 Task: Find connections with filter location Carmo do Cajuru with filter topic #entrepreneurwith filter profile language Spanish with filter current company Hotel Jobs | JobKing.org with filter school Adamas University with filter industry Desktop Computing Software Products with filter service category Real Estate Appraisal with filter keywords title Front Desk Manager
Action: Mouse moved to (565, 209)
Screenshot: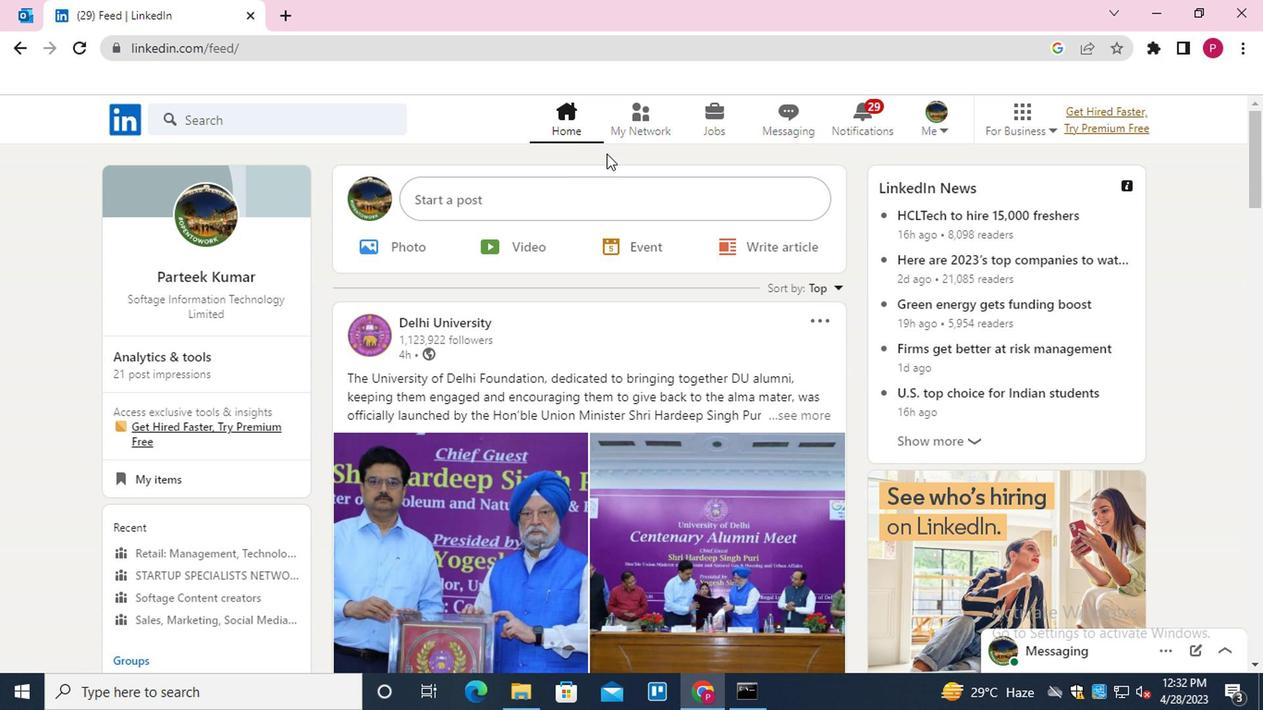 
Action: Mouse pressed left at (565, 209)
Screenshot: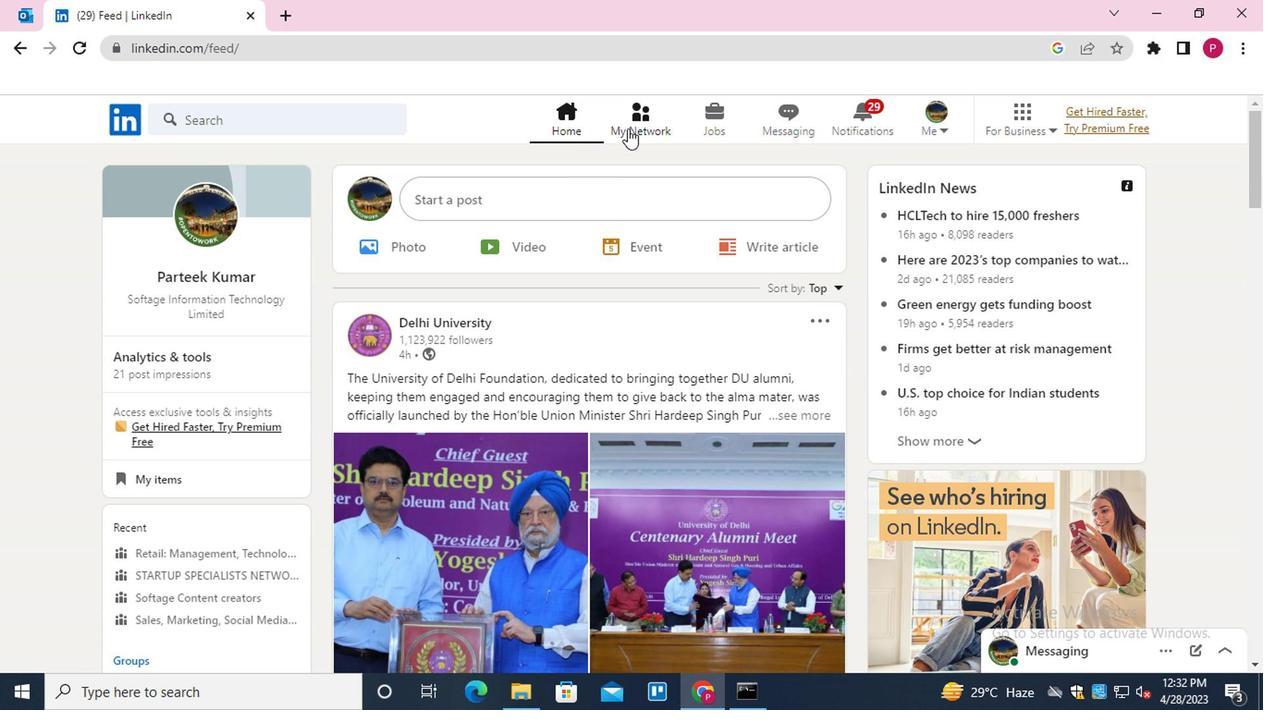 
Action: Mouse moved to (306, 278)
Screenshot: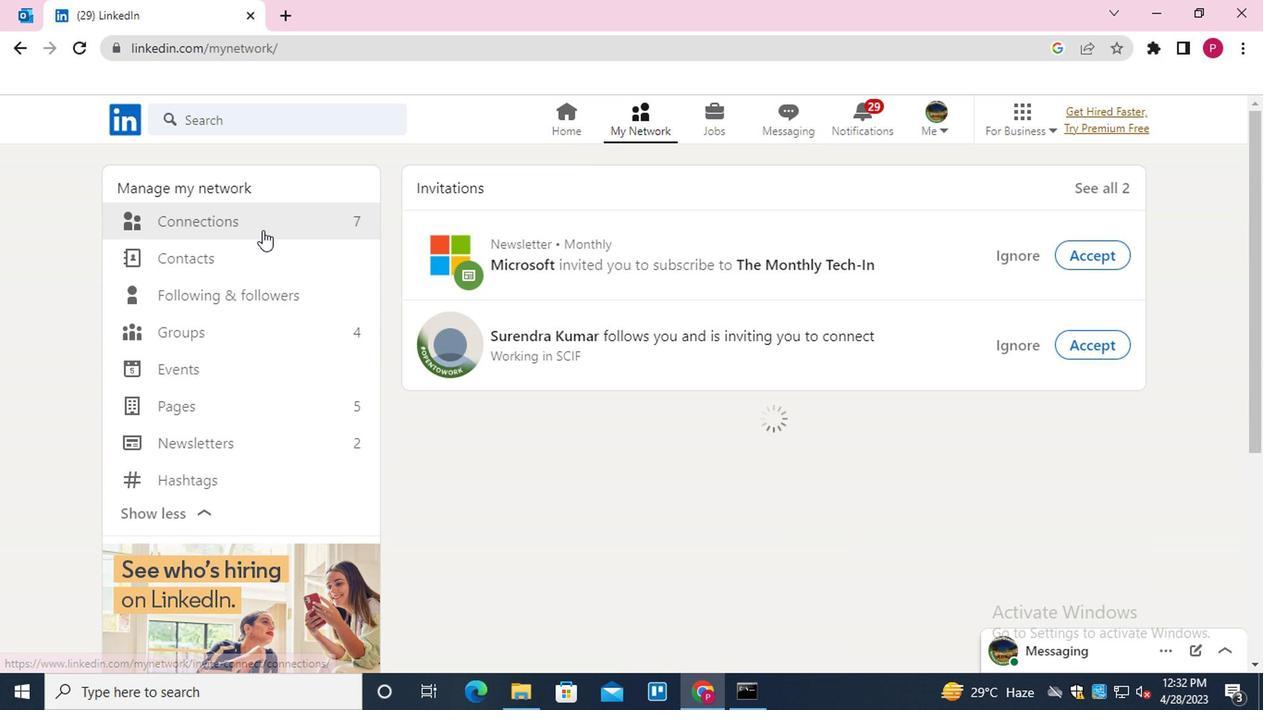 
Action: Mouse pressed left at (306, 278)
Screenshot: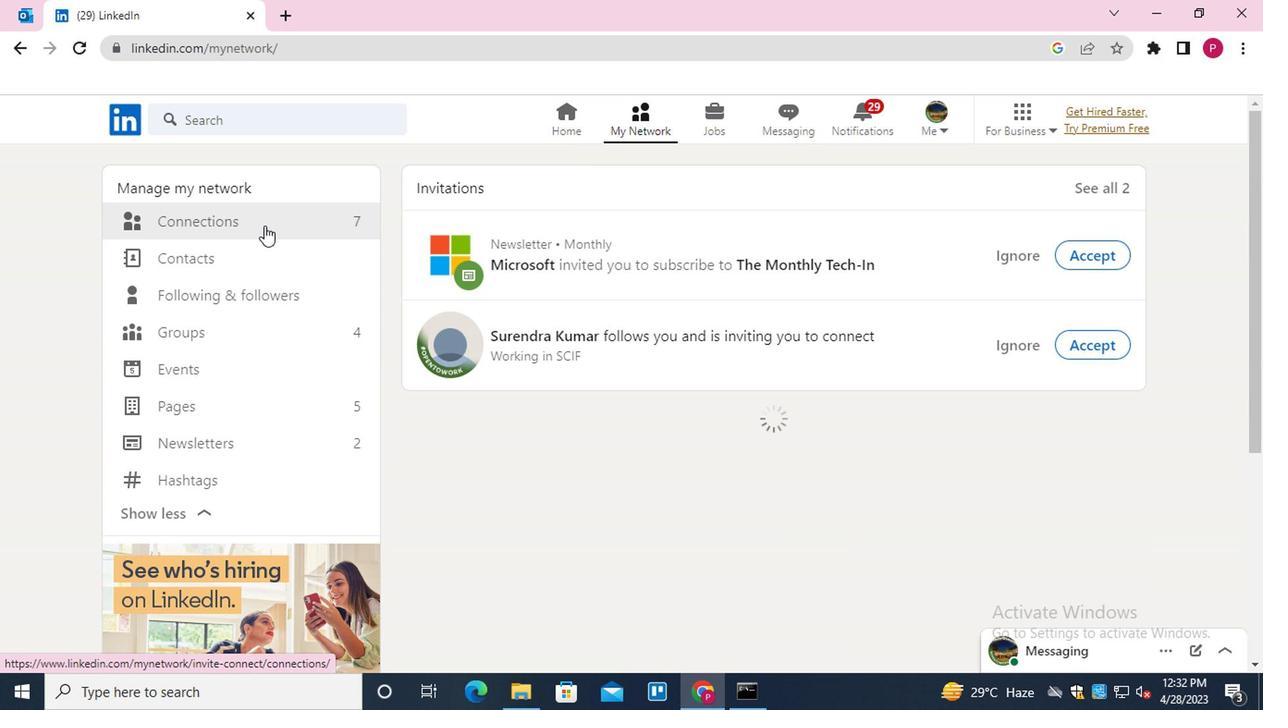 
Action: Mouse moved to (654, 275)
Screenshot: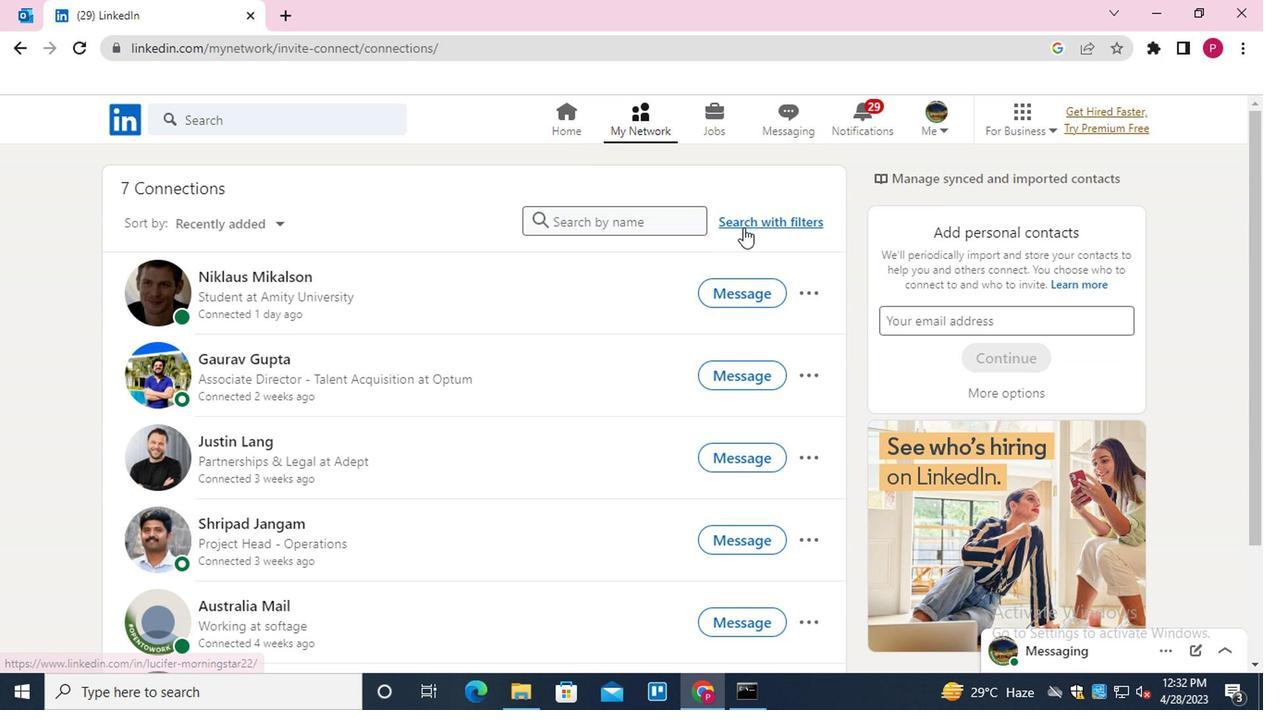 
Action: Mouse pressed left at (654, 275)
Screenshot: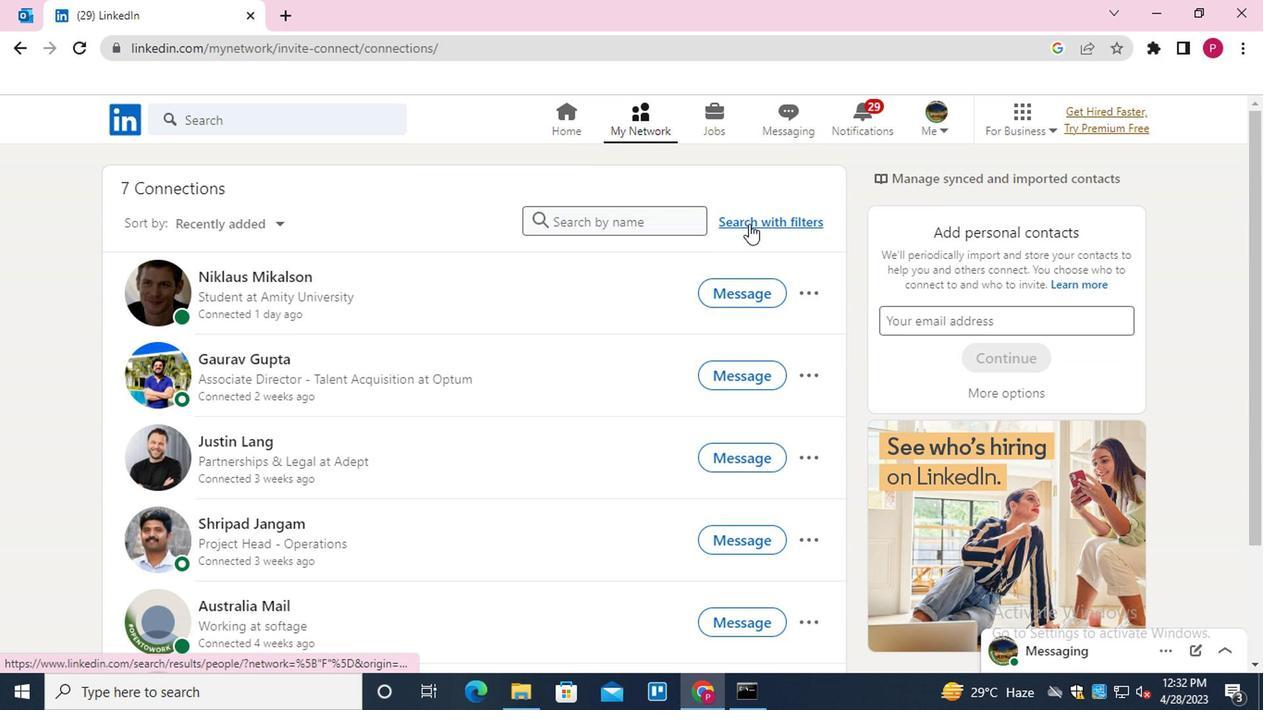 
Action: Mouse moved to (608, 238)
Screenshot: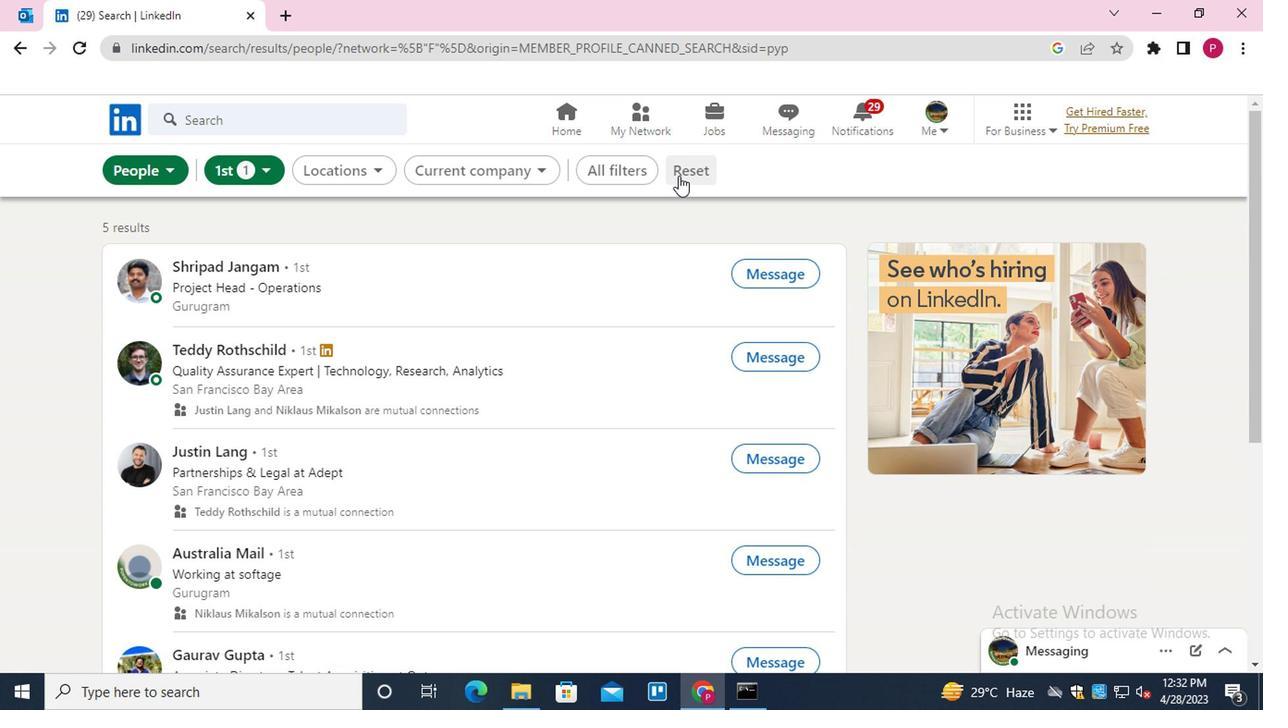 
Action: Mouse pressed left at (608, 238)
Screenshot: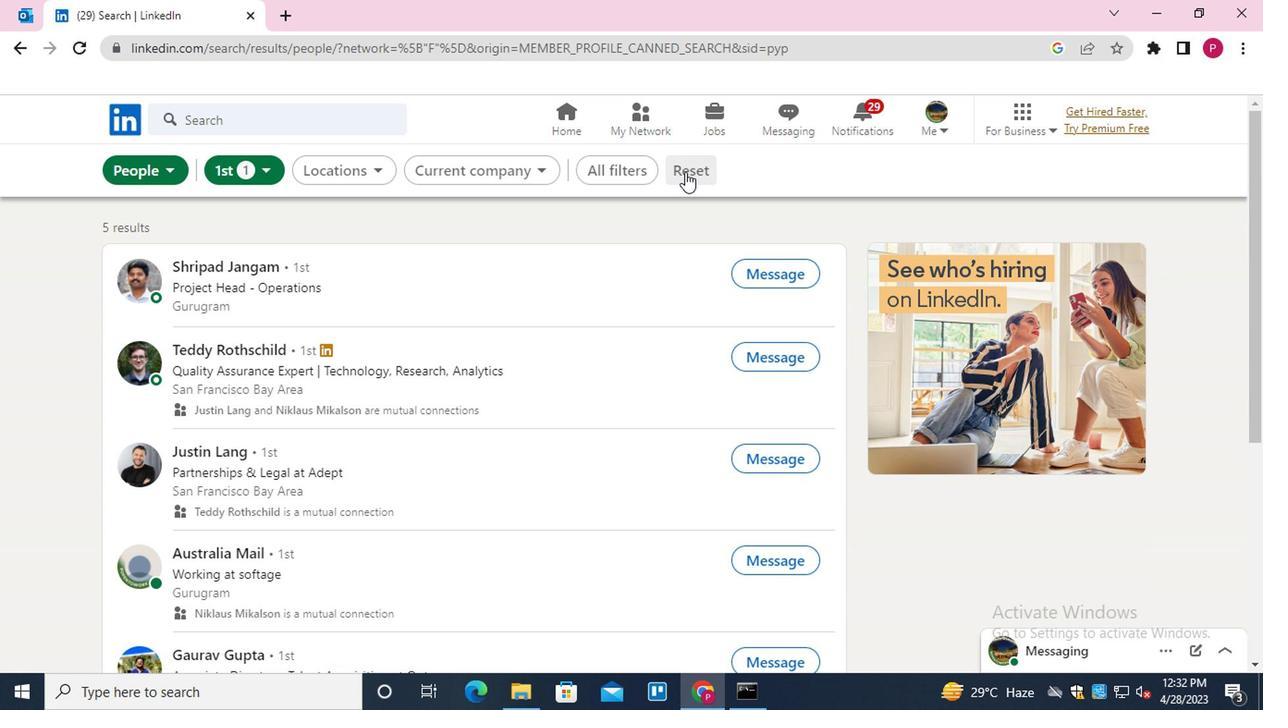 
Action: Mouse moved to (601, 239)
Screenshot: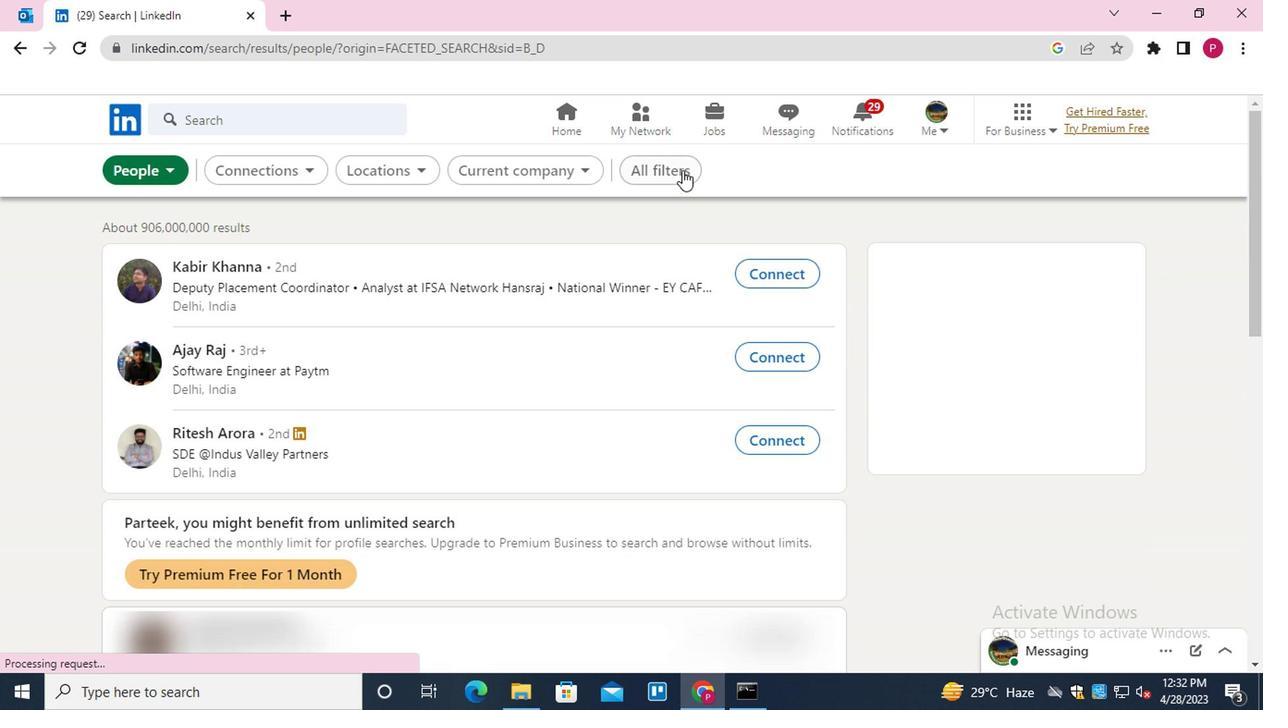
Action: Mouse pressed left at (601, 239)
Screenshot: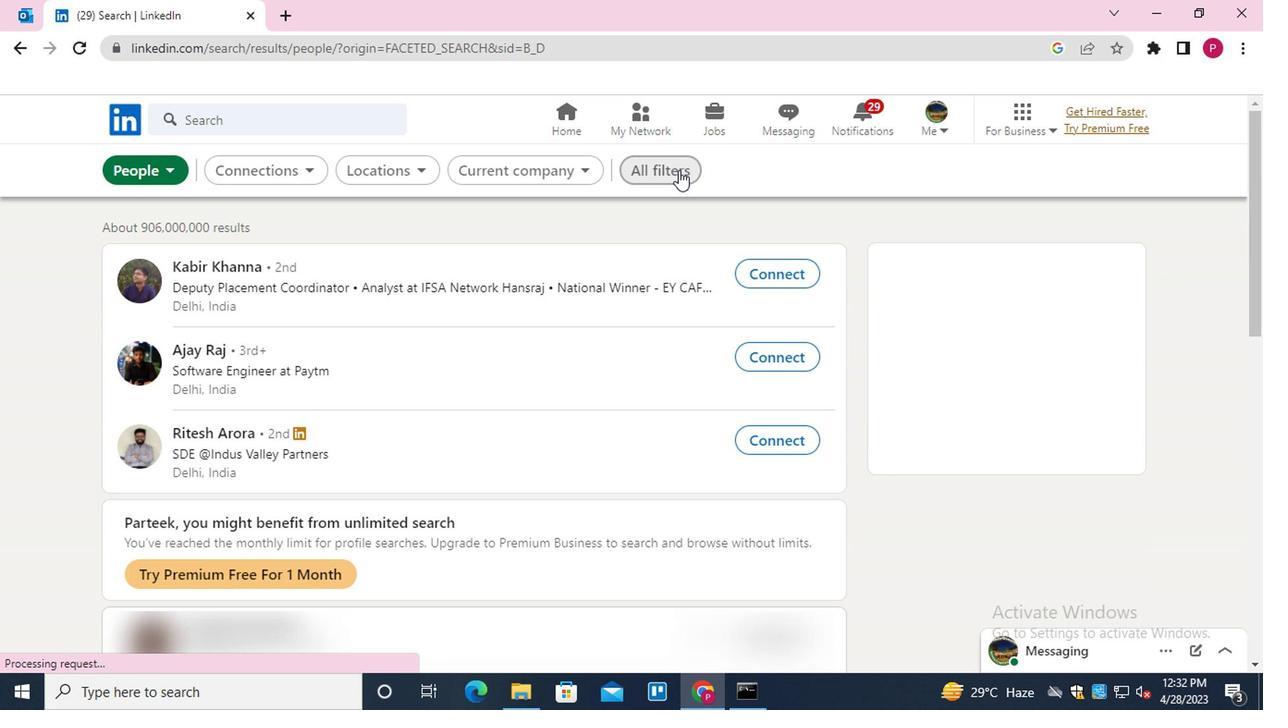 
Action: Mouse moved to (827, 414)
Screenshot: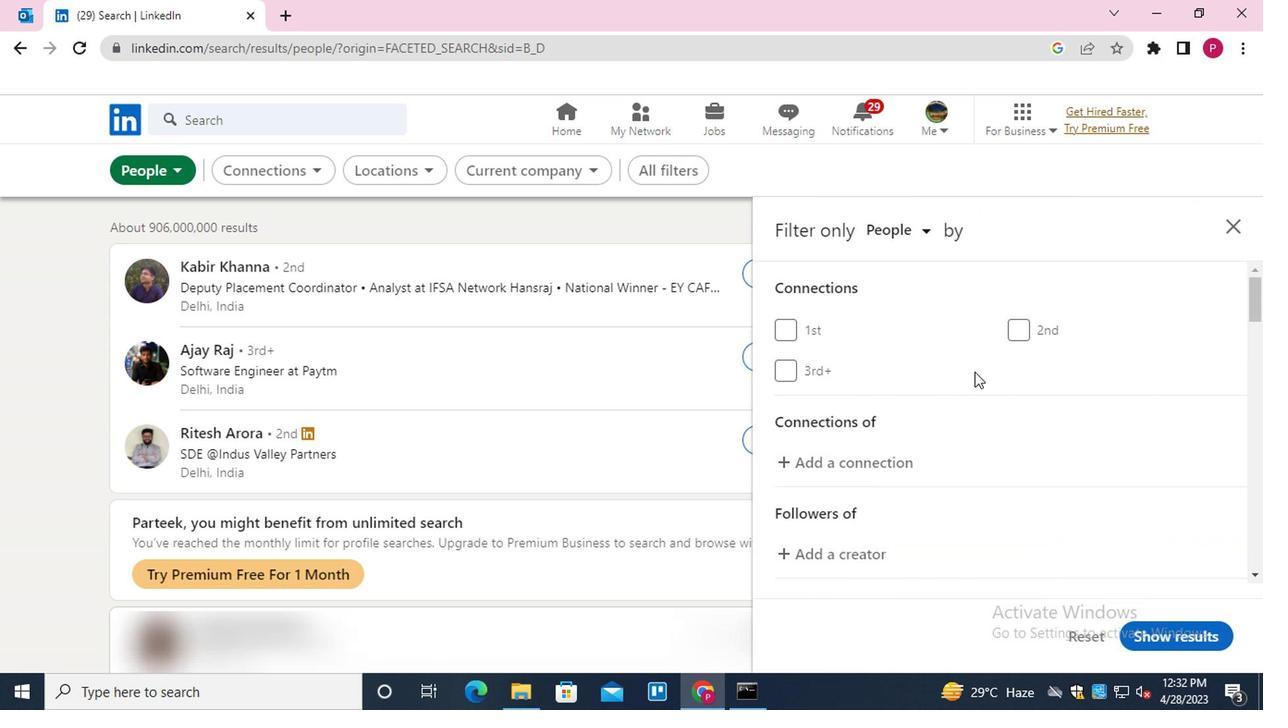 
Action: Mouse scrolled (827, 413) with delta (0, 0)
Screenshot: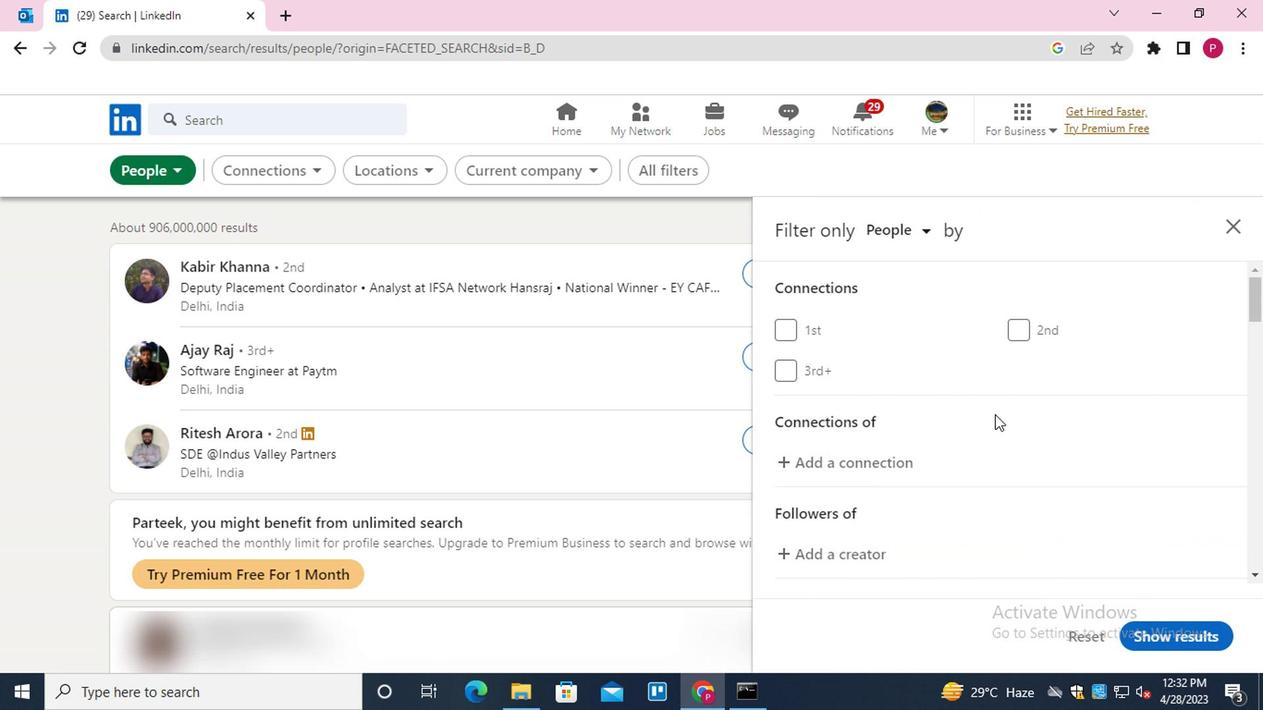 
Action: Mouse moved to (827, 415)
Screenshot: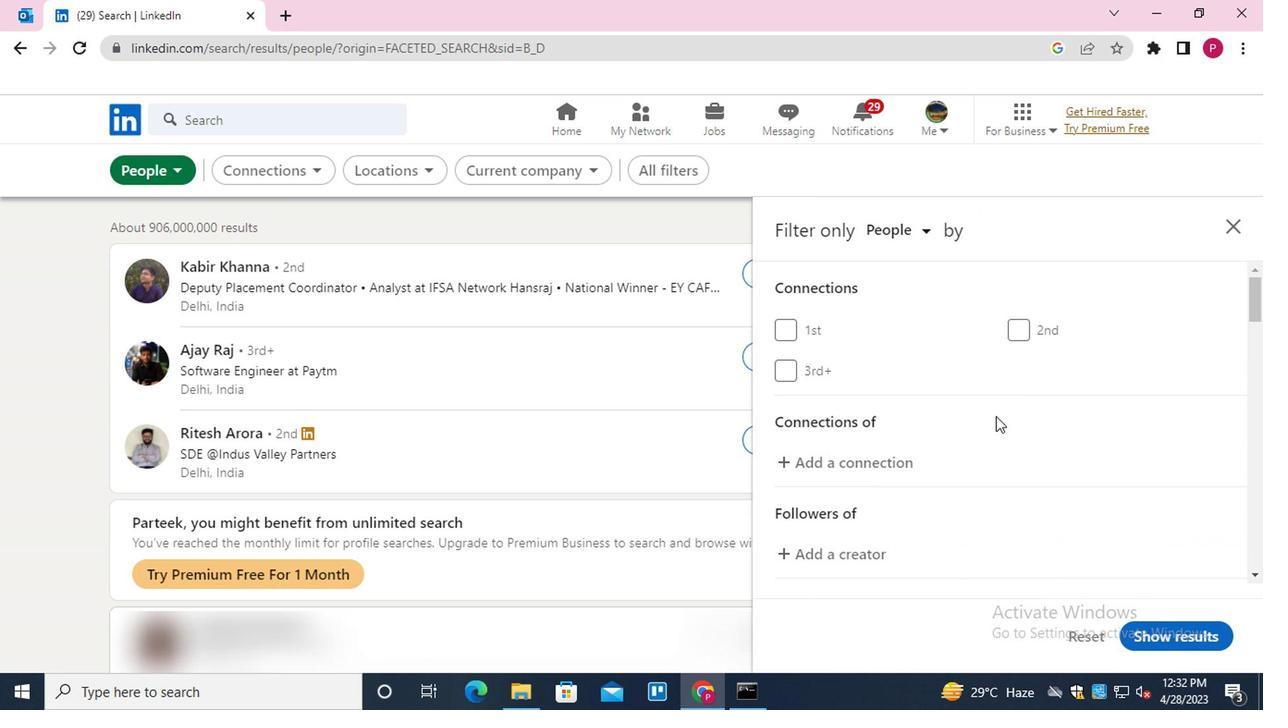 
Action: Mouse scrolled (827, 414) with delta (0, 0)
Screenshot: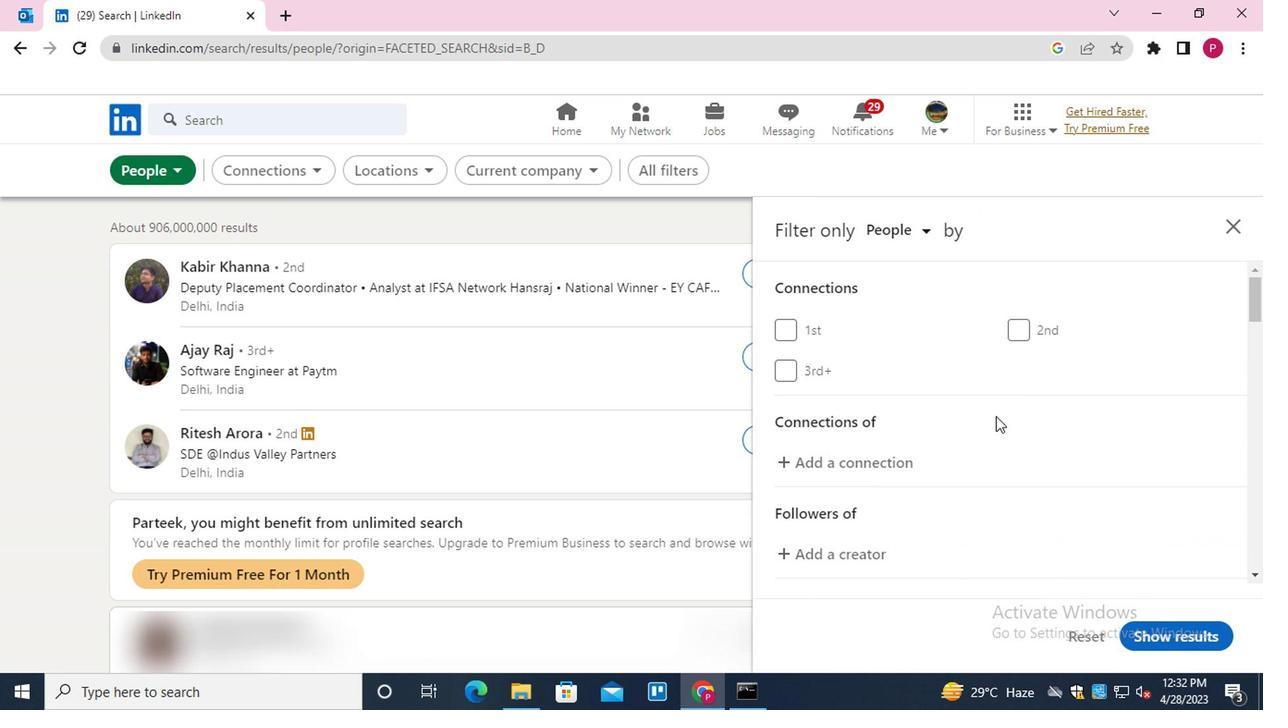 
Action: Mouse moved to (831, 419)
Screenshot: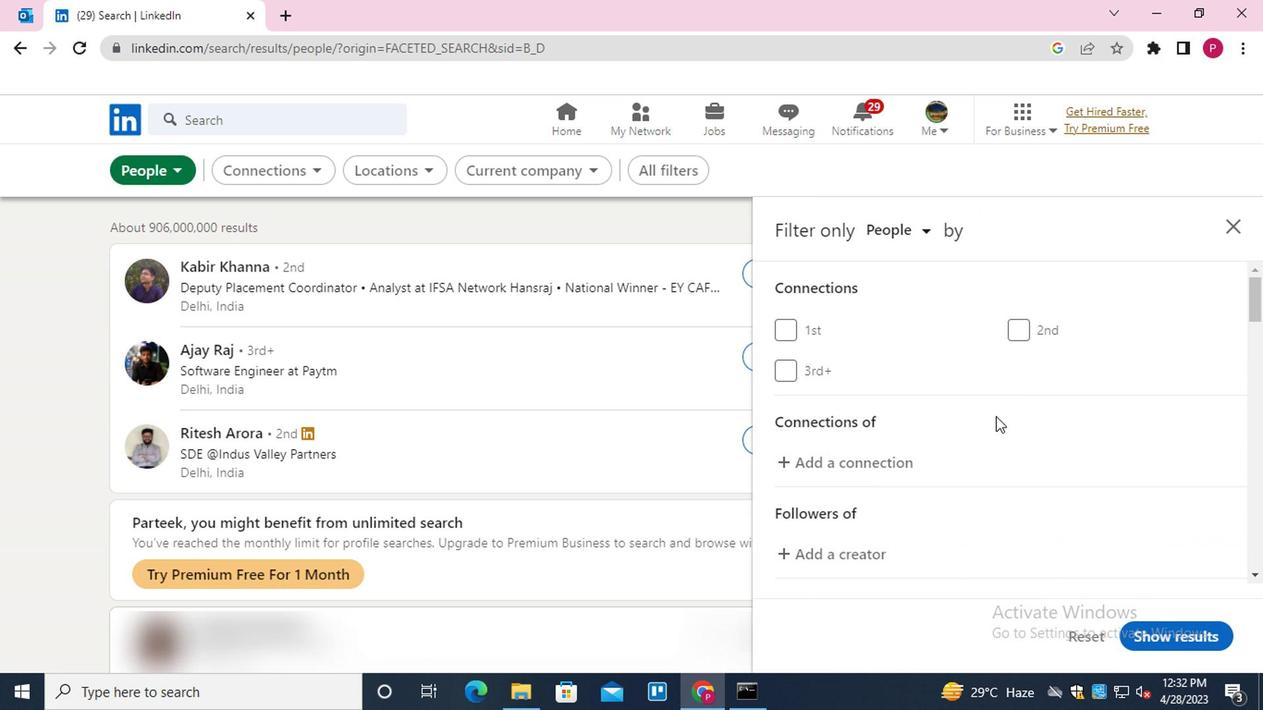 
Action: Mouse scrolled (831, 418) with delta (0, 0)
Screenshot: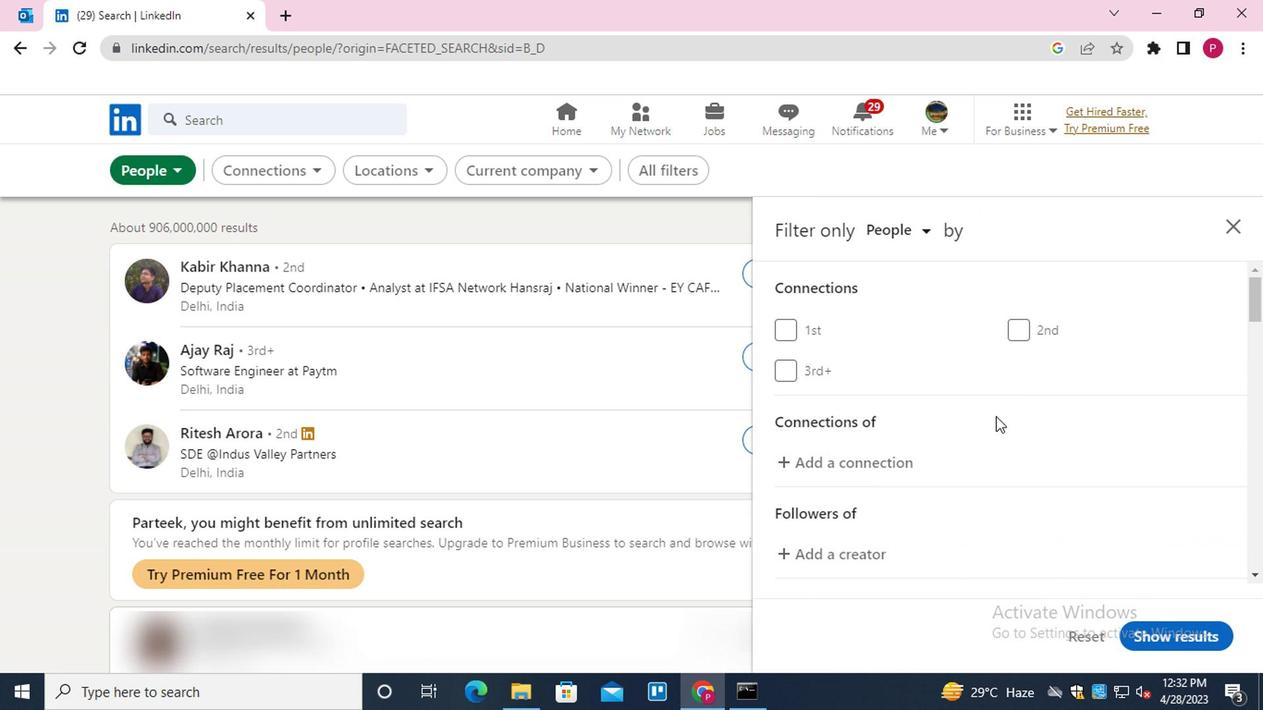 
Action: Mouse moved to (897, 442)
Screenshot: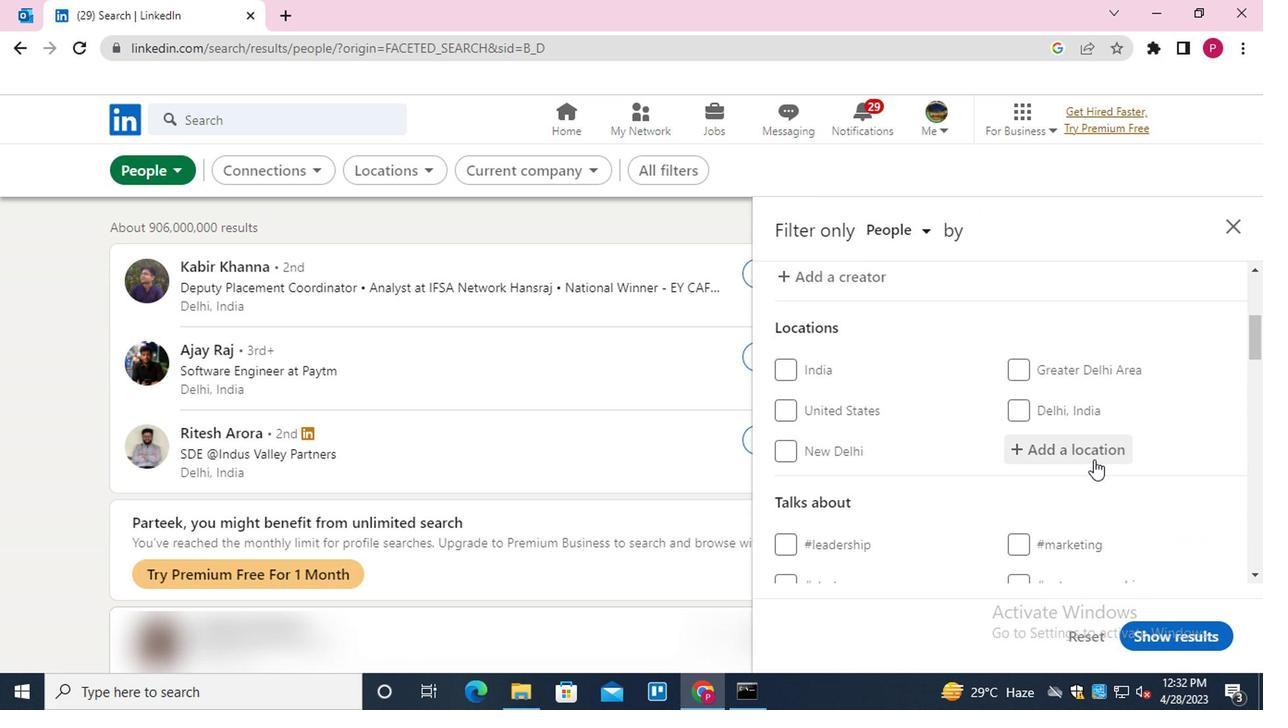 
Action: Mouse pressed left at (897, 442)
Screenshot: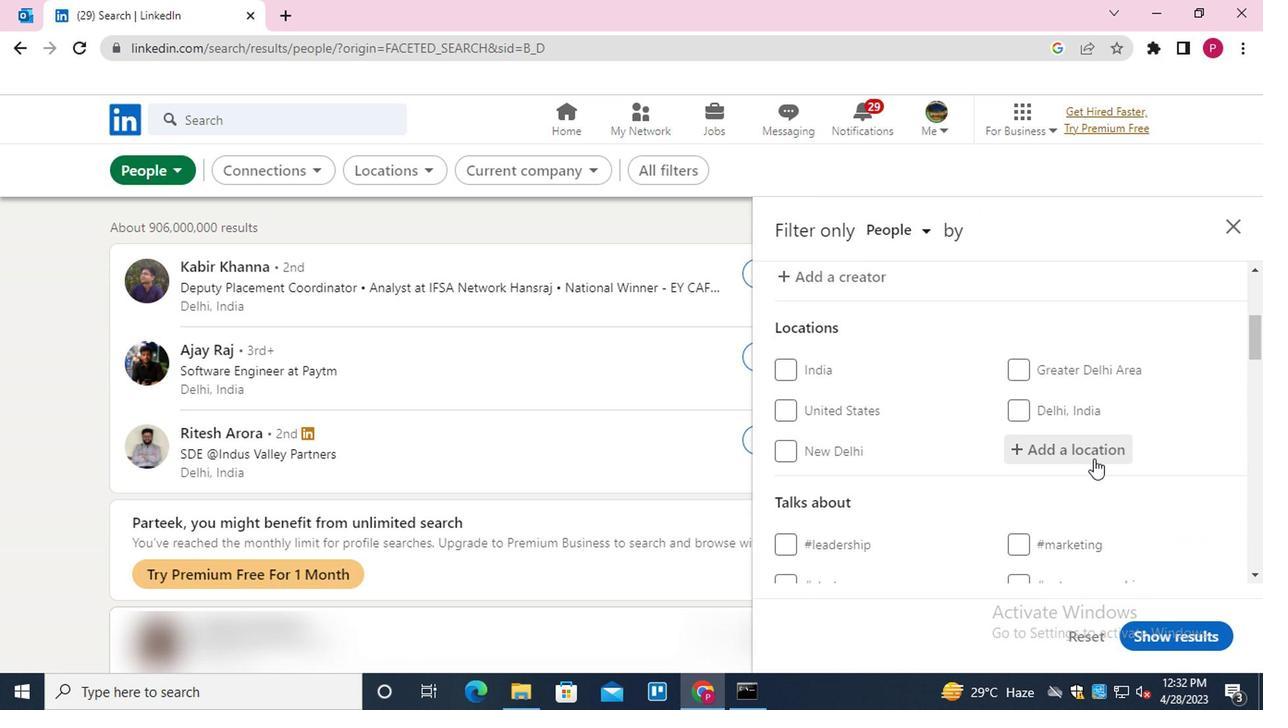 
Action: Key pressed <Key.shift>CARMO<Key.down><Key.down><Key.down><Key.down><Key.enter>
Screenshot: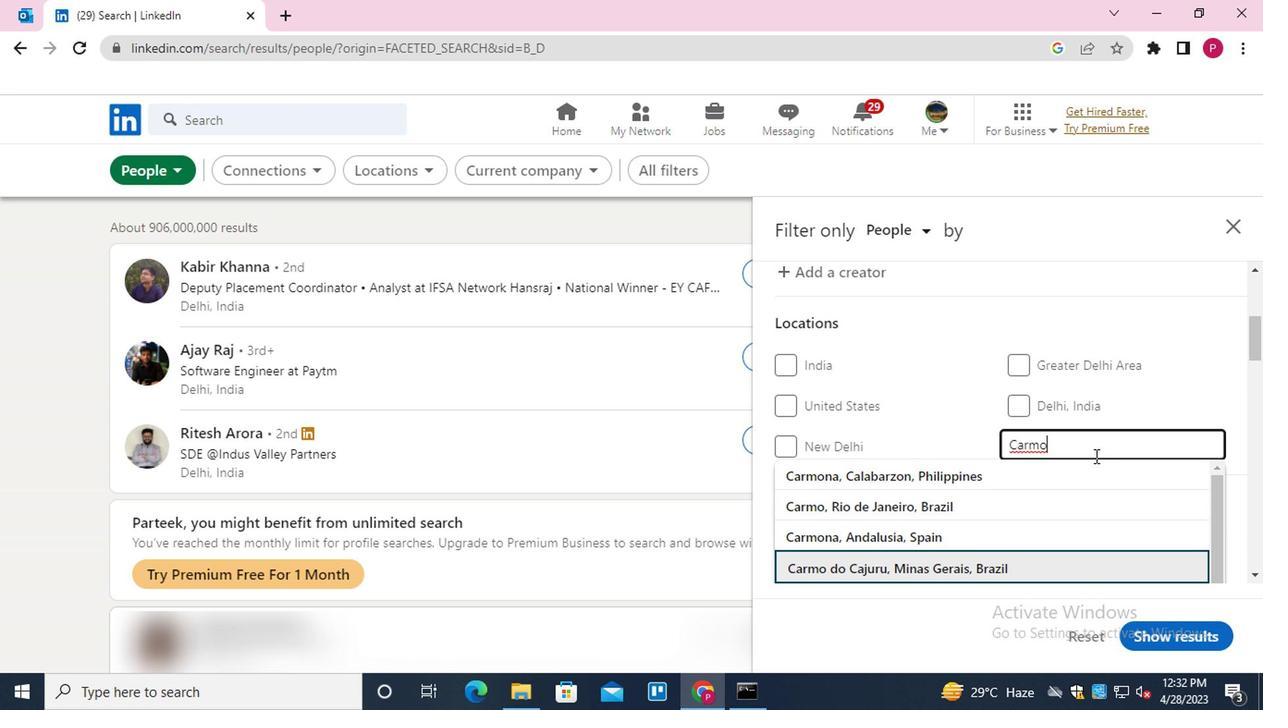 
Action: Mouse moved to (860, 469)
Screenshot: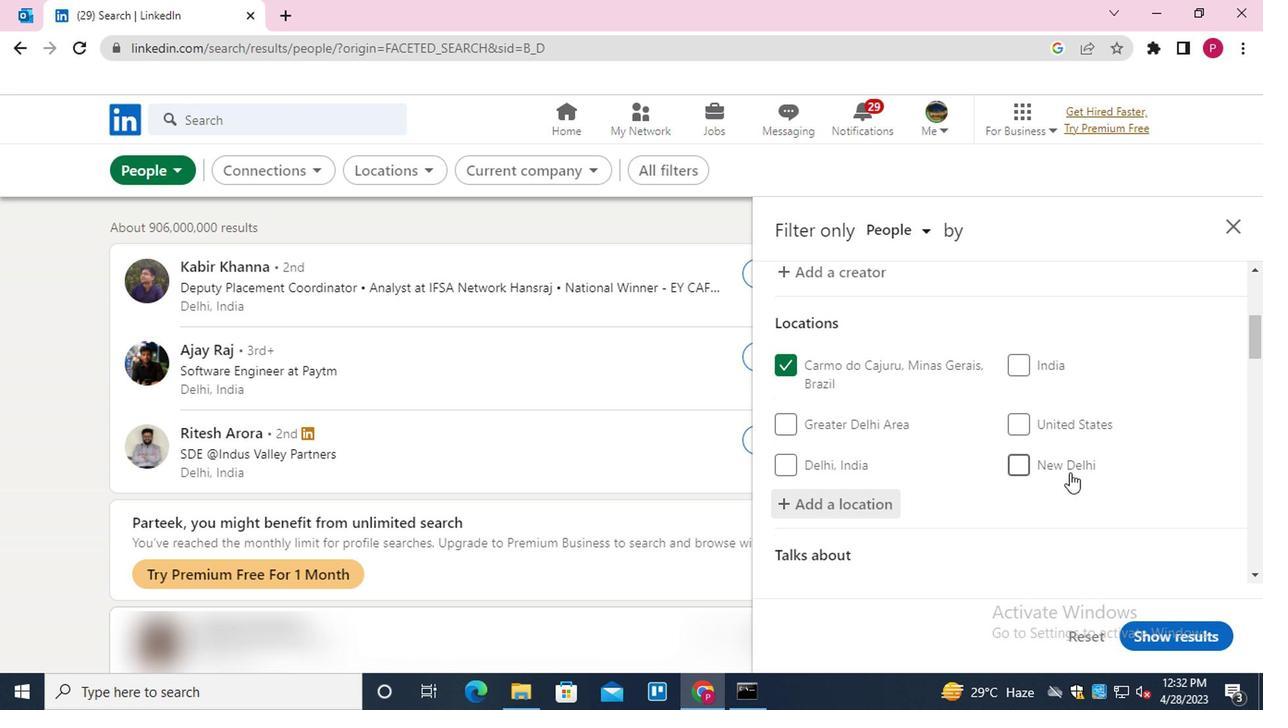 
Action: Mouse scrolled (860, 469) with delta (0, 0)
Screenshot: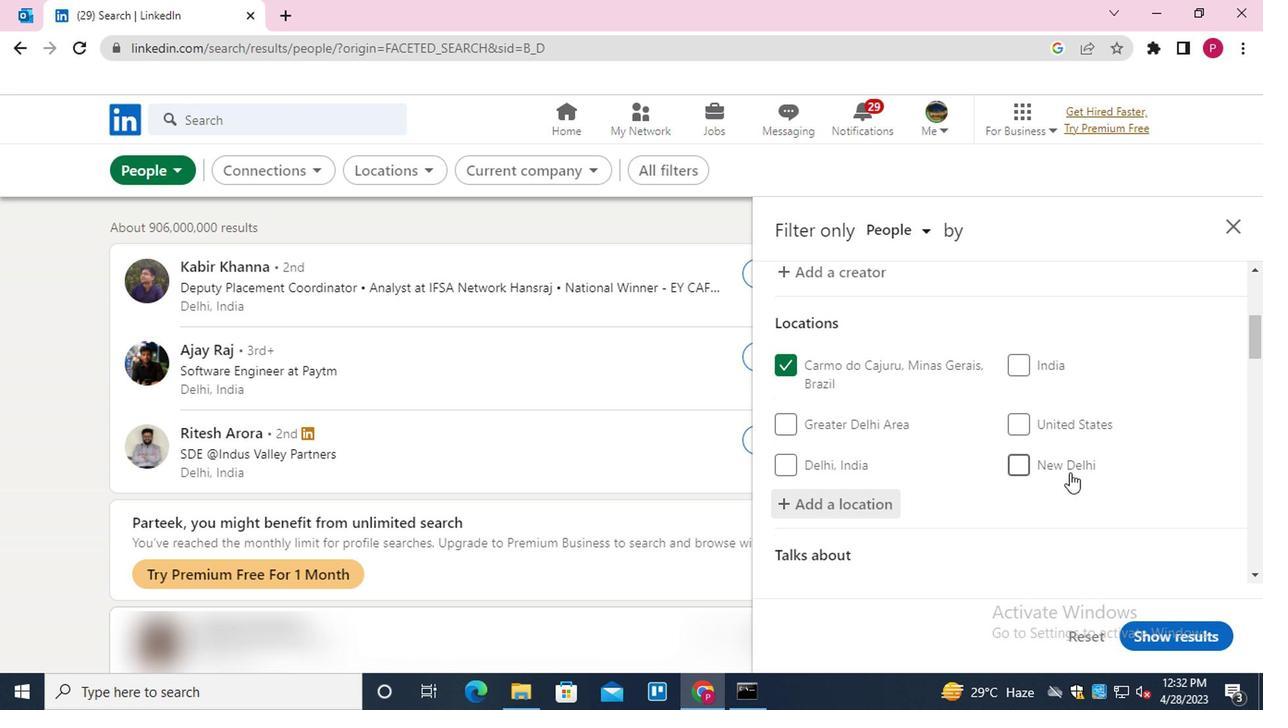 
Action: Mouse moved to (854, 472)
Screenshot: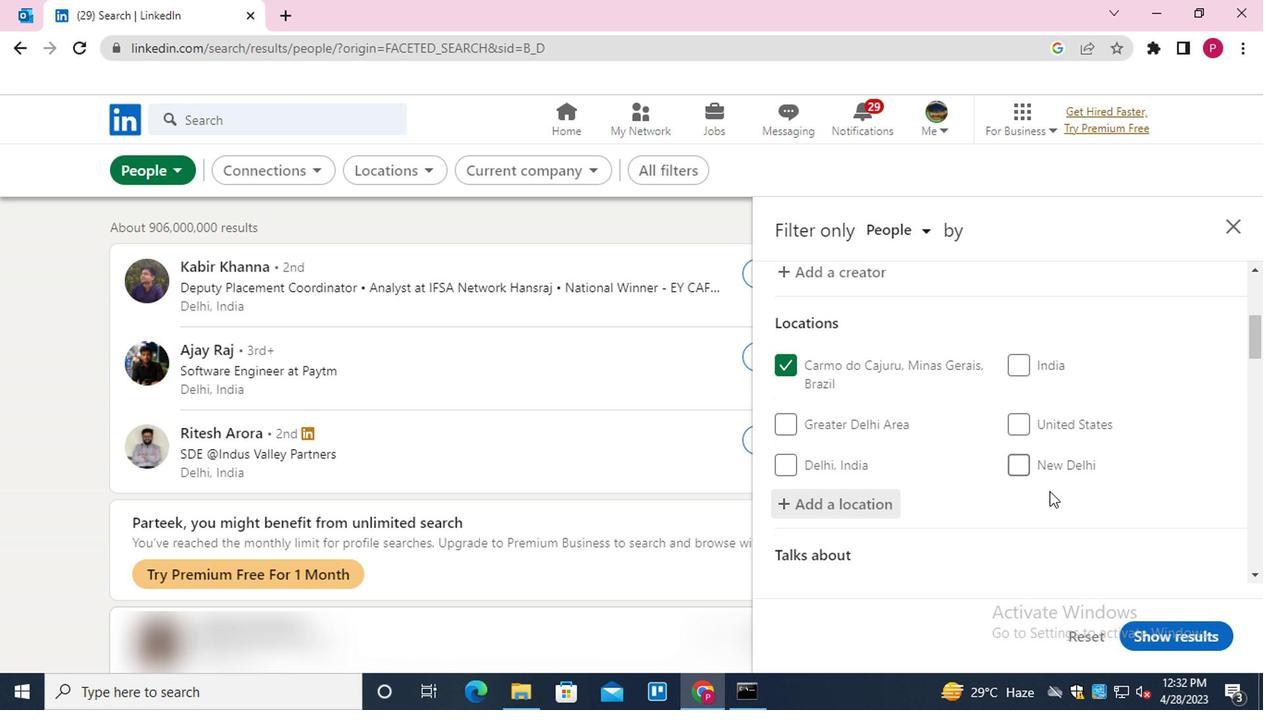 
Action: Mouse scrolled (854, 471) with delta (0, 0)
Screenshot: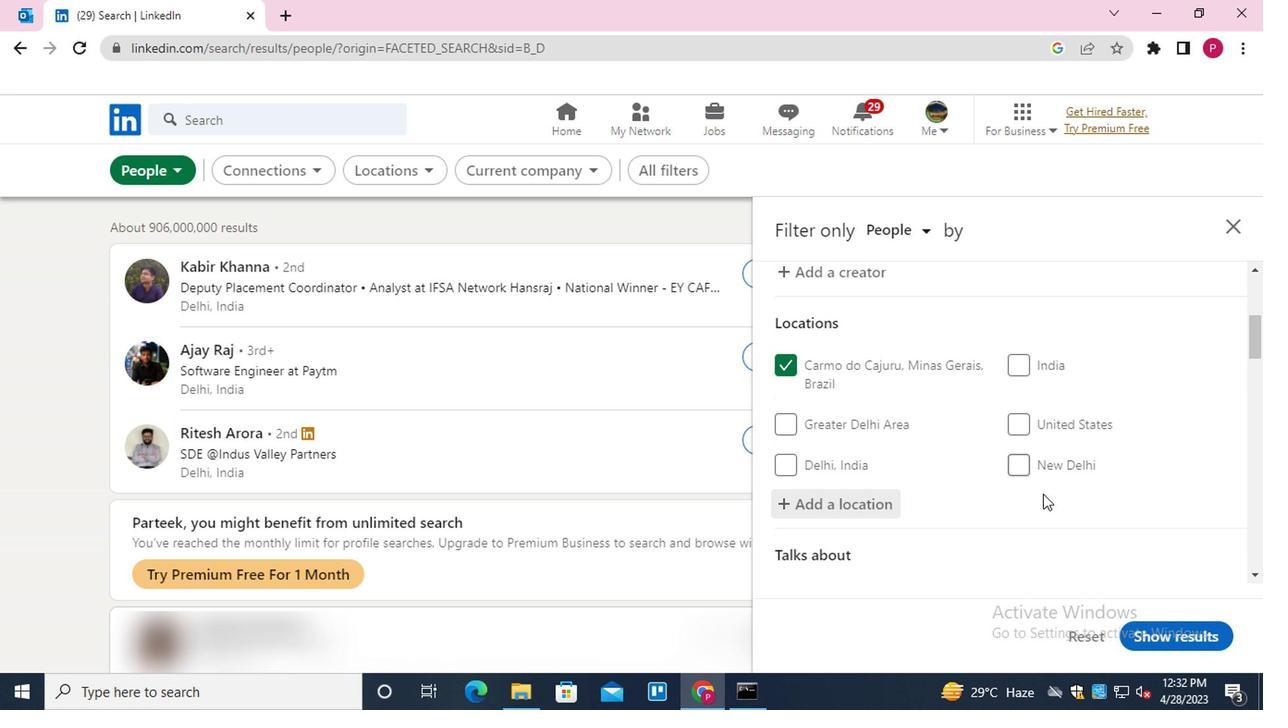 
Action: Mouse moved to (864, 473)
Screenshot: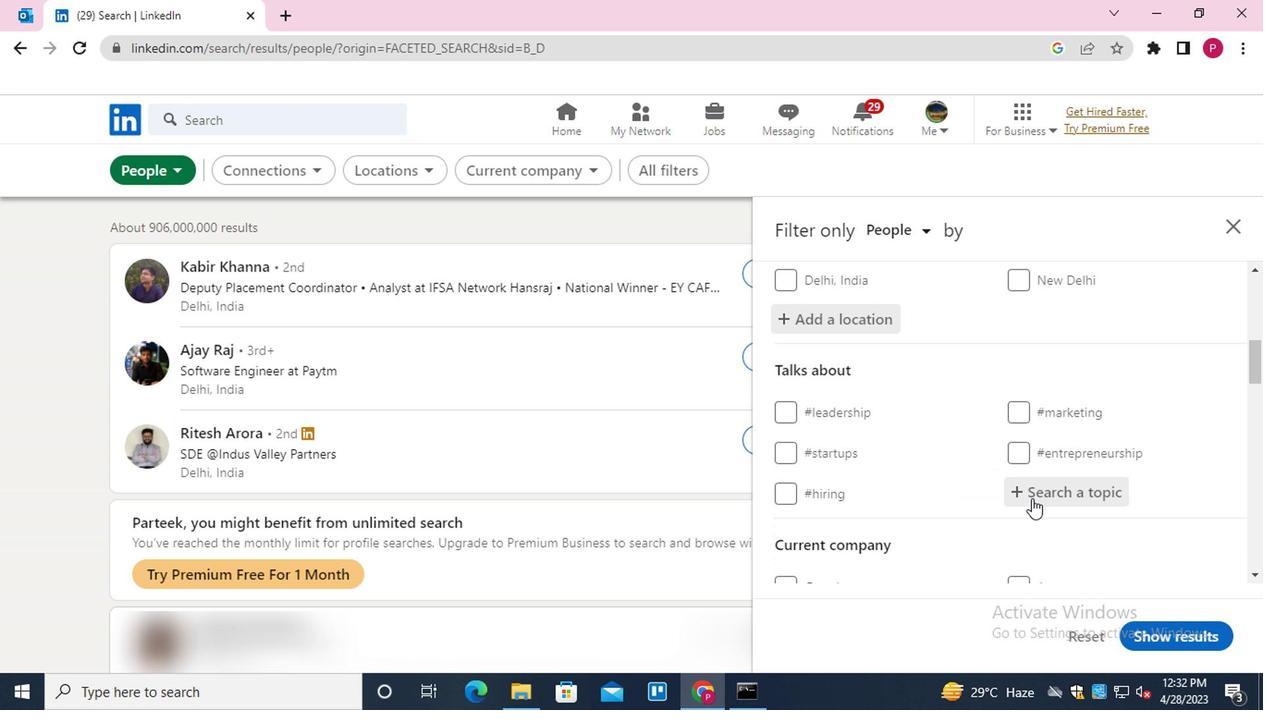 
Action: Mouse pressed left at (864, 473)
Screenshot: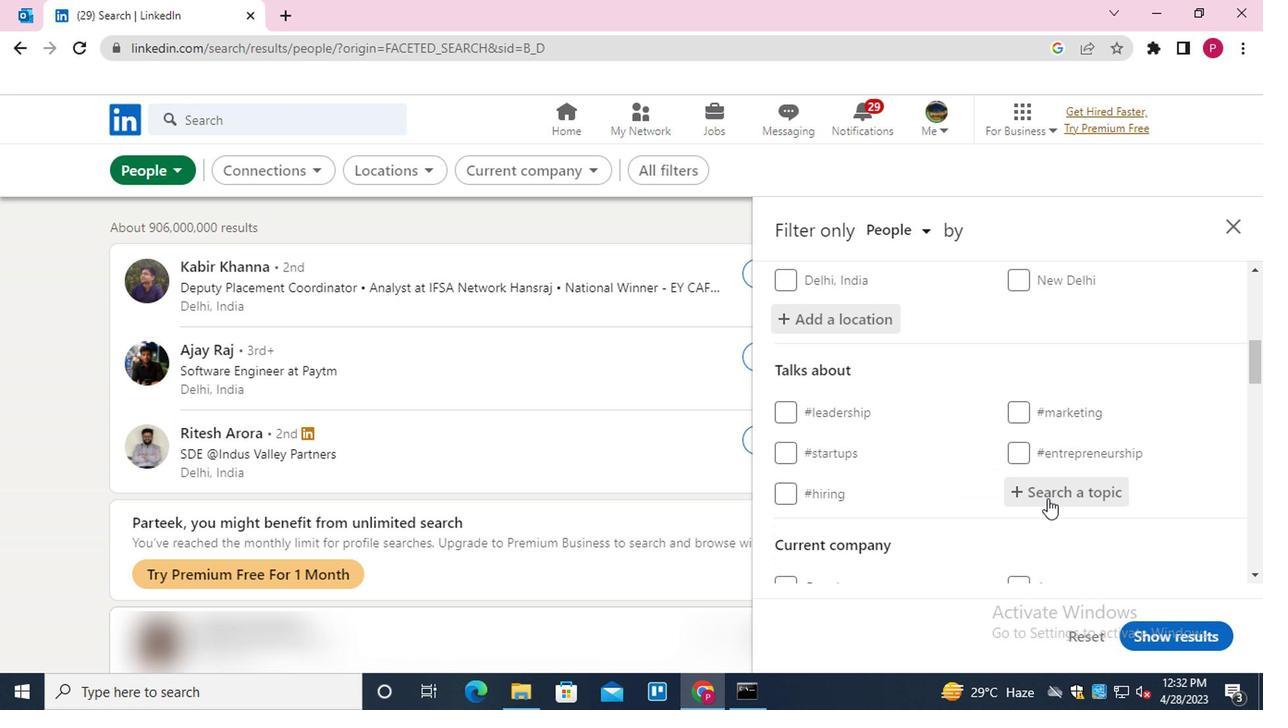 
Action: Key pressed ENTERPRE<Key.down><Key.down><Key.enter>
Screenshot: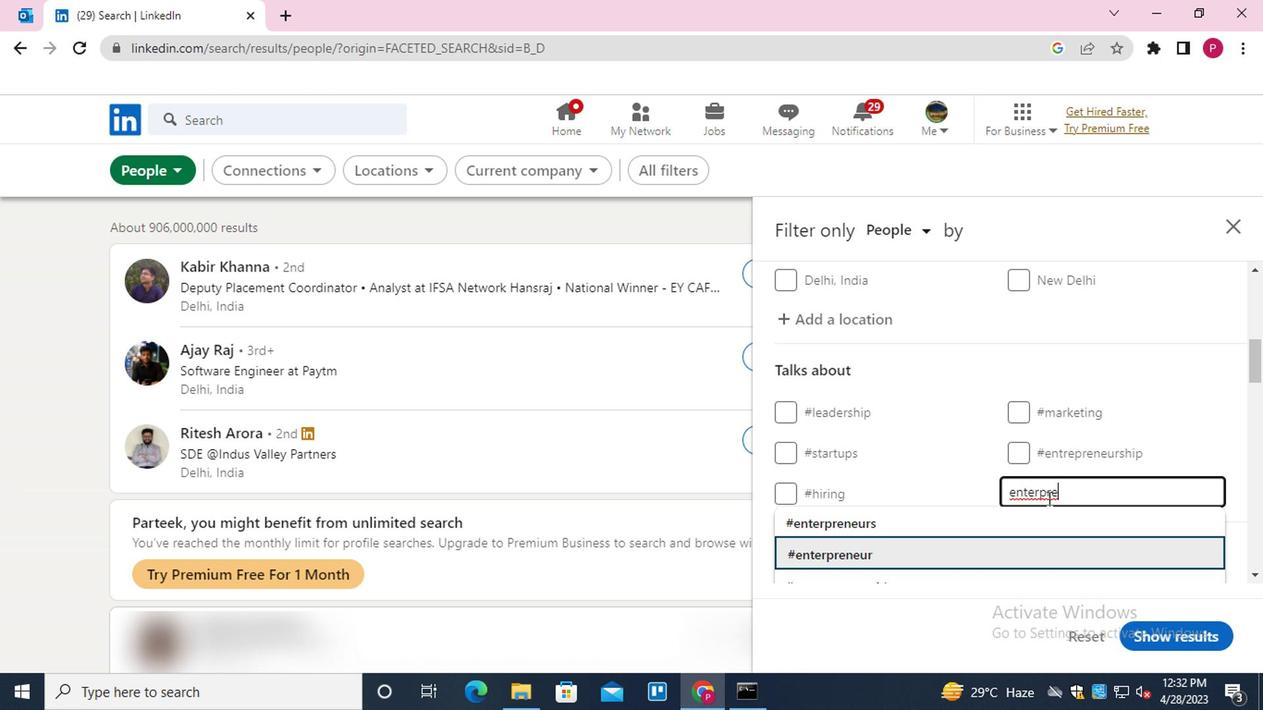
Action: Mouse scrolled (864, 472) with delta (0, 0)
Screenshot: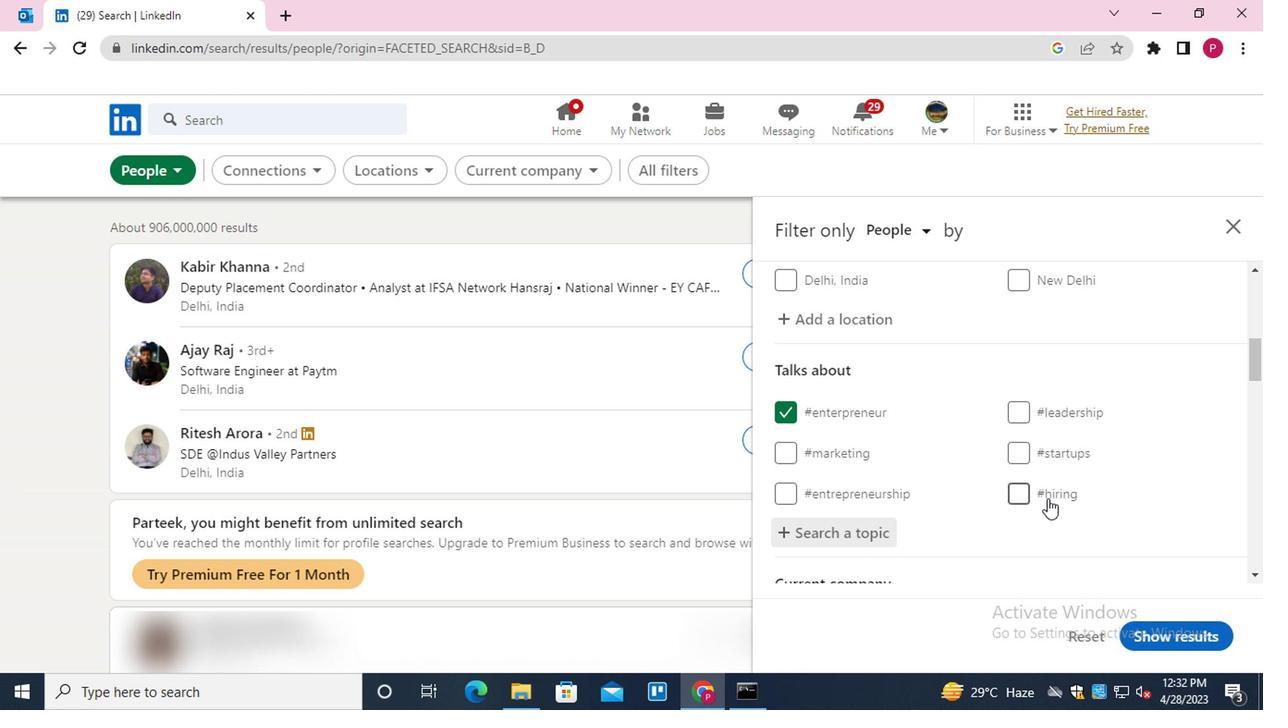 
Action: Mouse scrolled (864, 472) with delta (0, 0)
Screenshot: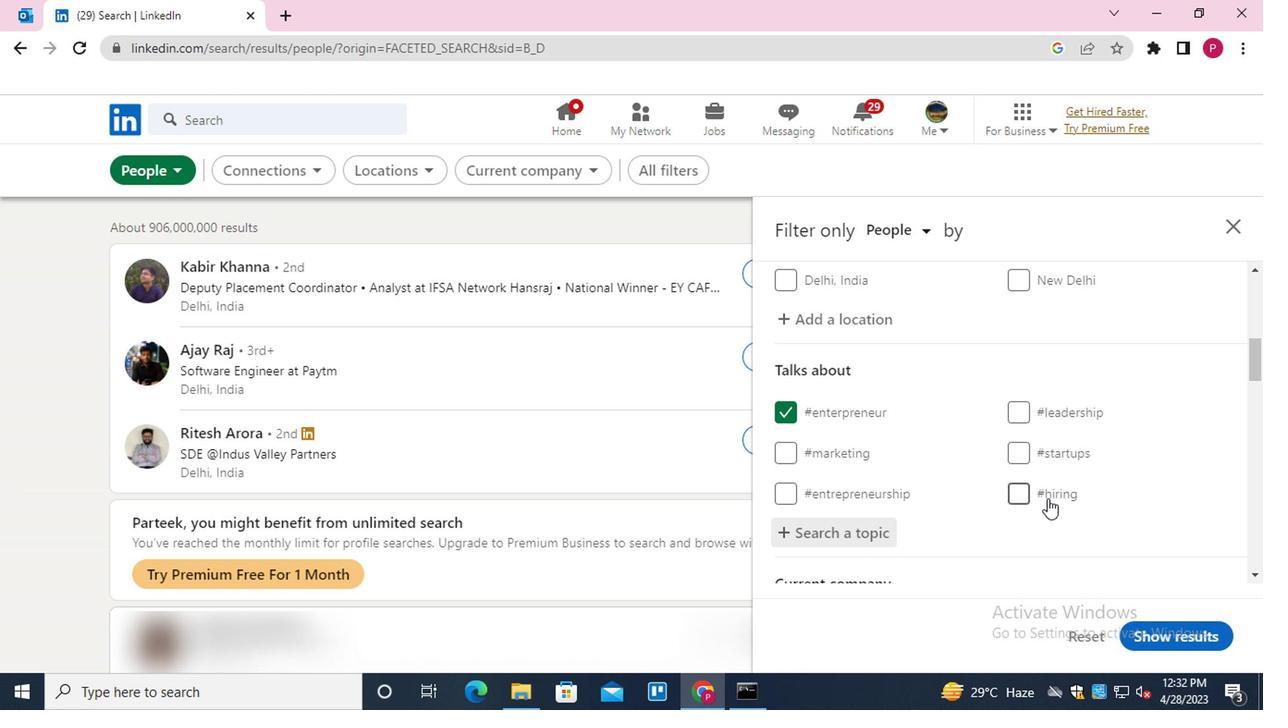 
Action: Mouse scrolled (864, 472) with delta (0, 0)
Screenshot: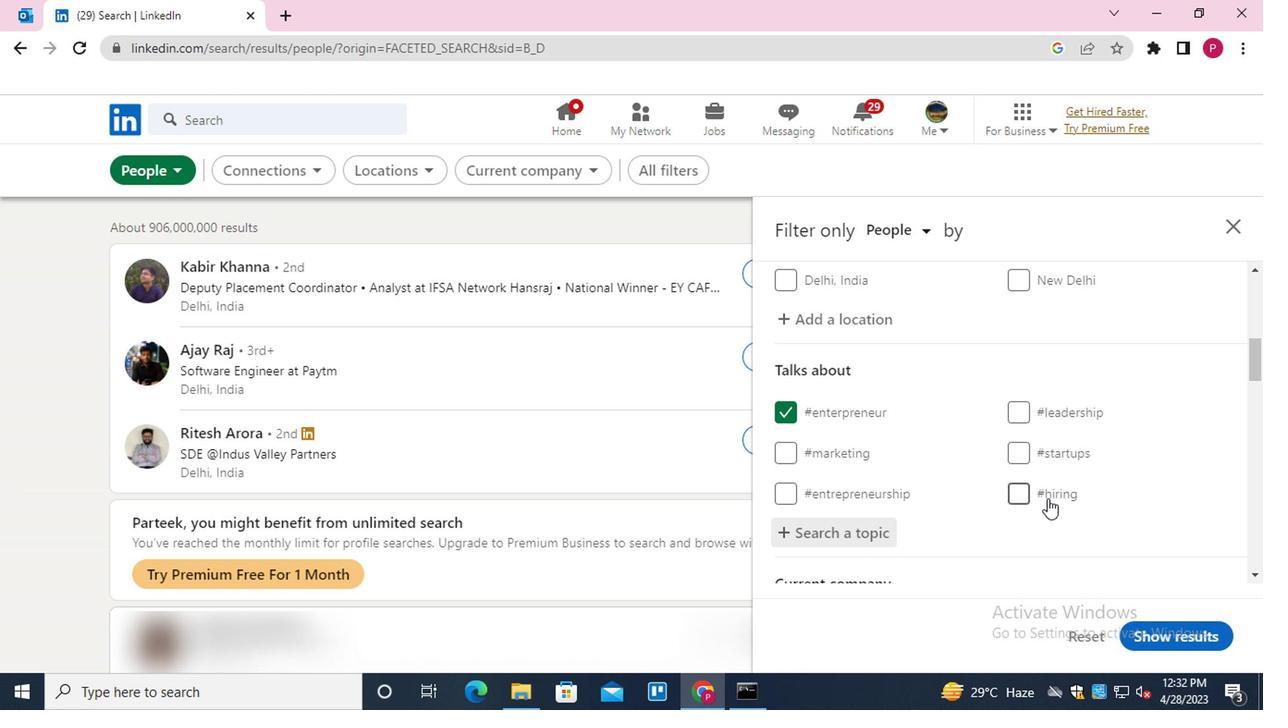 
Action: Mouse moved to (798, 466)
Screenshot: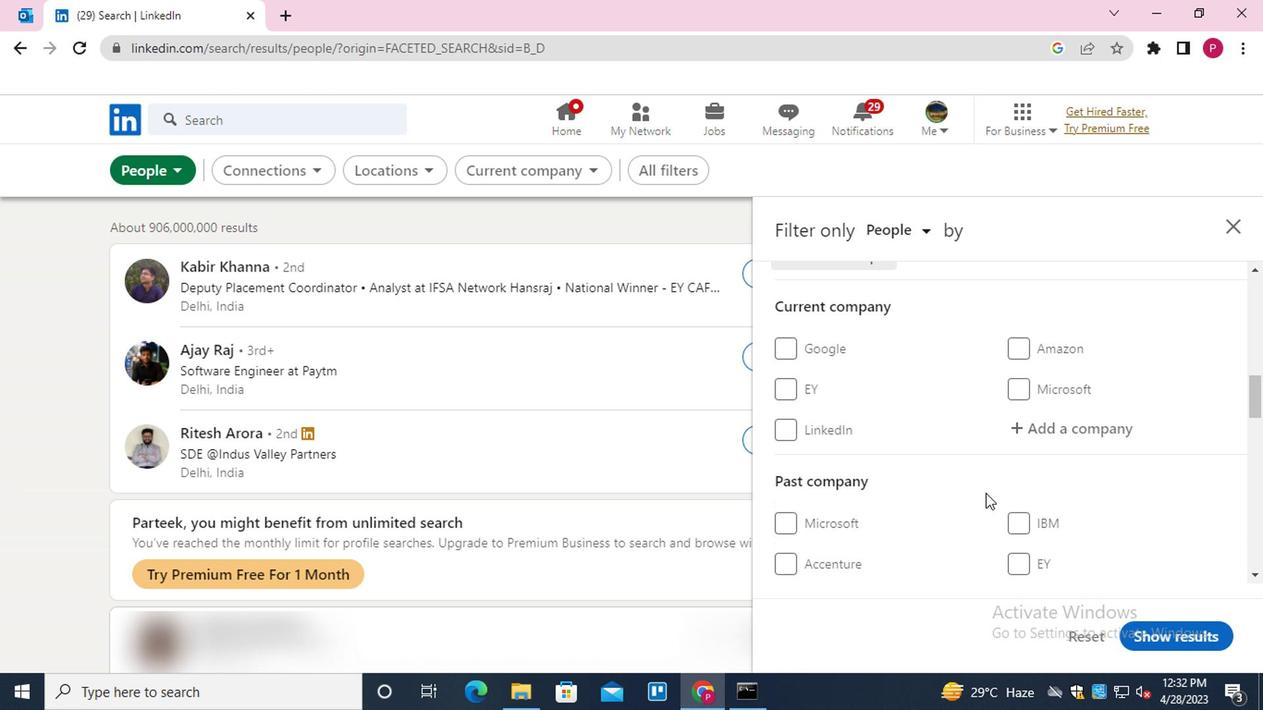 
Action: Mouse scrolled (798, 465) with delta (0, 0)
Screenshot: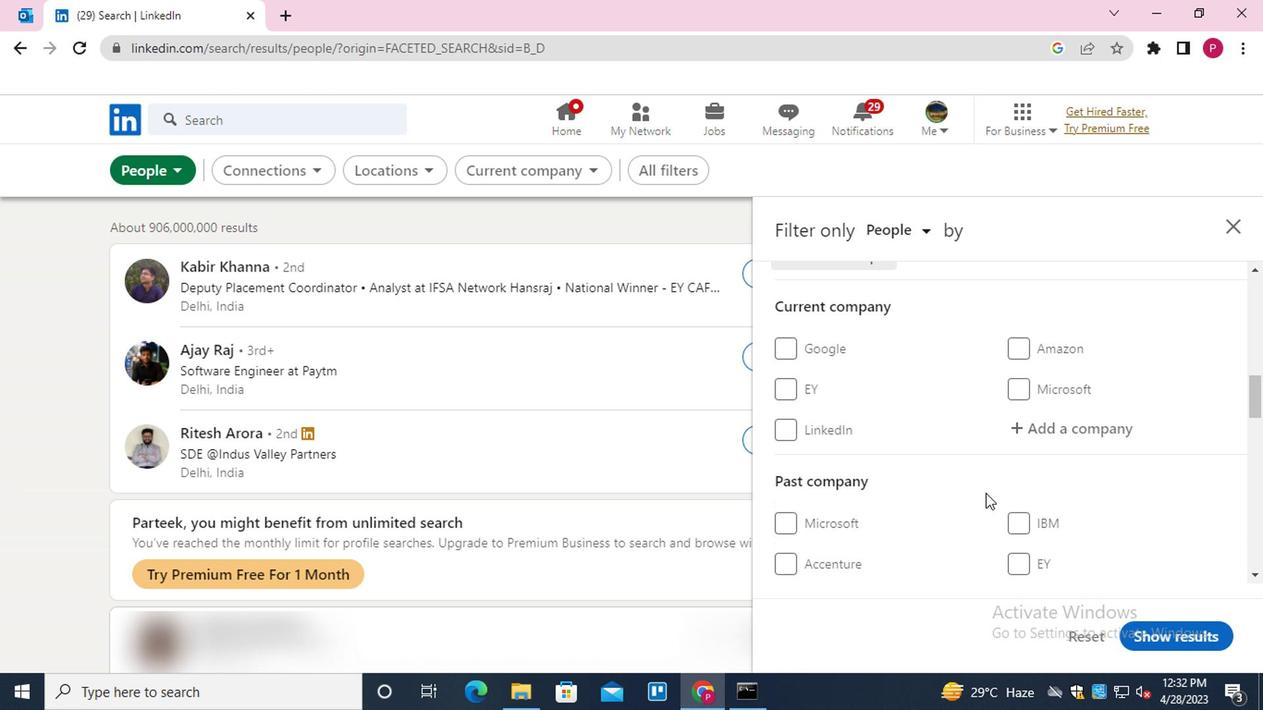 
Action: Mouse moved to (796, 466)
Screenshot: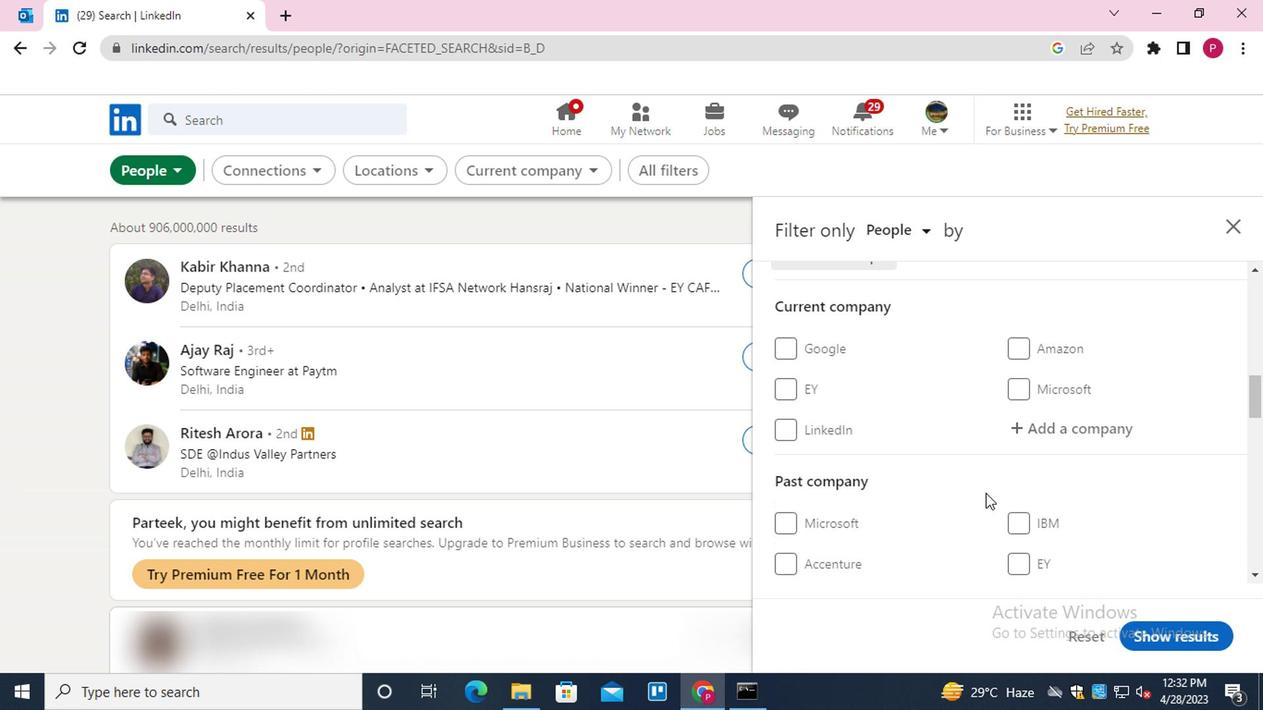 
Action: Mouse scrolled (796, 465) with delta (0, 0)
Screenshot: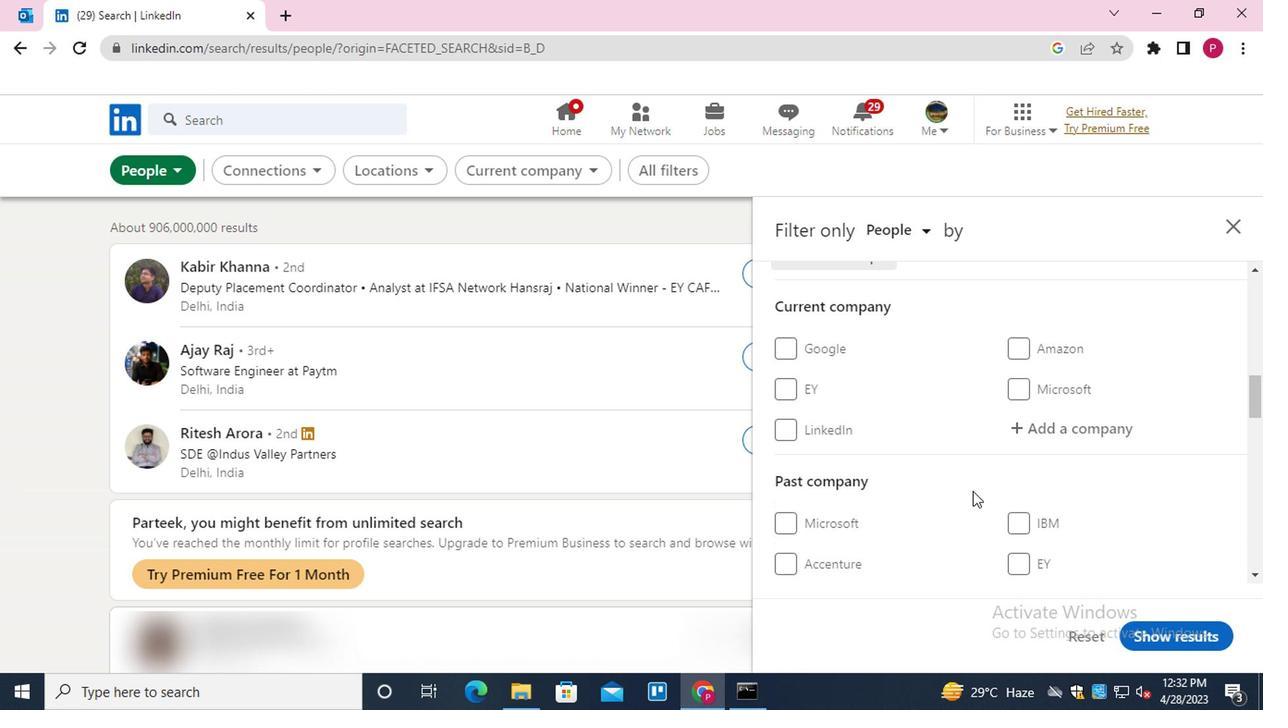 
Action: Mouse scrolled (796, 465) with delta (0, 0)
Screenshot: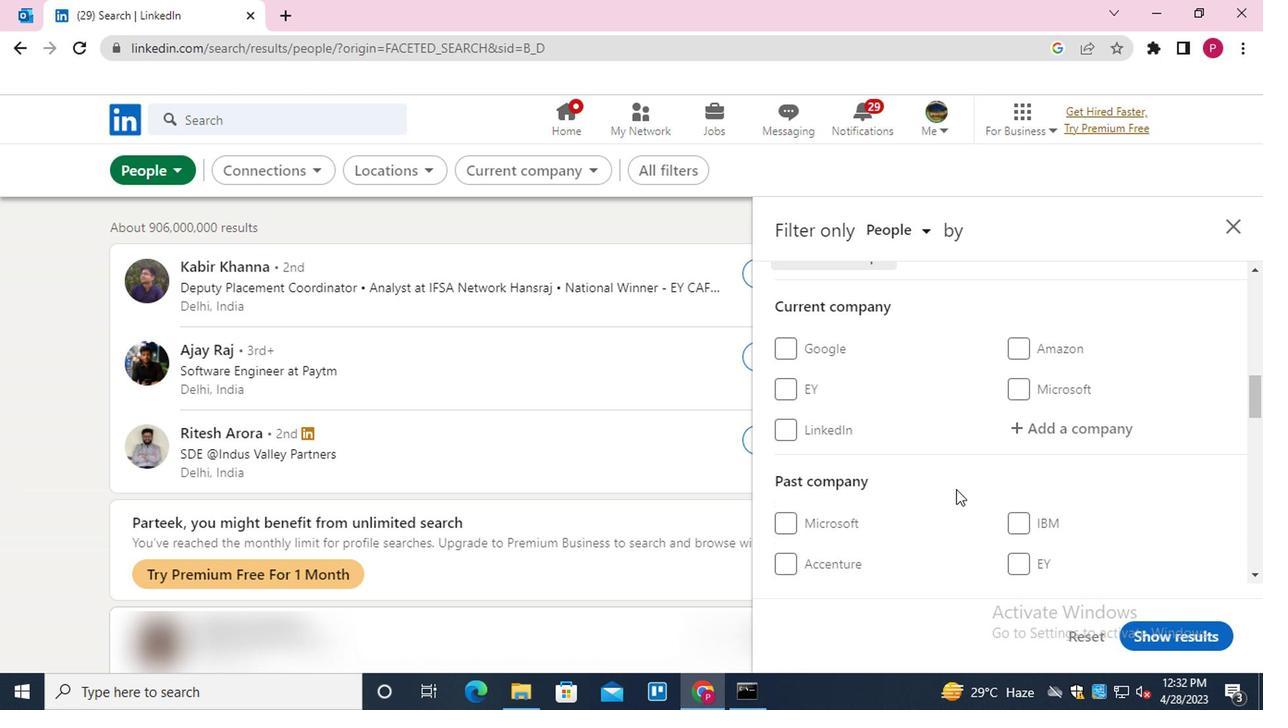 
Action: Mouse scrolled (796, 465) with delta (0, 0)
Screenshot: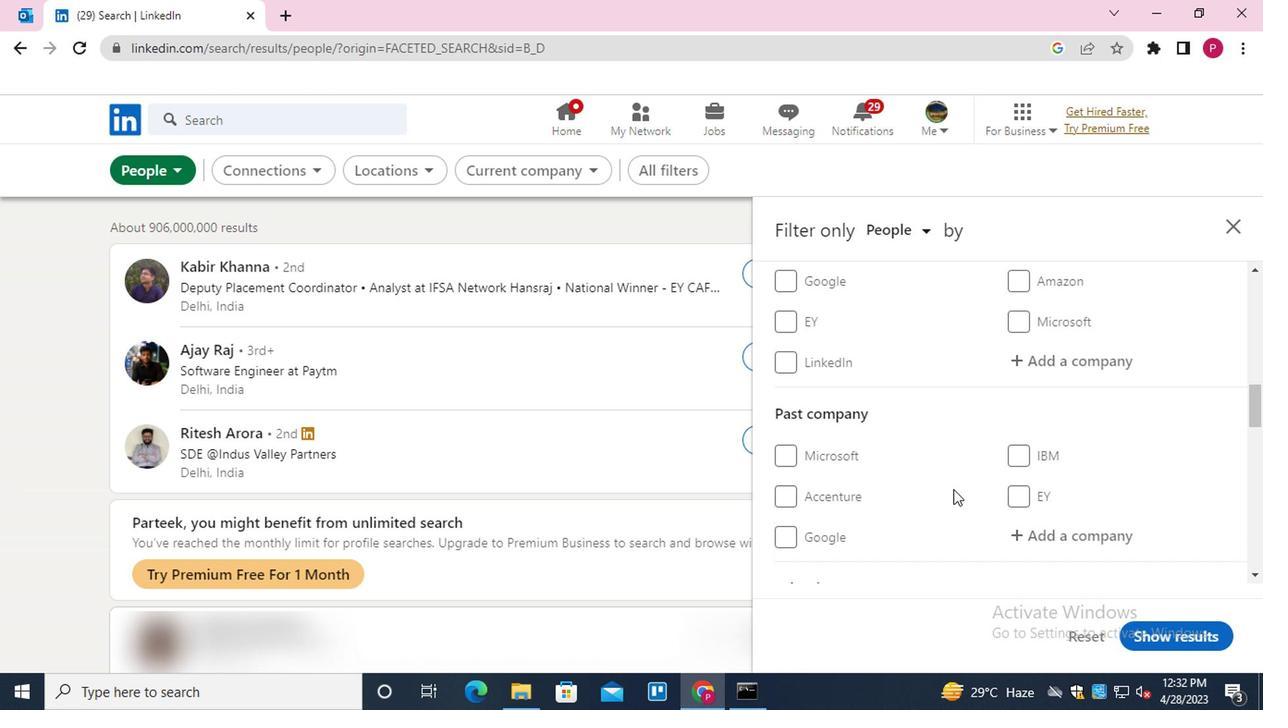 
Action: Mouse scrolled (796, 465) with delta (0, 0)
Screenshot: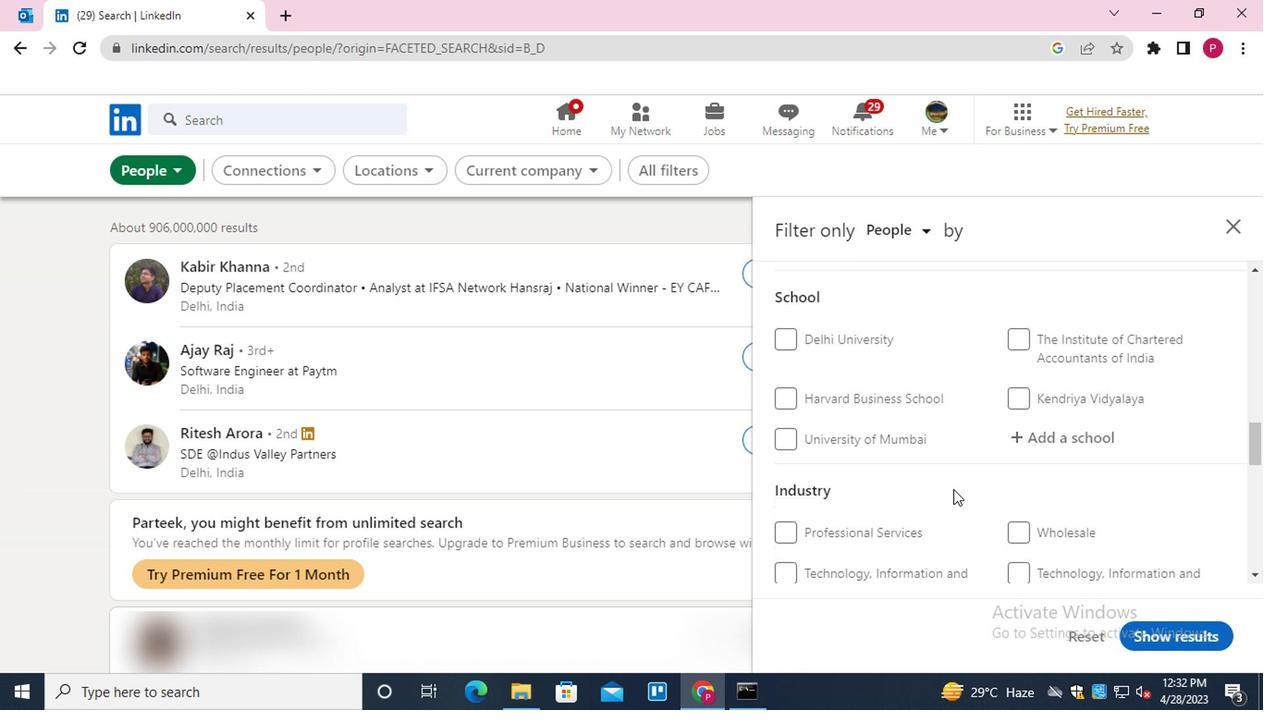 
Action: Mouse scrolled (796, 465) with delta (0, 0)
Screenshot: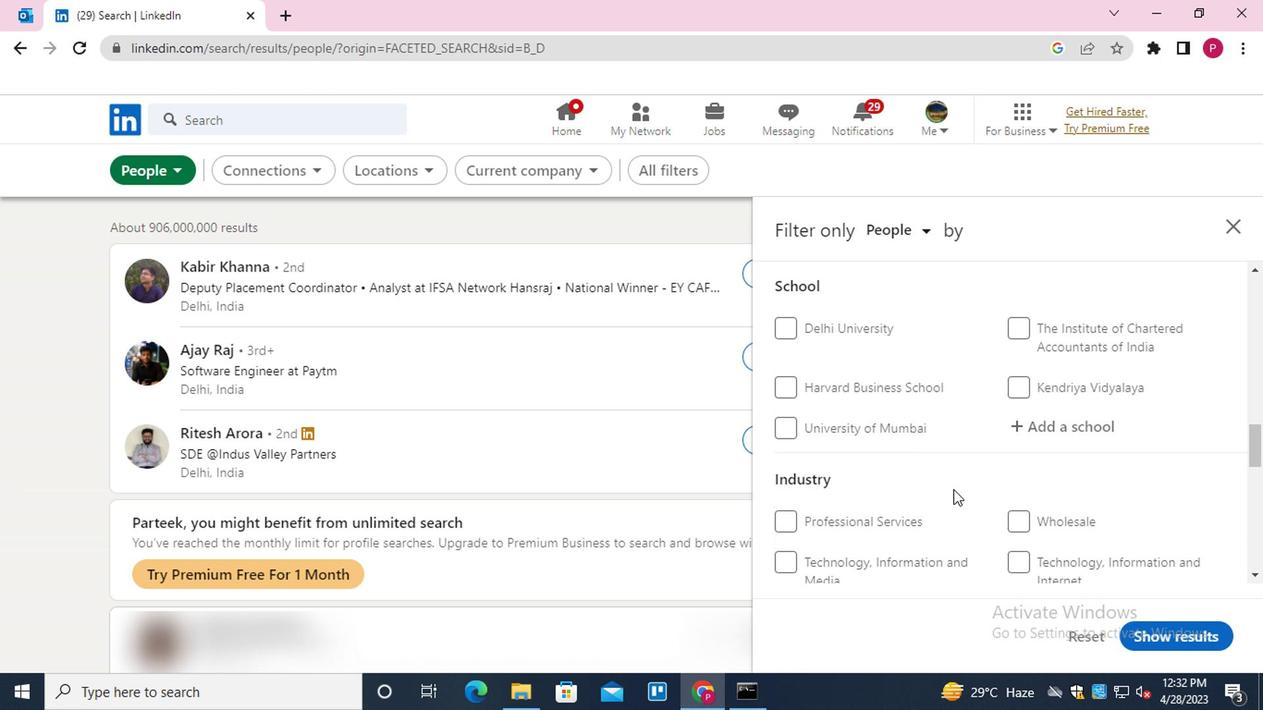 
Action: Mouse moved to (796, 465)
Screenshot: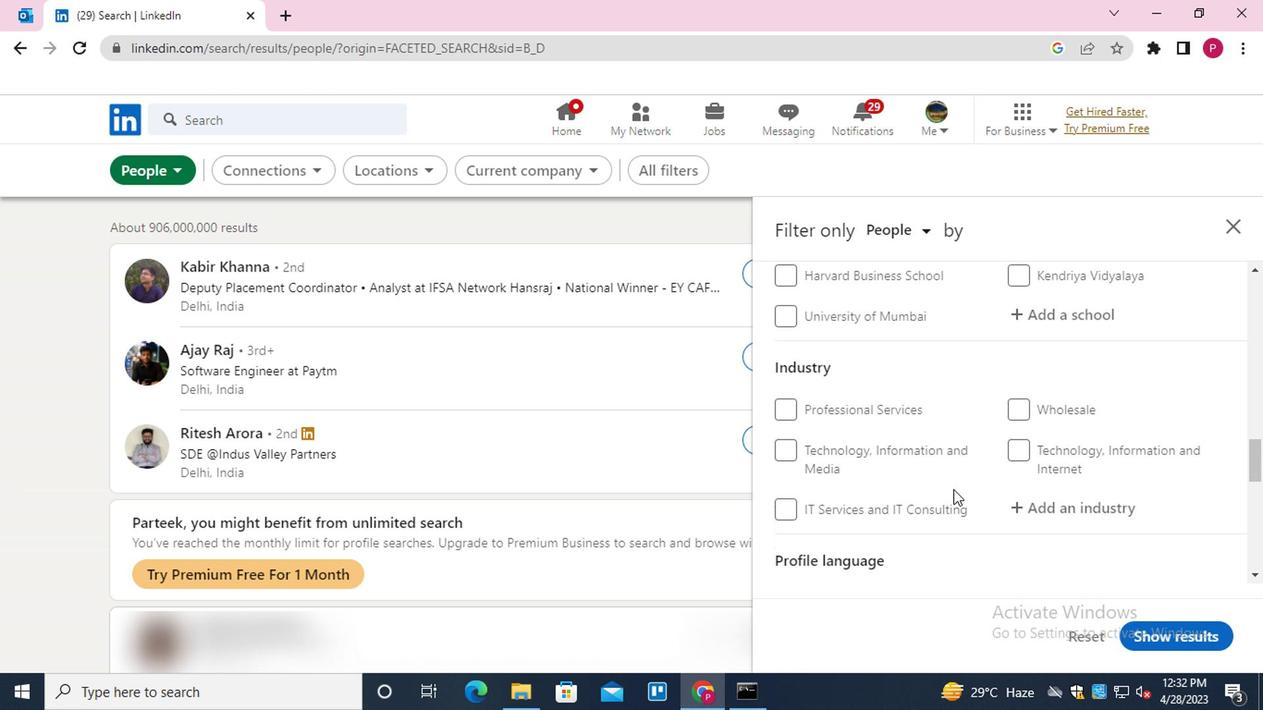 
Action: Mouse scrolled (796, 465) with delta (0, 0)
Screenshot: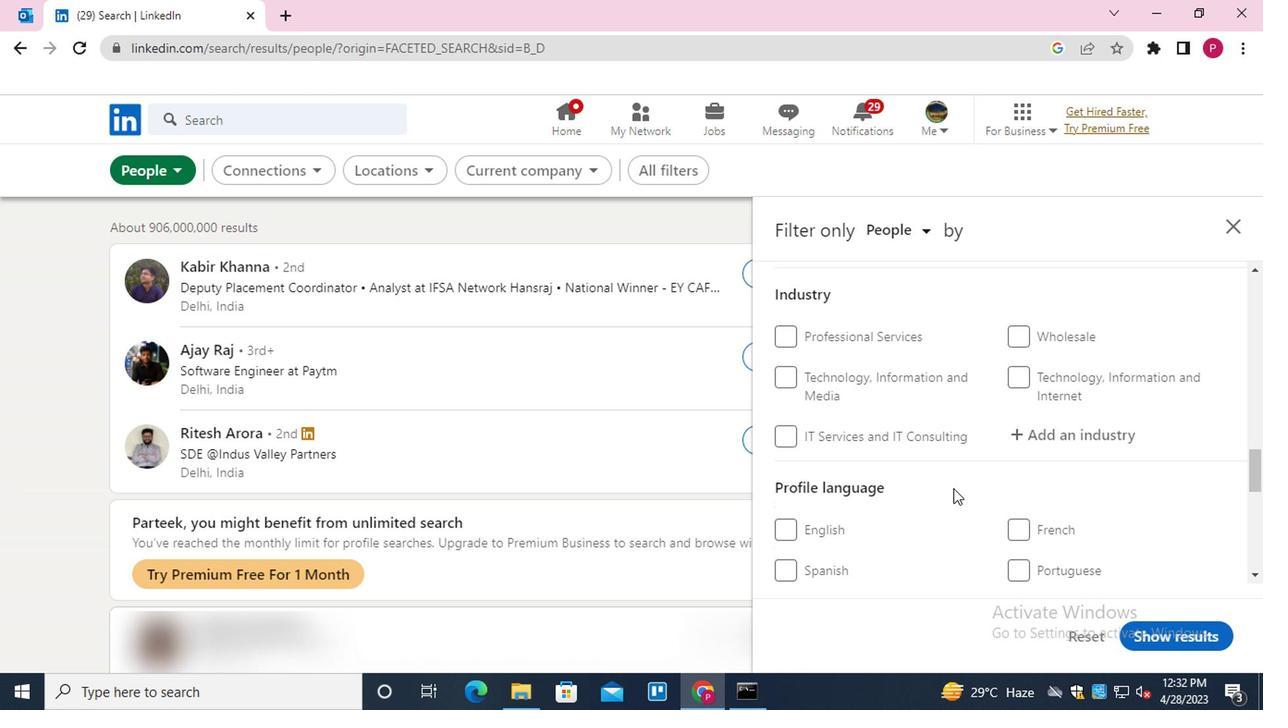
Action: Mouse scrolled (796, 465) with delta (0, 0)
Screenshot: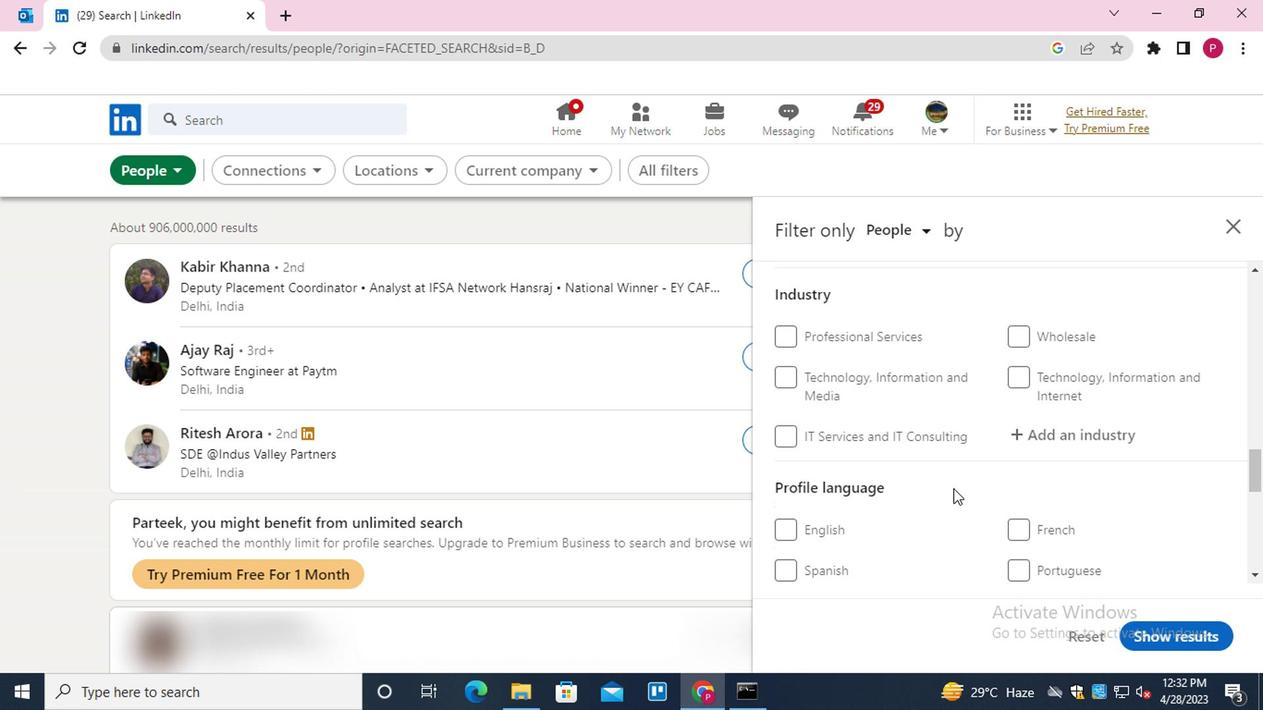 
Action: Mouse moved to (694, 394)
Screenshot: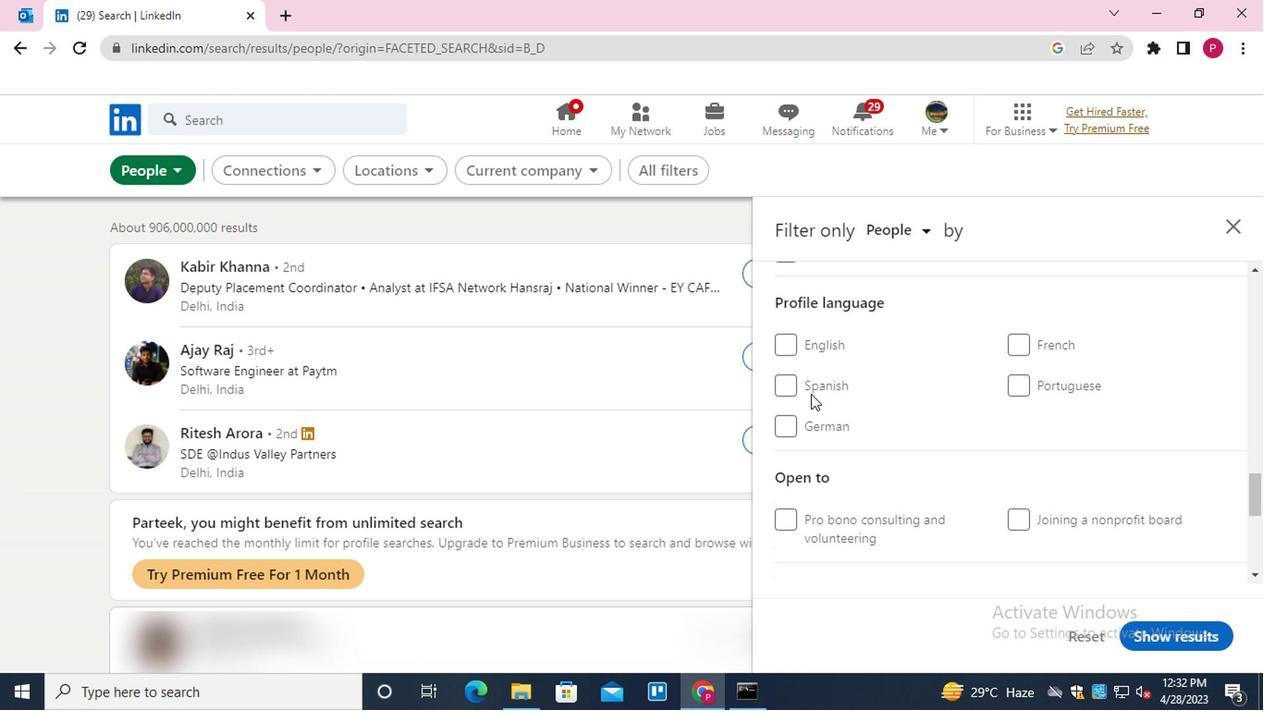 
Action: Mouse pressed left at (694, 394)
Screenshot: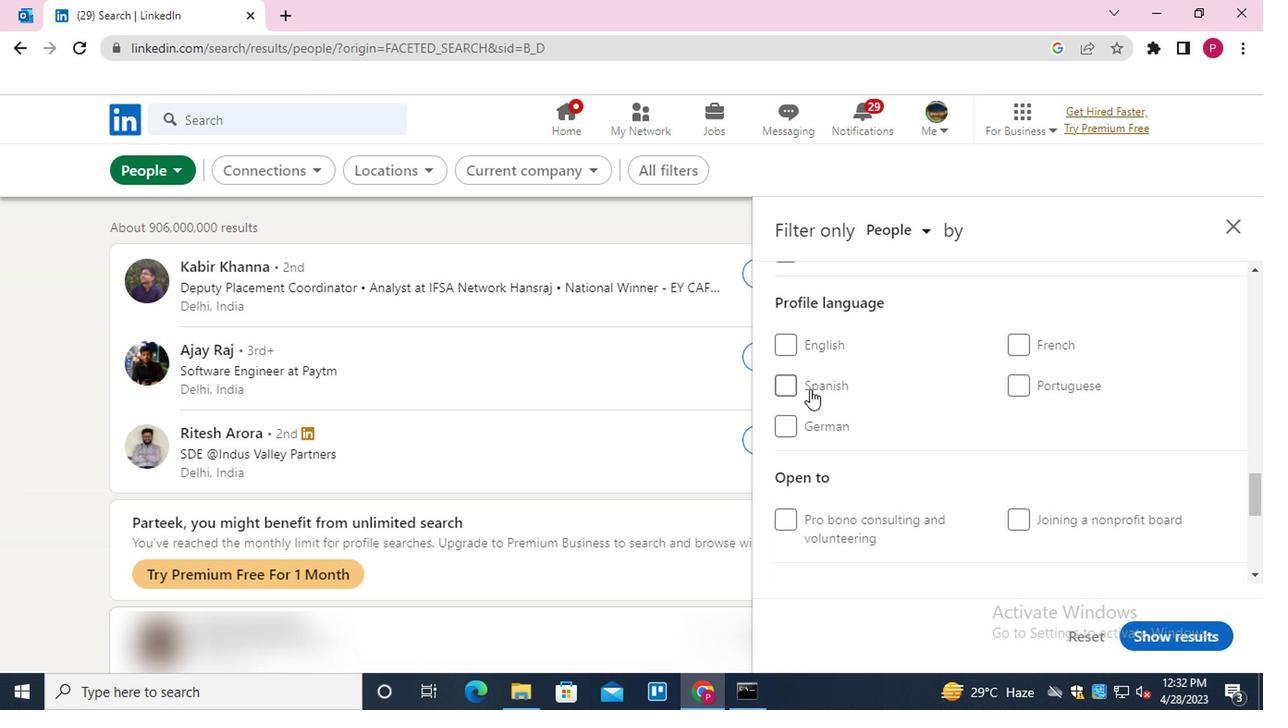 
Action: Mouse moved to (695, 396)
Screenshot: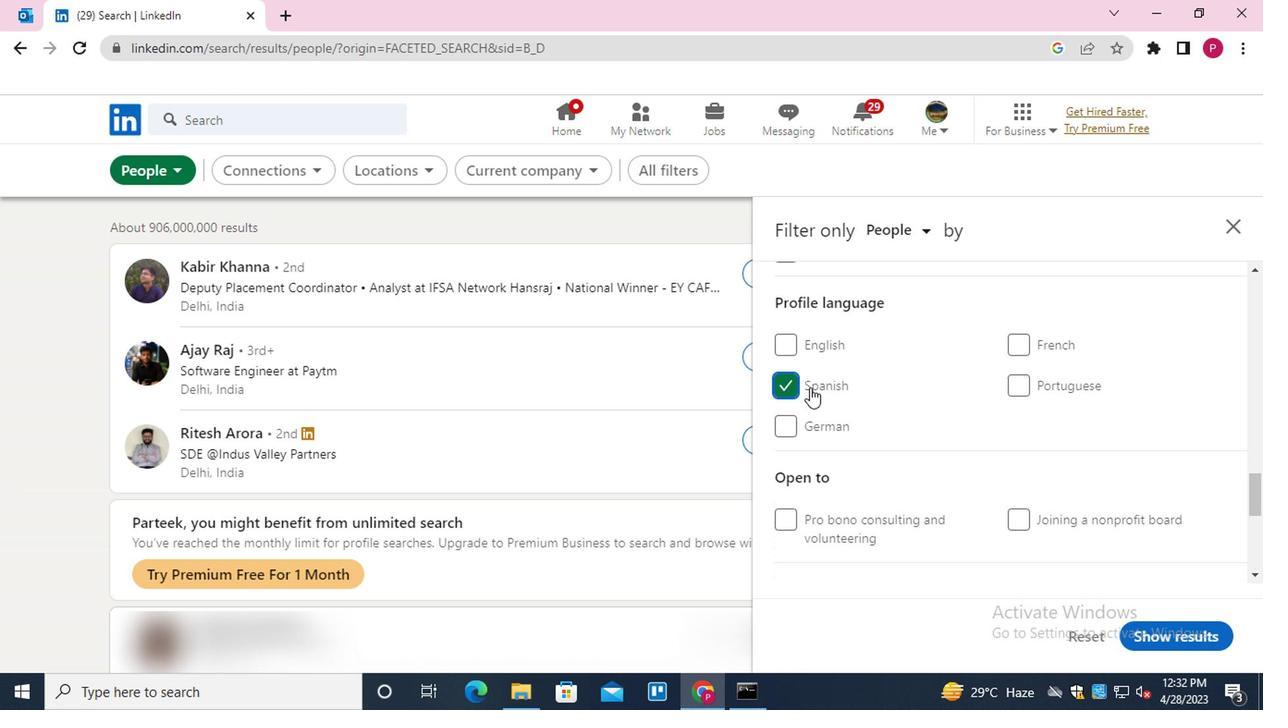 
Action: Mouse scrolled (695, 397) with delta (0, 0)
Screenshot: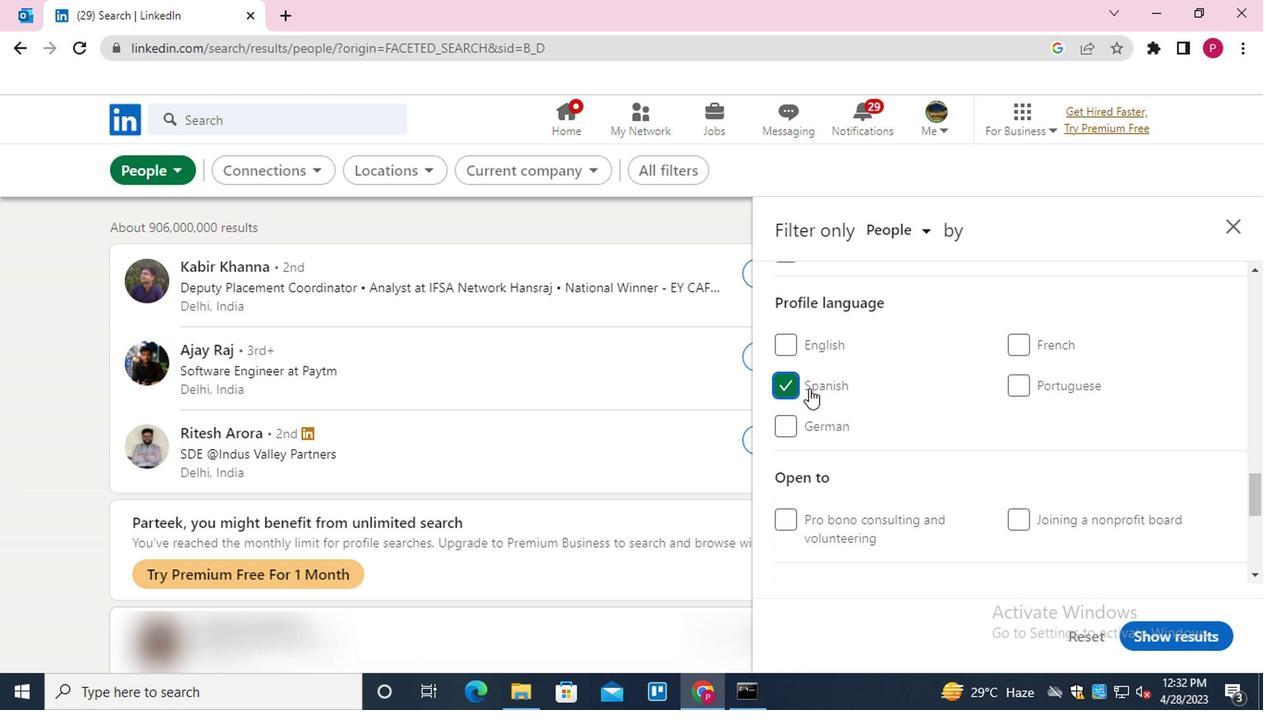 
Action: Mouse scrolled (695, 397) with delta (0, 0)
Screenshot: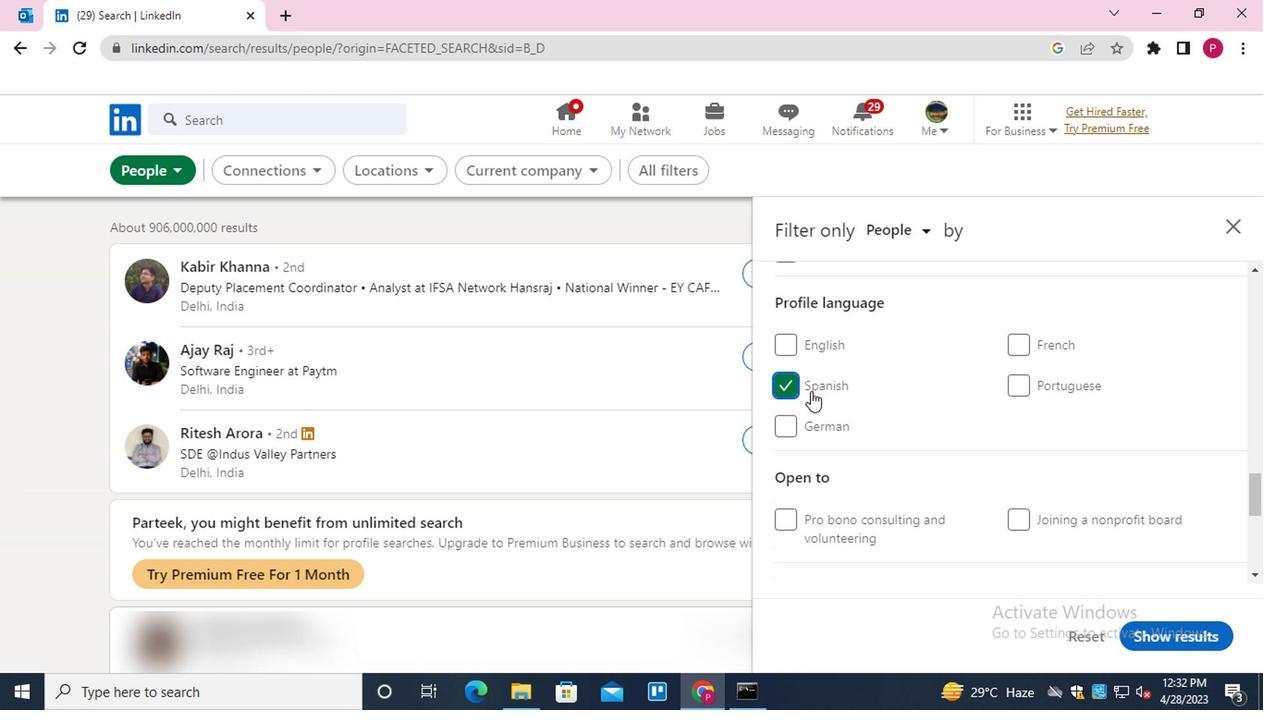 
Action: Mouse scrolled (695, 397) with delta (0, 0)
Screenshot: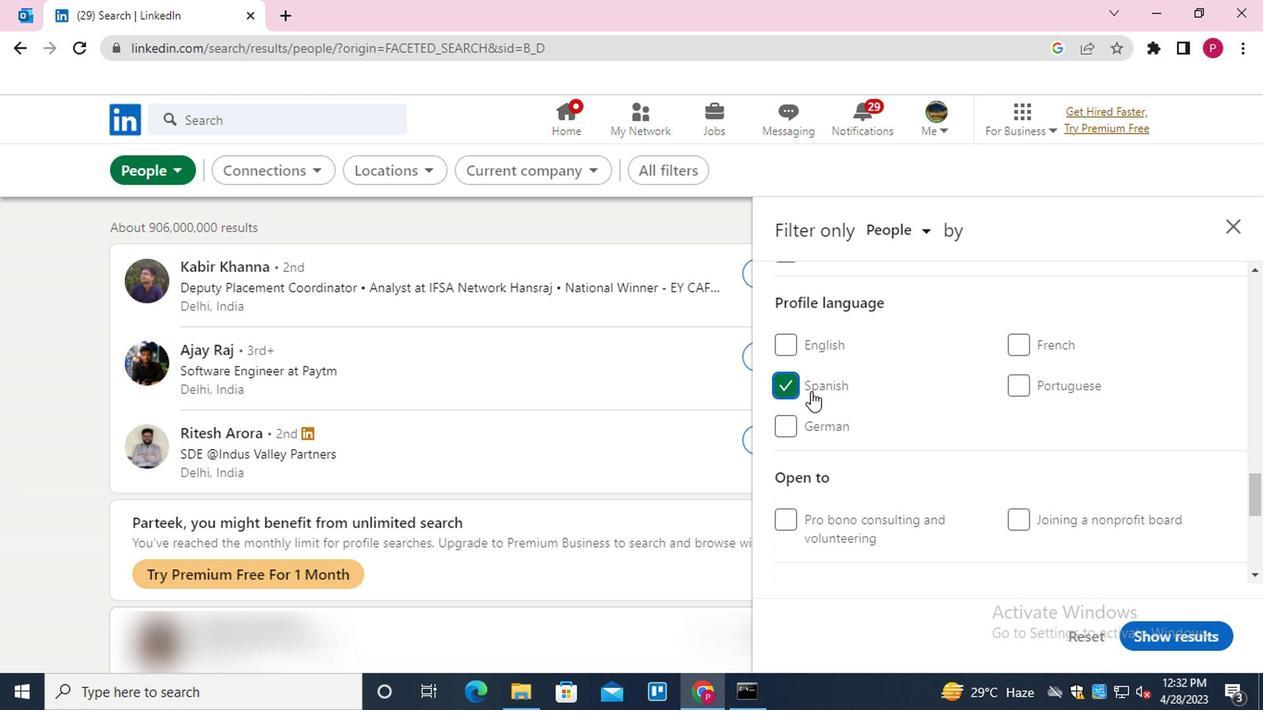 
Action: Mouse scrolled (695, 397) with delta (0, 0)
Screenshot: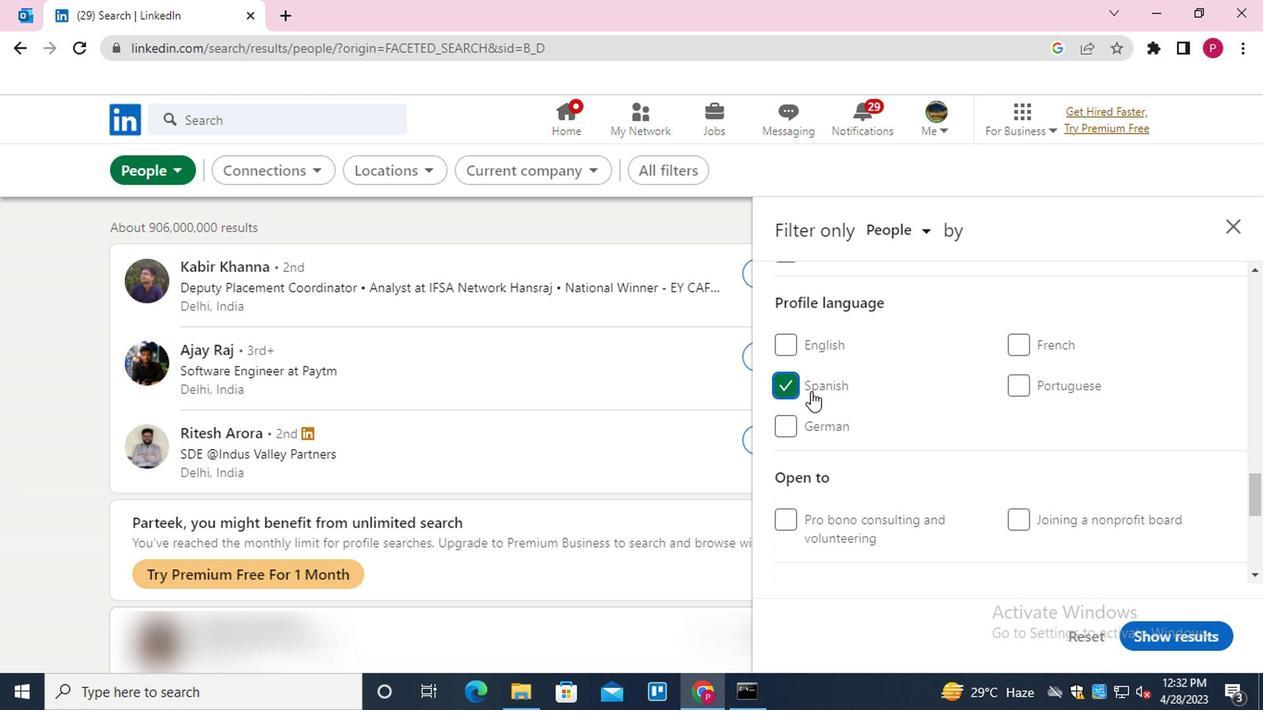 
Action: Mouse scrolled (695, 397) with delta (0, 0)
Screenshot: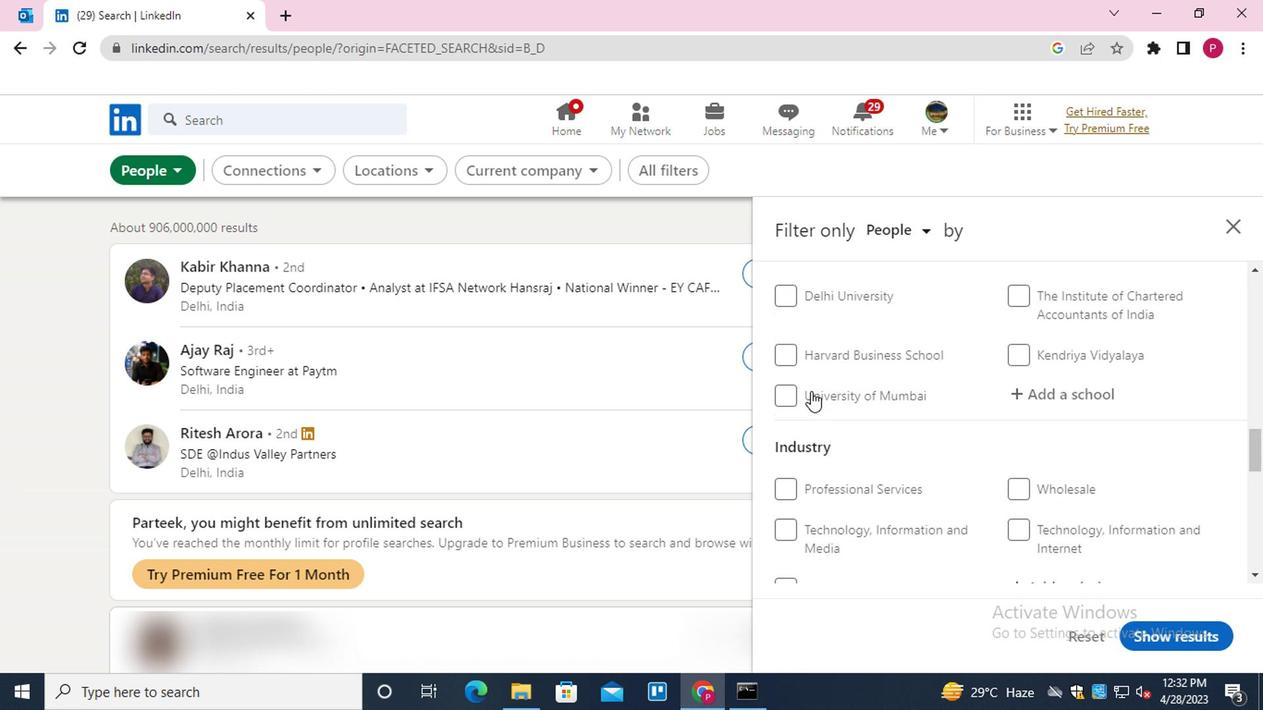 
Action: Mouse scrolled (695, 397) with delta (0, 0)
Screenshot: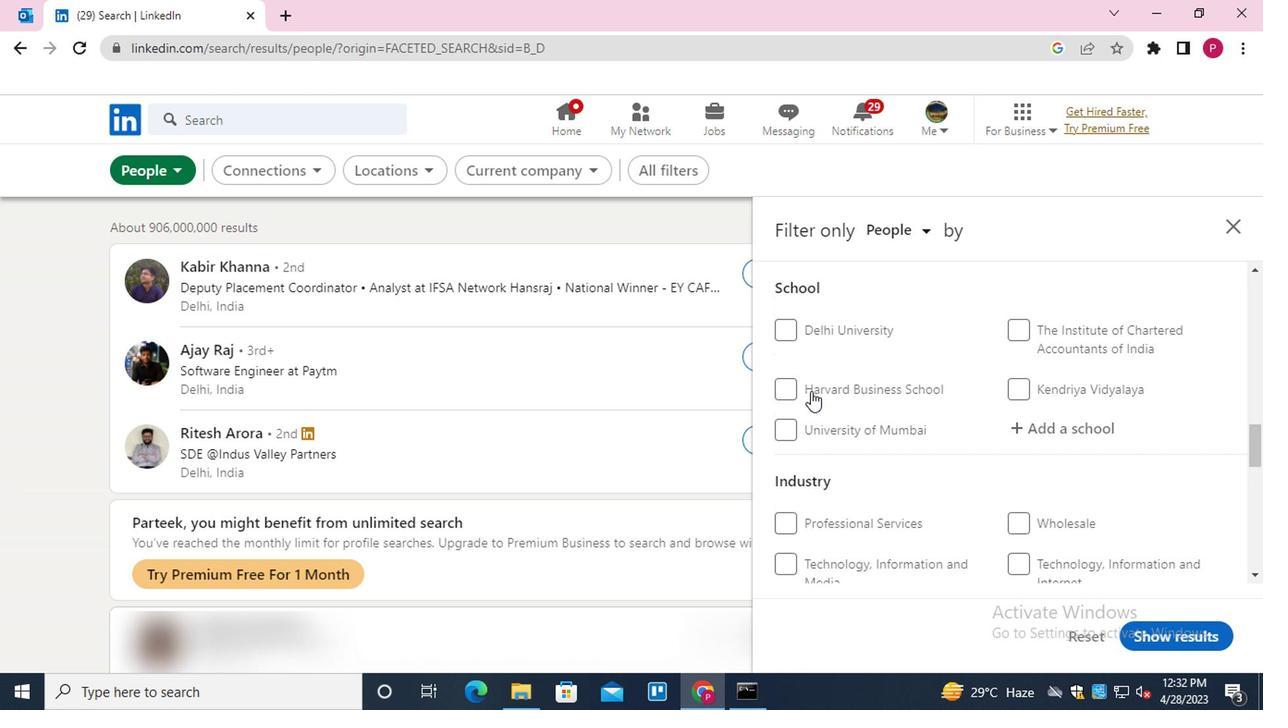 
Action: Mouse scrolled (695, 397) with delta (0, 0)
Screenshot: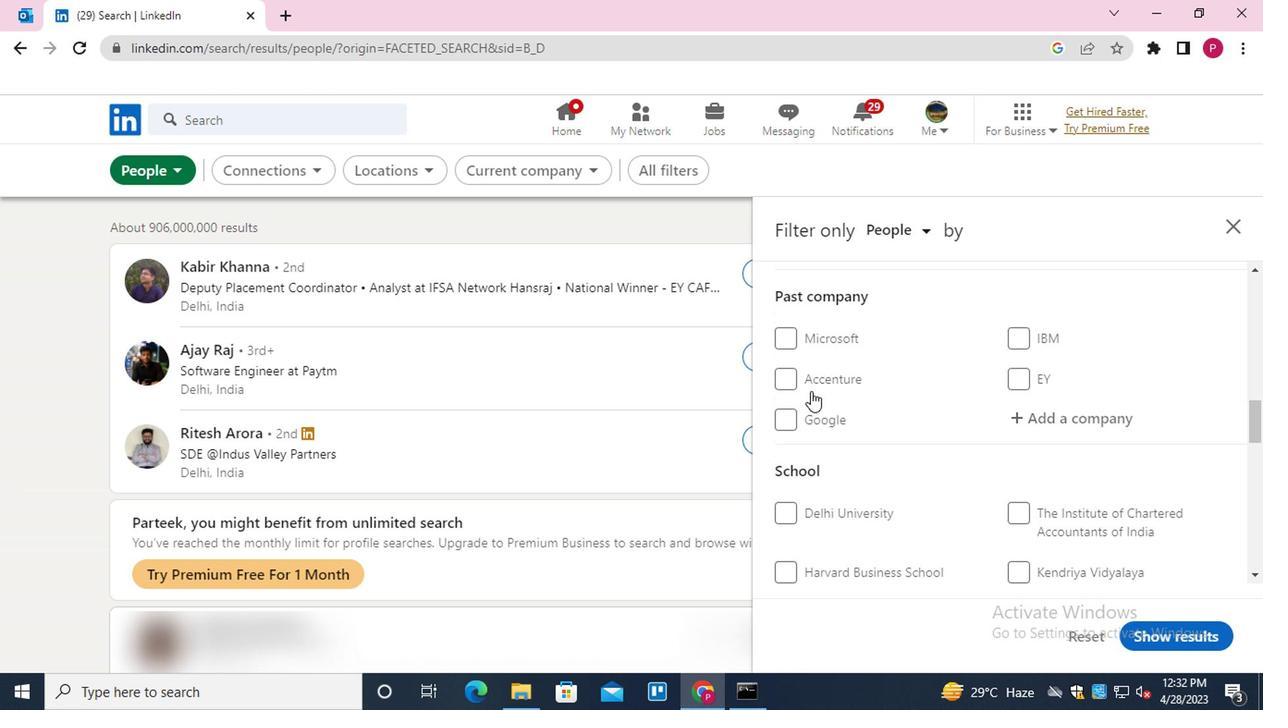 
Action: Mouse scrolled (695, 397) with delta (0, 0)
Screenshot: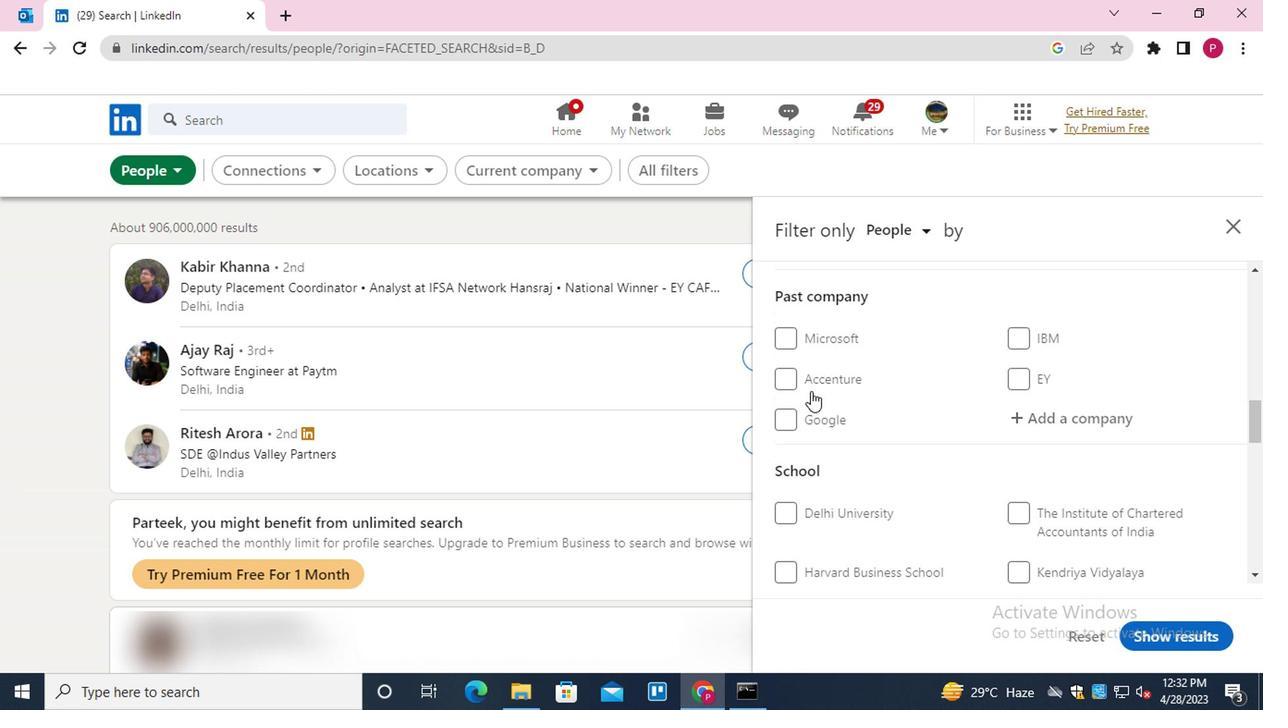 
Action: Mouse moved to (898, 424)
Screenshot: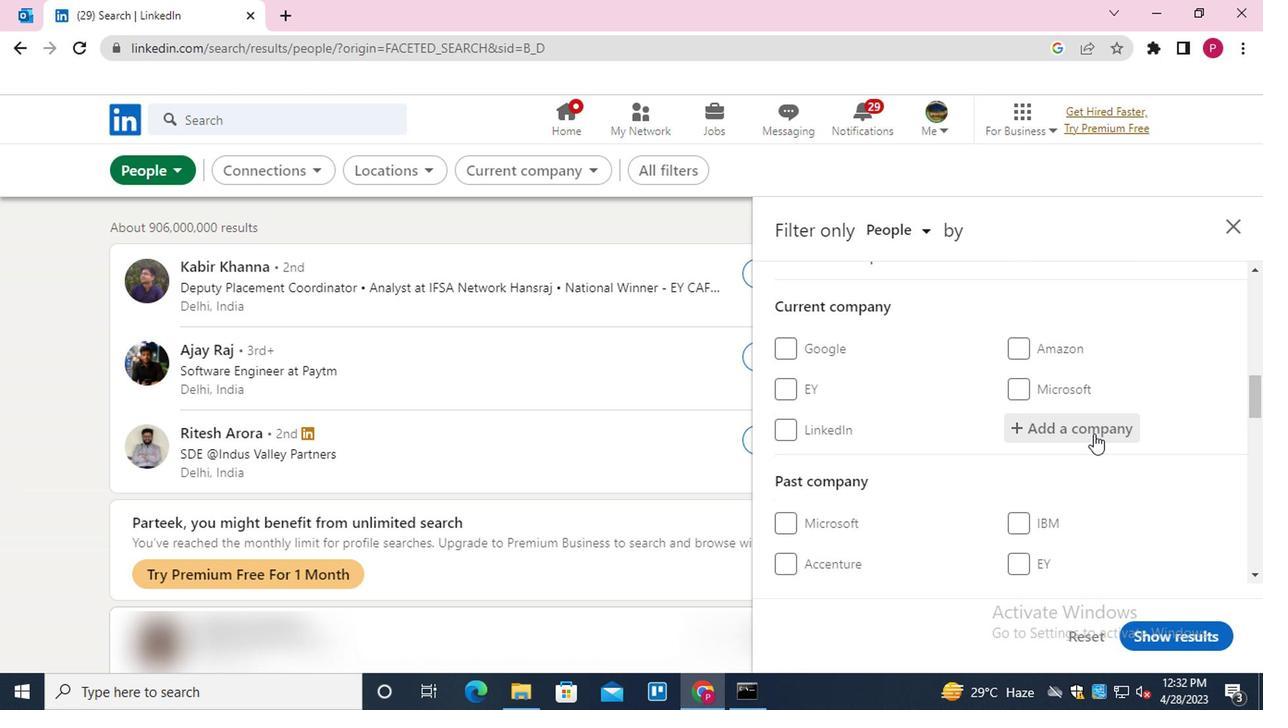 
Action: Mouse pressed left at (898, 424)
Screenshot: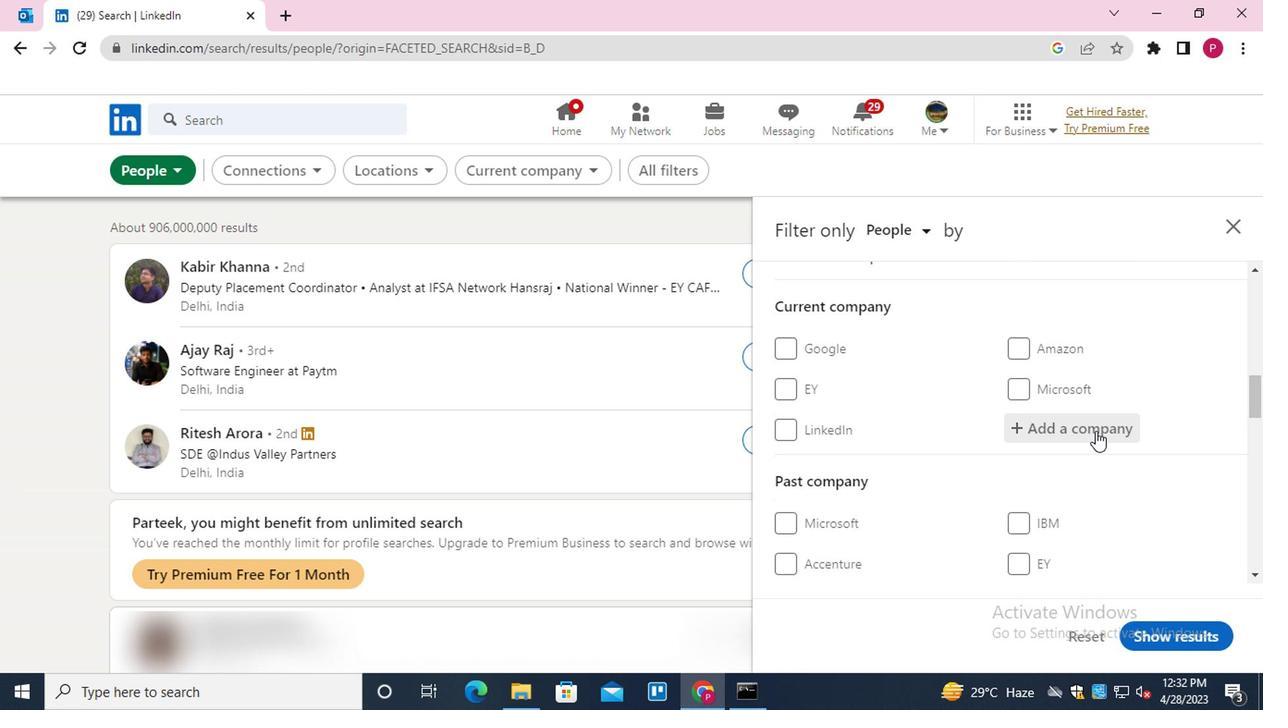 
Action: Key pressed <Key.shift>HOTEL<Key.space><Key.shift>JOBS<Key.down><Key.down><Key.down><Key.enter>
Screenshot: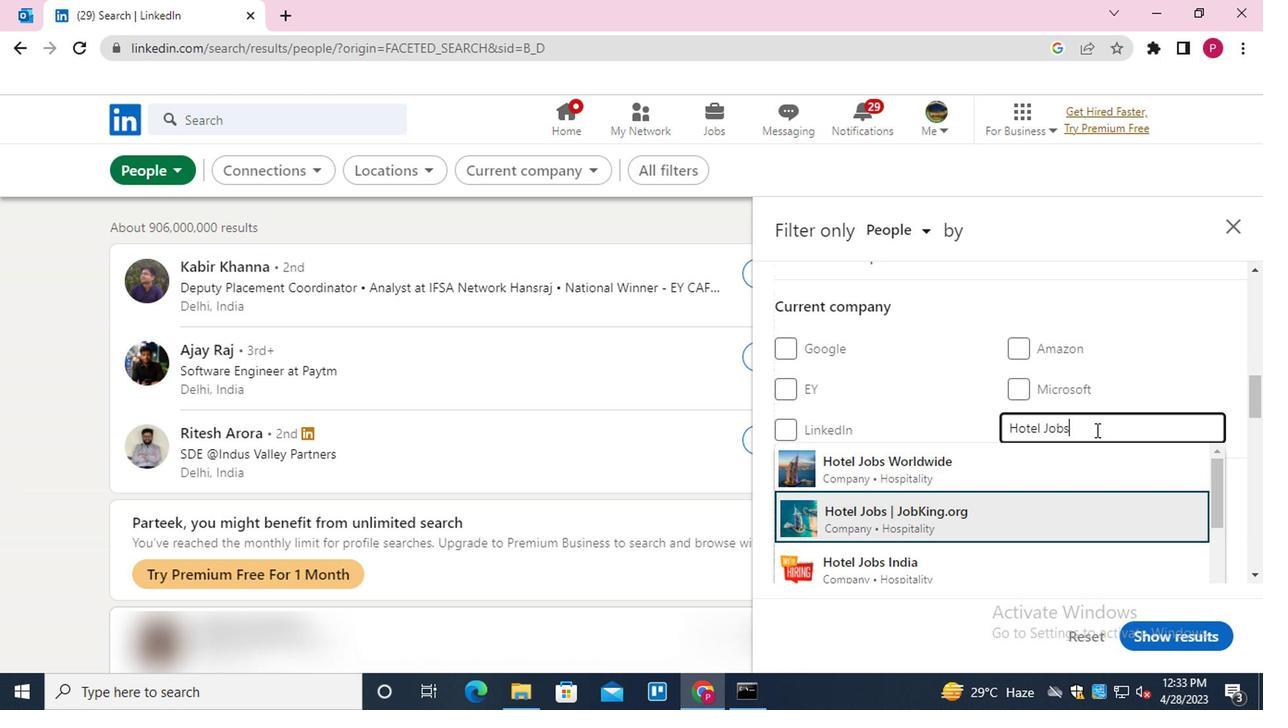 
Action: Mouse moved to (734, 407)
Screenshot: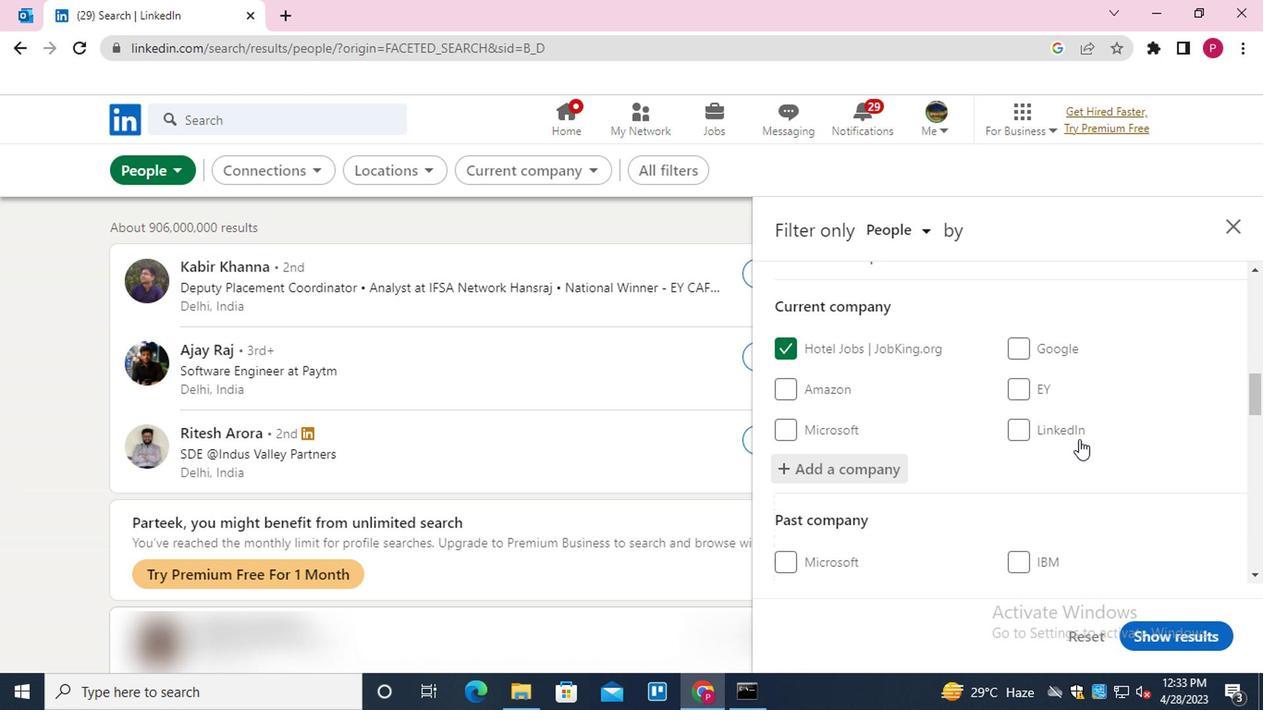 
Action: Mouse scrolled (734, 406) with delta (0, 0)
Screenshot: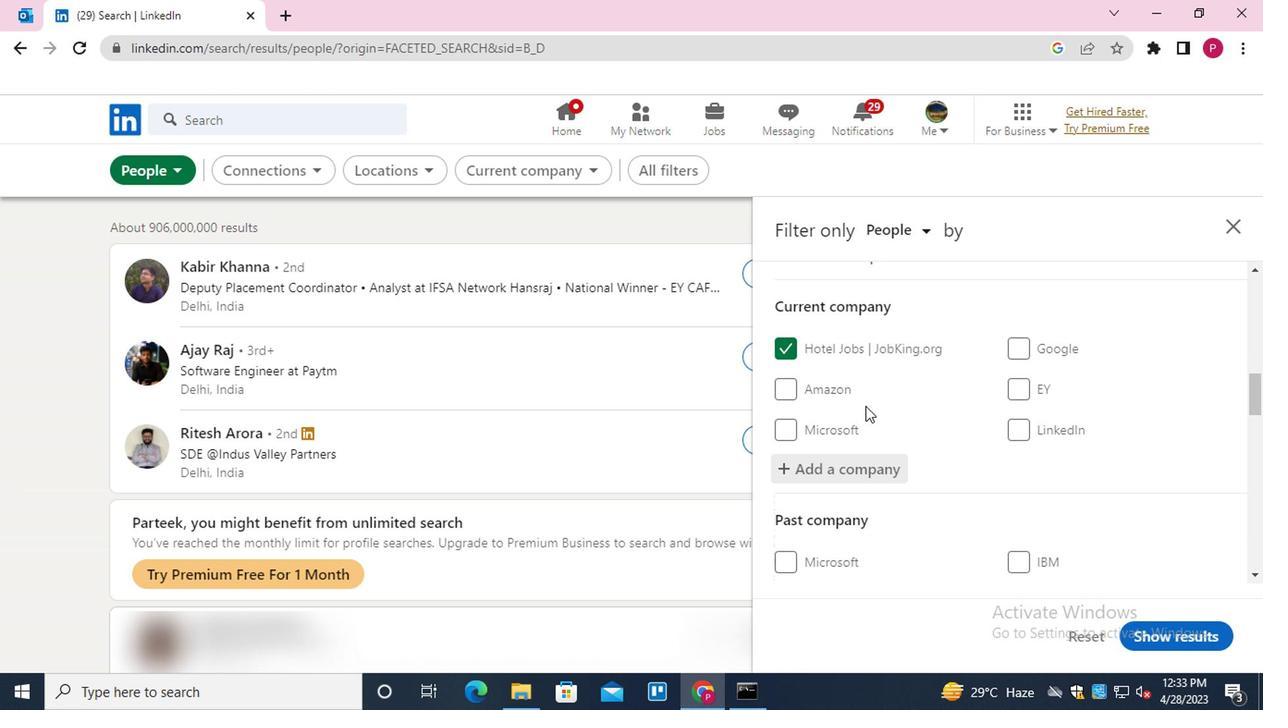 
Action: Mouse scrolled (734, 406) with delta (0, 0)
Screenshot: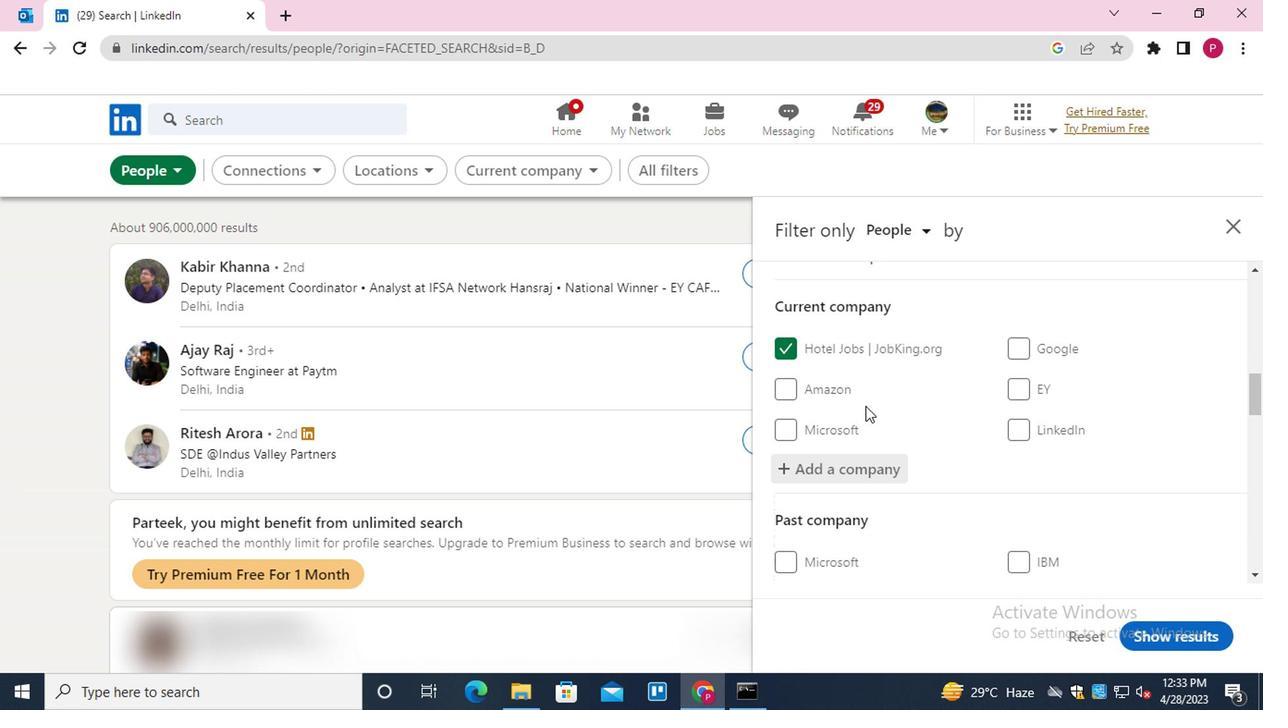 
Action: Mouse moved to (734, 408)
Screenshot: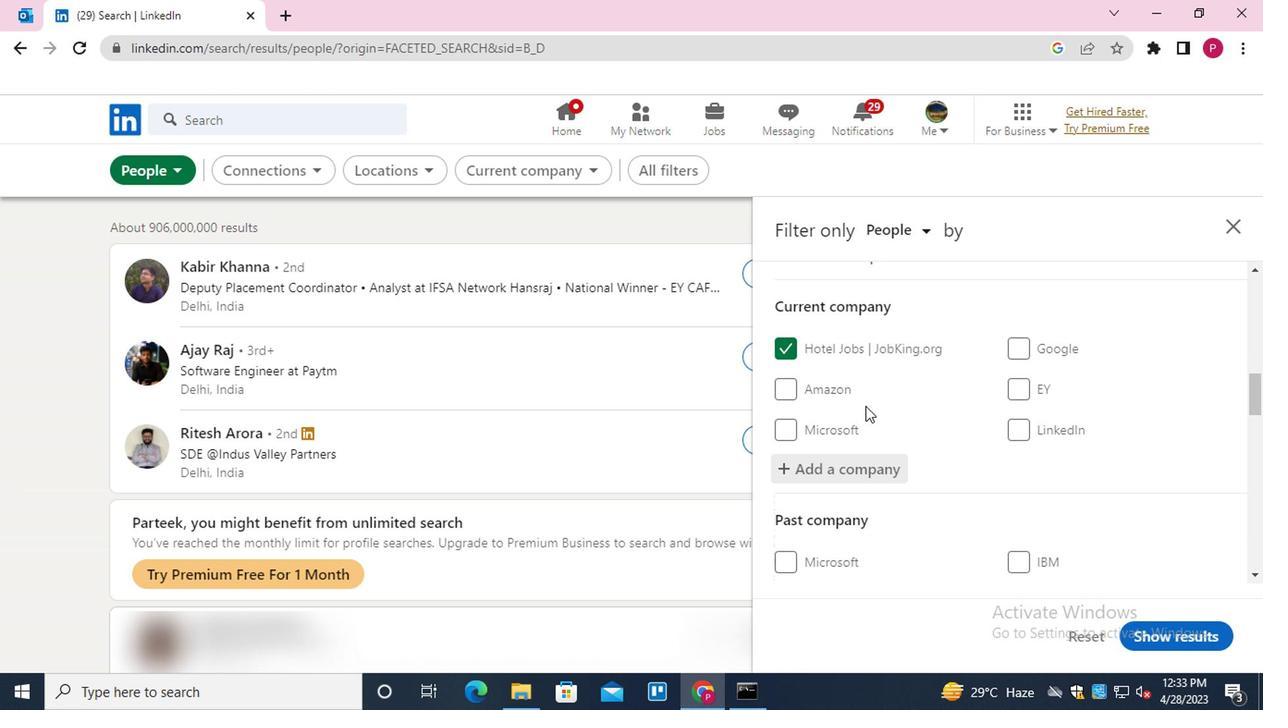 
Action: Mouse scrolled (734, 407) with delta (0, 0)
Screenshot: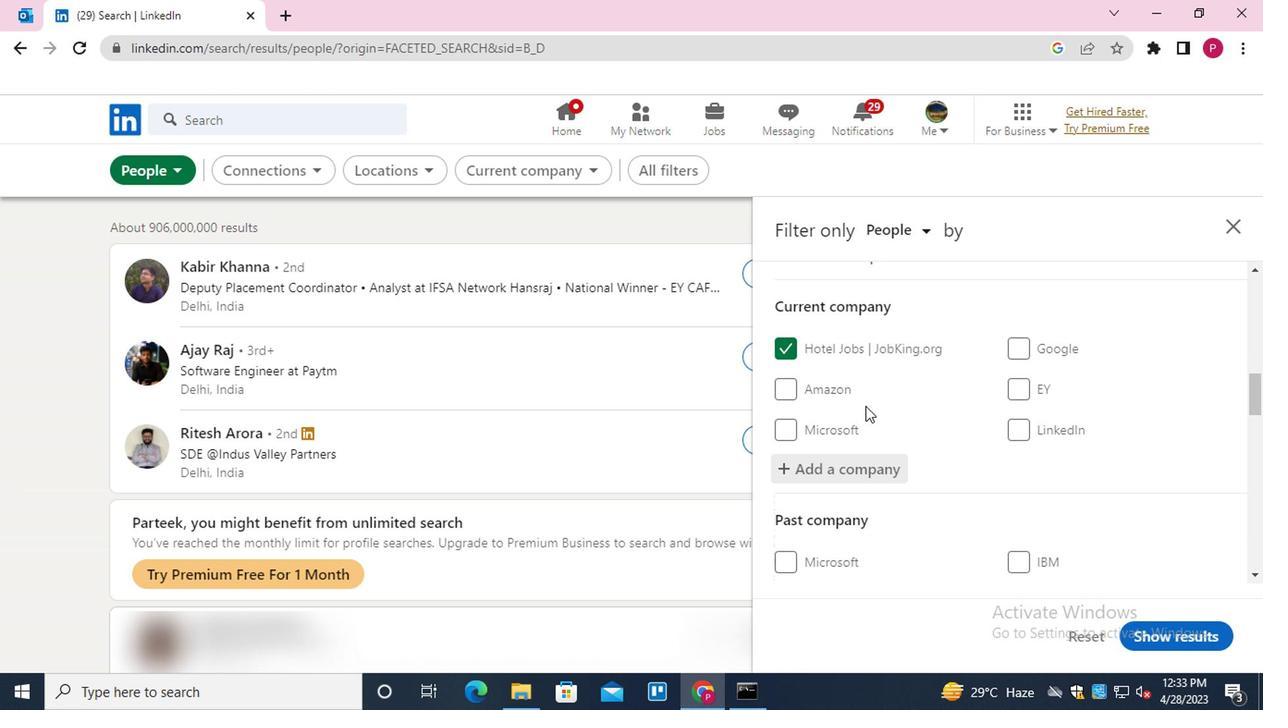 
Action: Mouse scrolled (734, 407) with delta (0, 0)
Screenshot: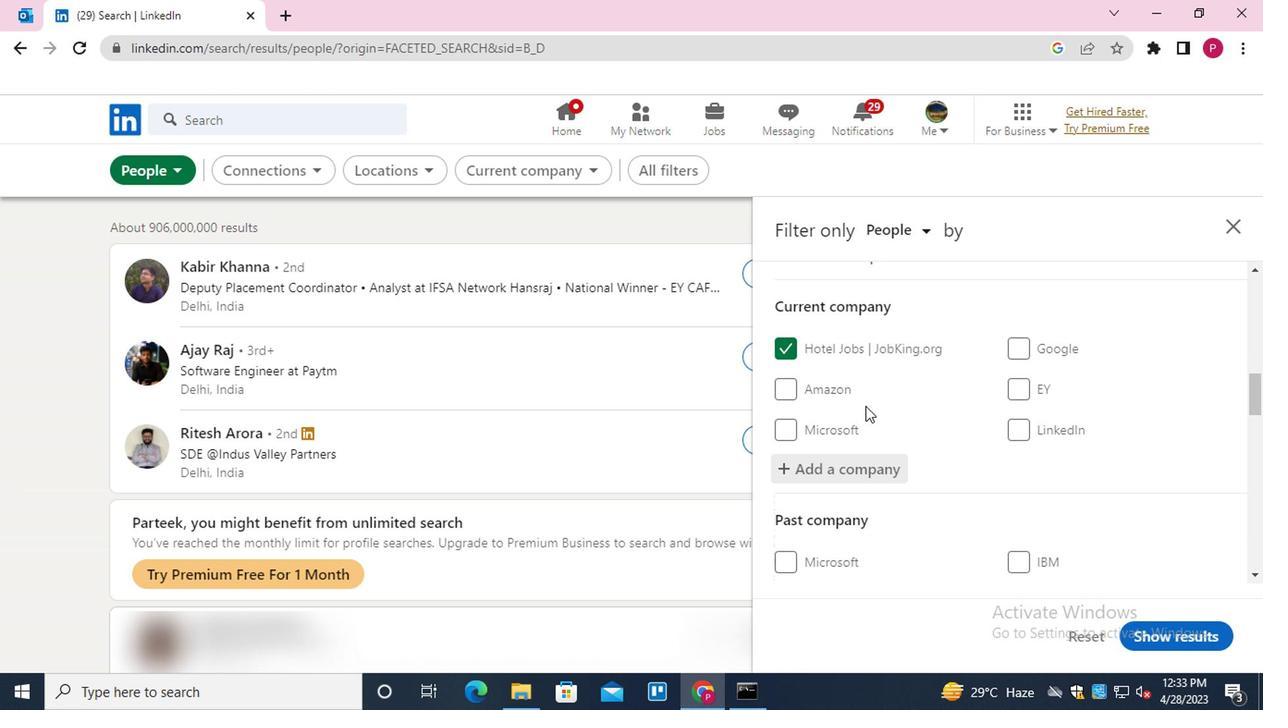 
Action: Mouse moved to (872, 442)
Screenshot: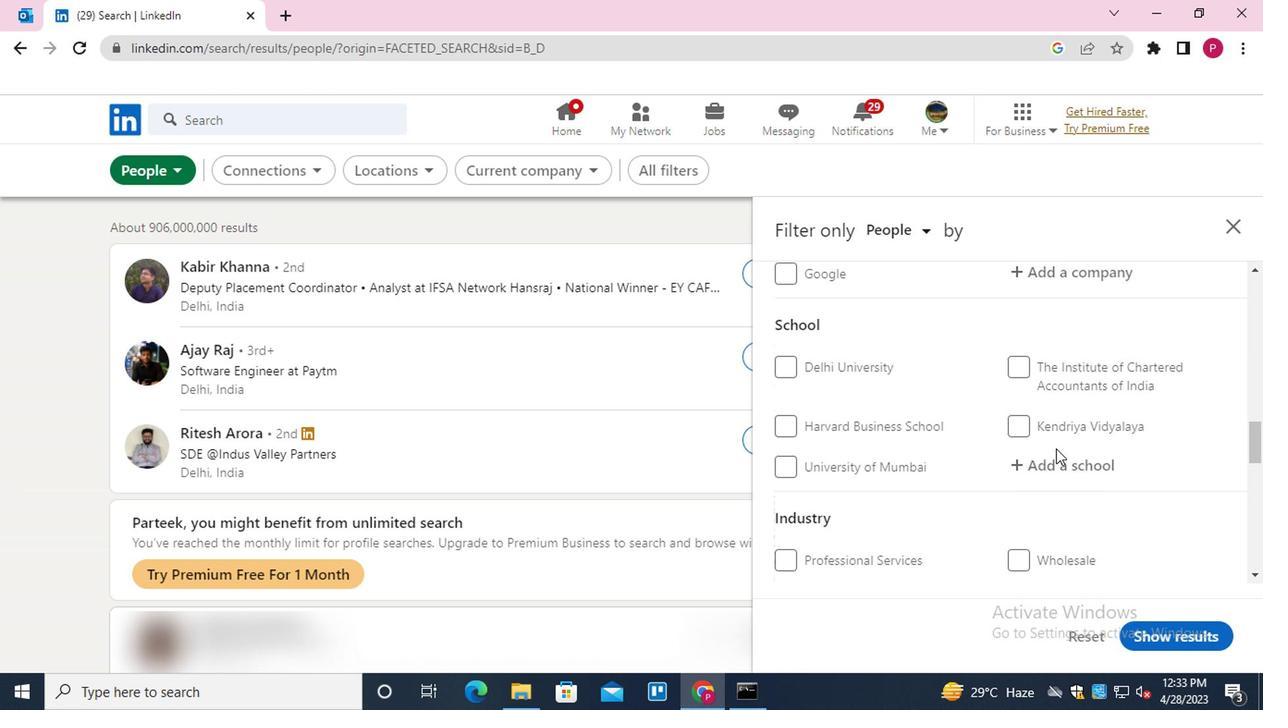 
Action: Mouse pressed left at (872, 442)
Screenshot: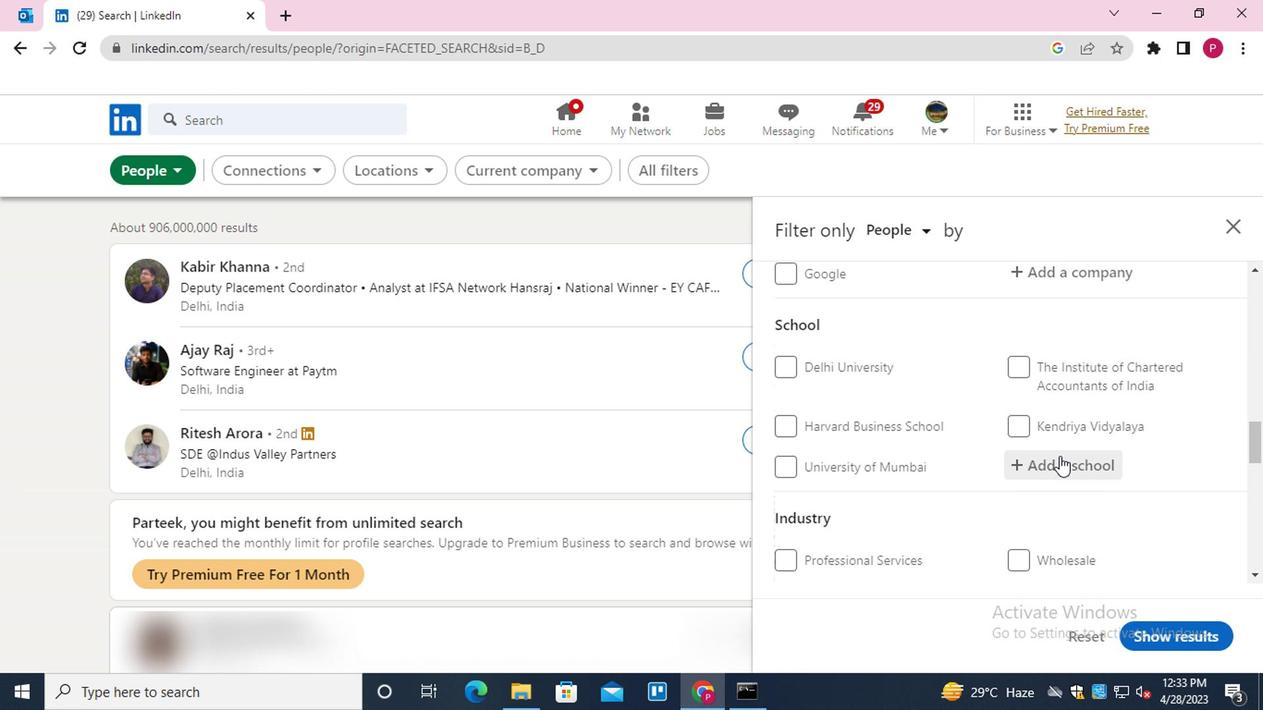 
Action: Mouse scrolled (872, 442) with delta (0, 0)
Screenshot: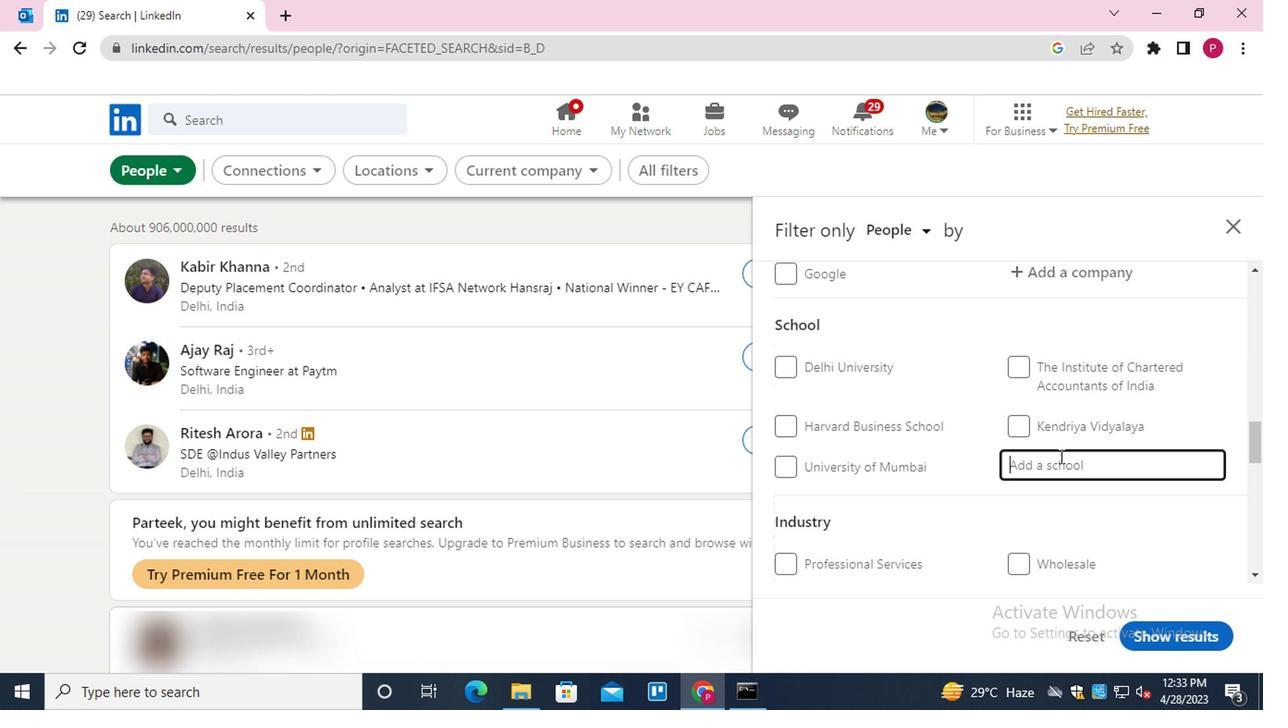 
Action: Key pressed <Key.shift>ADAMAS<Key.space><Key.down><Key.enter>
Screenshot: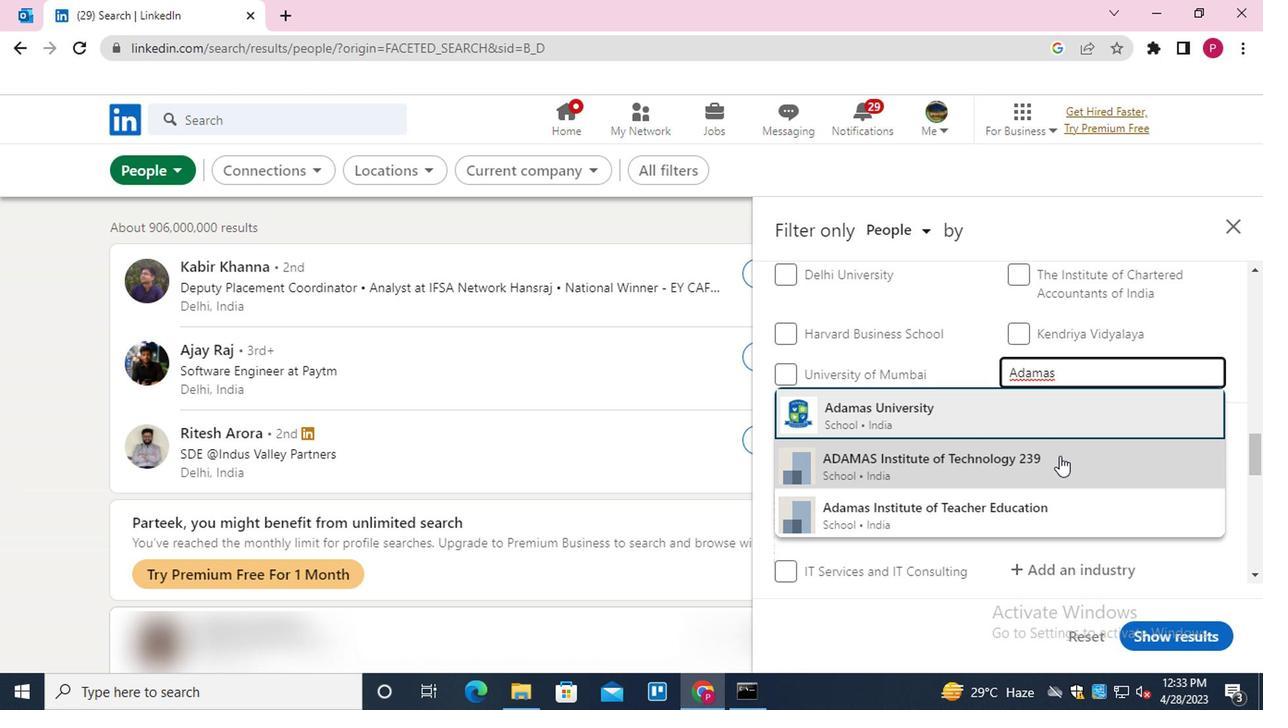 
Action: Mouse moved to (867, 448)
Screenshot: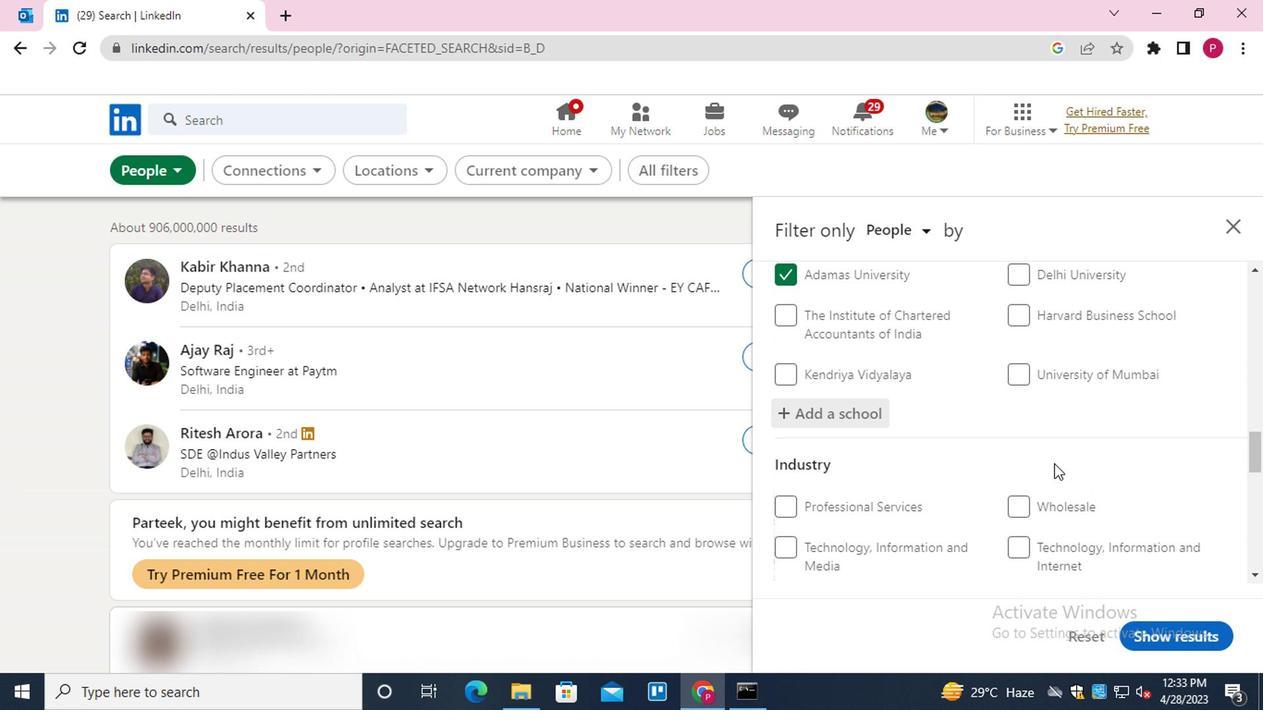
Action: Mouse scrolled (867, 447) with delta (0, 0)
Screenshot: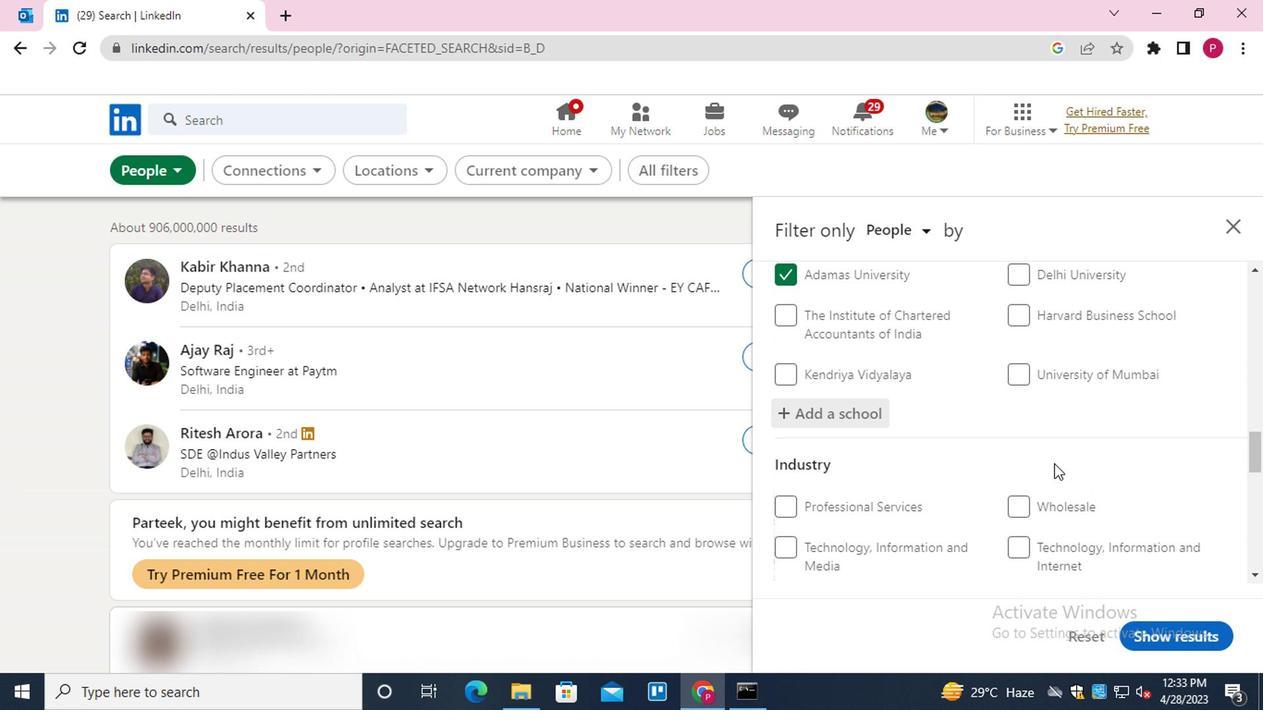
Action: Mouse scrolled (867, 447) with delta (0, 0)
Screenshot: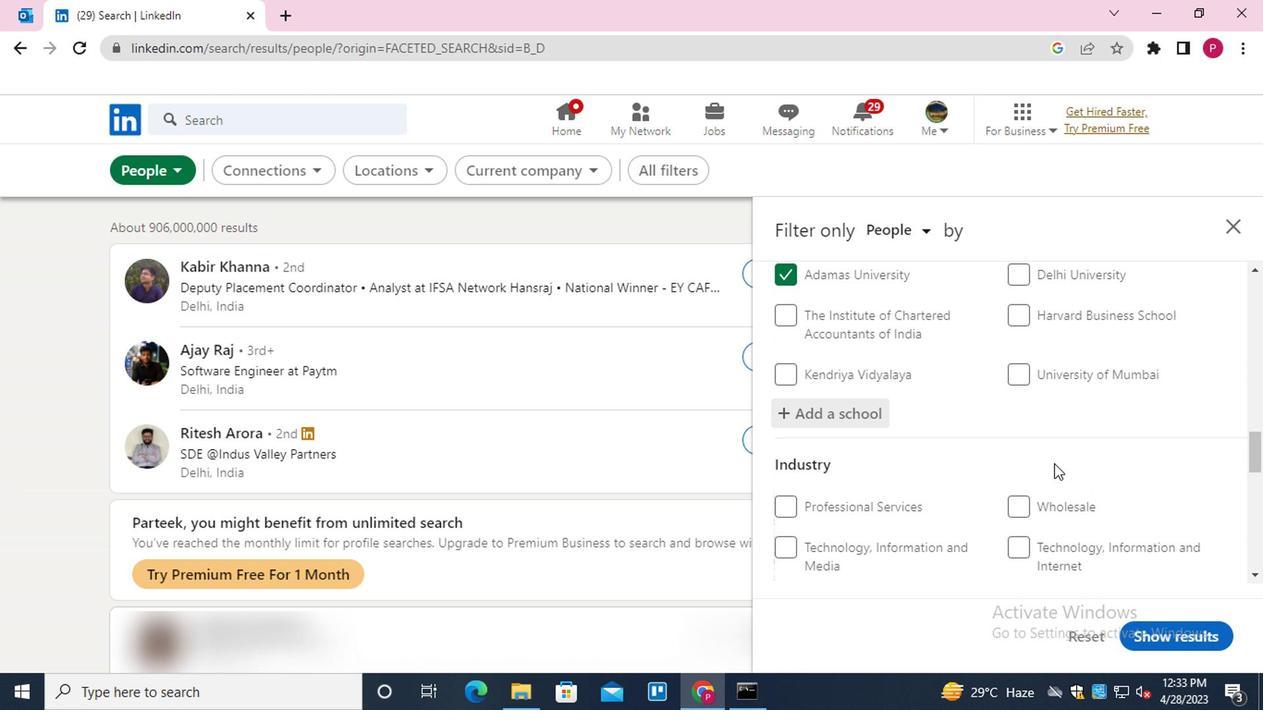 
Action: Mouse scrolled (867, 447) with delta (0, 0)
Screenshot: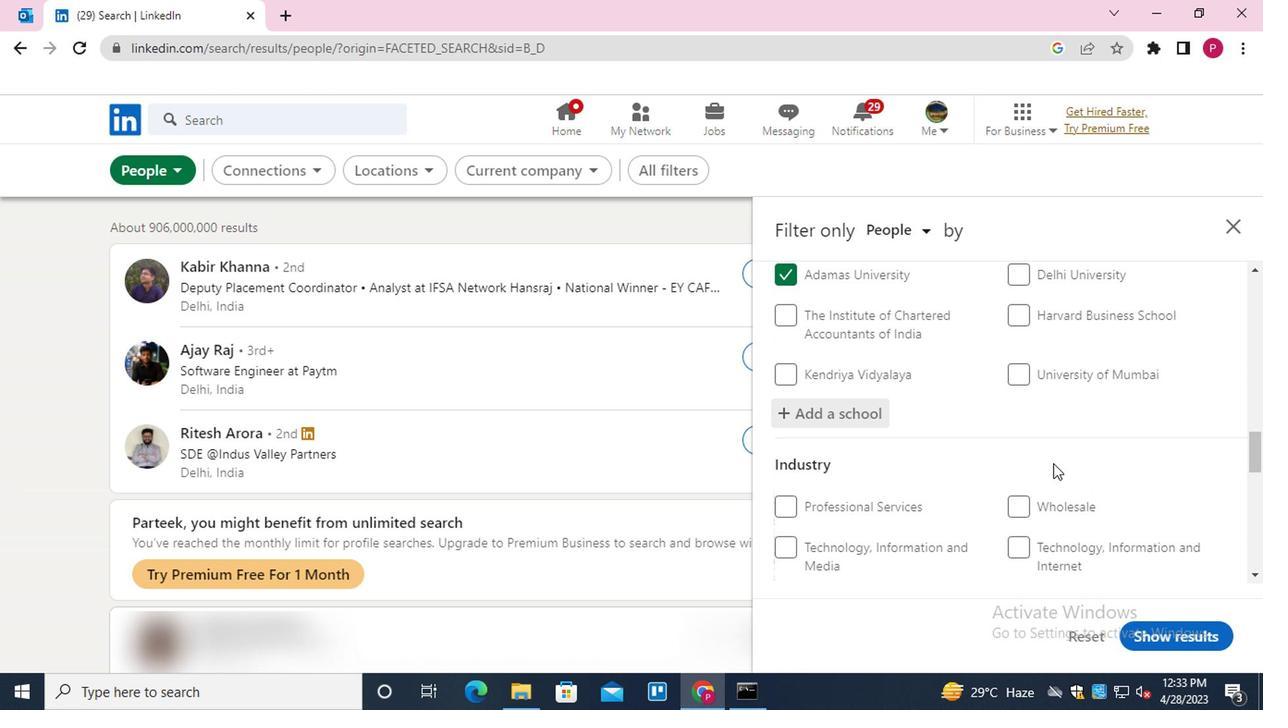 
Action: Mouse moved to (885, 347)
Screenshot: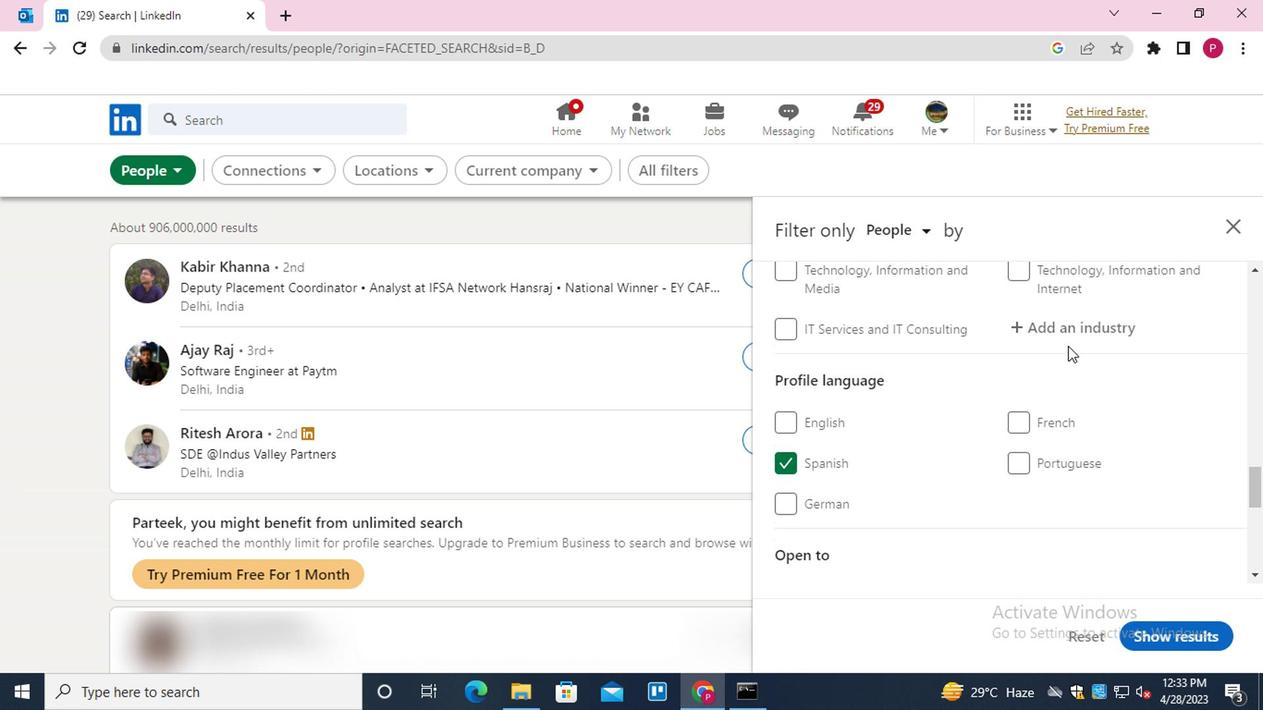
Action: Mouse pressed left at (885, 347)
Screenshot: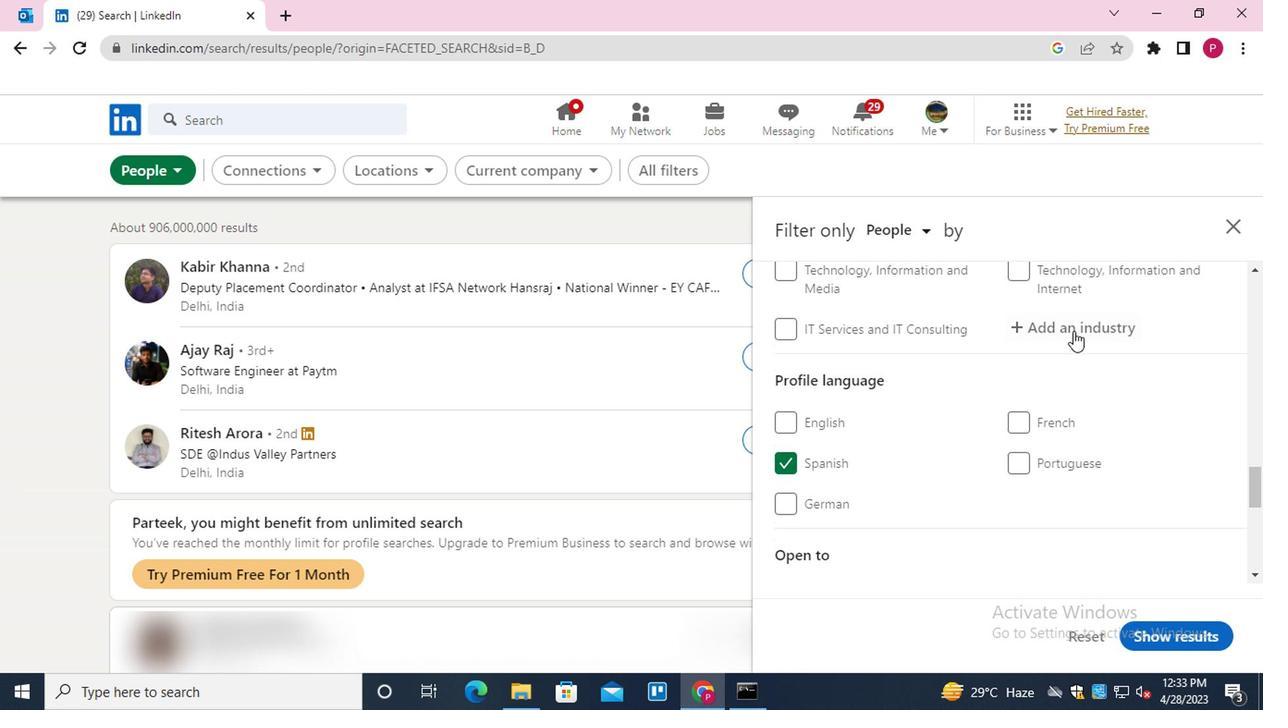 
Action: Key pressed <Key.shift><Key.shift><Key.shift><Key.shift><Key.shift><Key.shift><Key.shift><Key.shift><Key.shift><Key.shift><Key.shift><Key.shift><Key.shift><Key.shift><Key.shift><Key.shift><Key.shift><Key.shift><Key.shift><Key.shift><Key.shift><Key.shift><Key.shift><Key.shift><Key.shift><Key.shift><Key.shift><Key.shift><Key.shift><Key.shift><Key.shift><Key.shift><Key.shift><Key.shift><Key.shift><Key.shift><Key.shift><Key.shift><Key.shift><Key.shift><Key.shift><Key.shift><Key.shift><Key.shift><Key.shift><Key.shift><Key.shift><Key.shift><Key.shift><Key.shift>DESKTOP<Key.down><Key.enter>
Screenshot: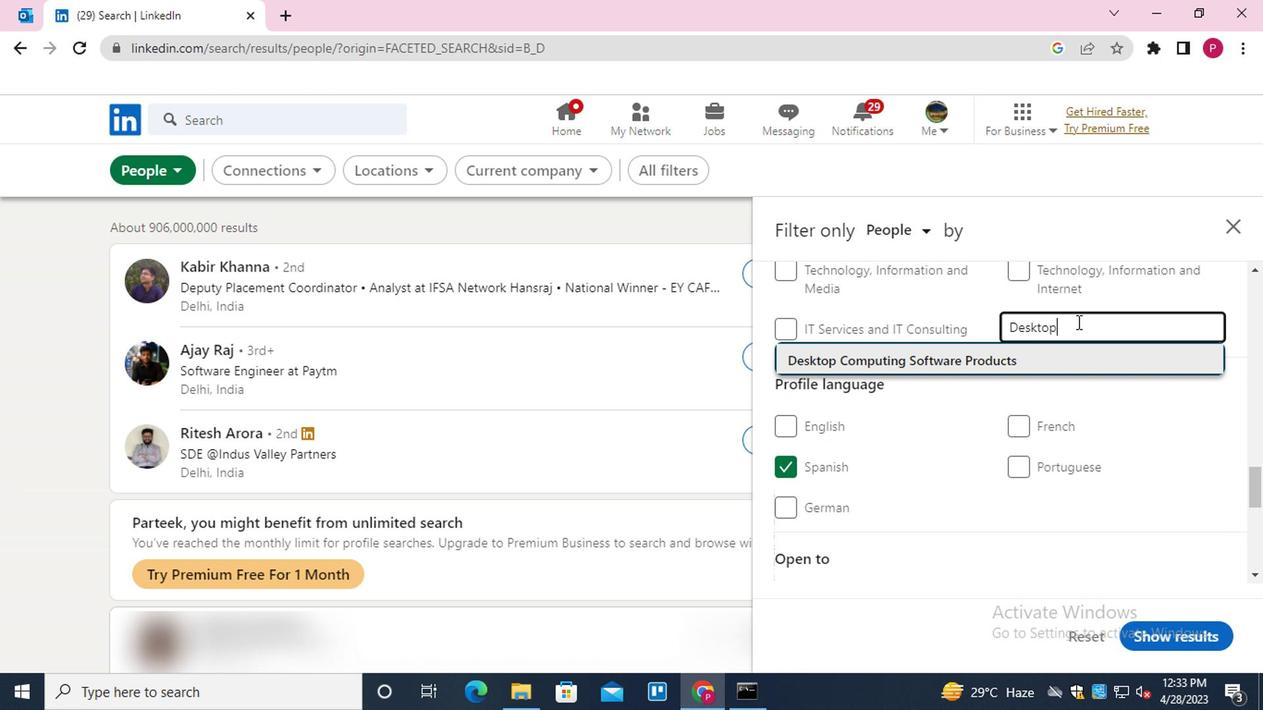 
Action: Mouse moved to (866, 361)
Screenshot: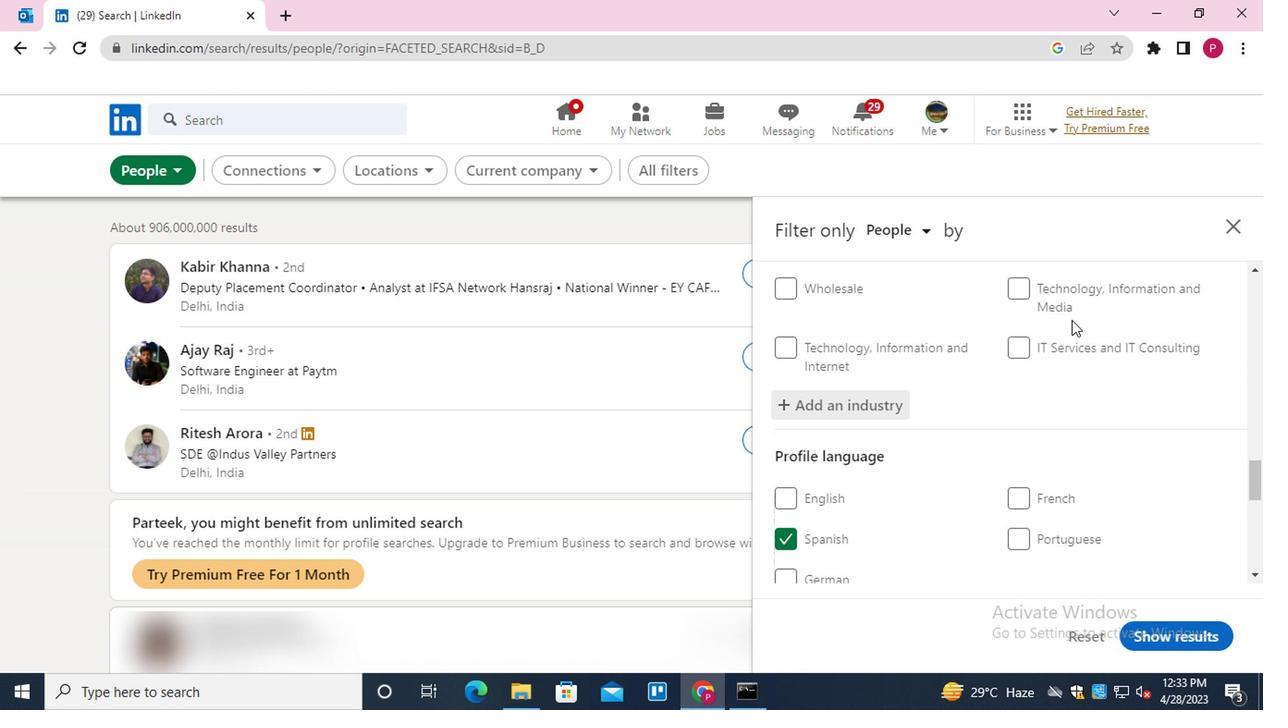 
Action: Mouse scrolled (866, 361) with delta (0, 0)
Screenshot: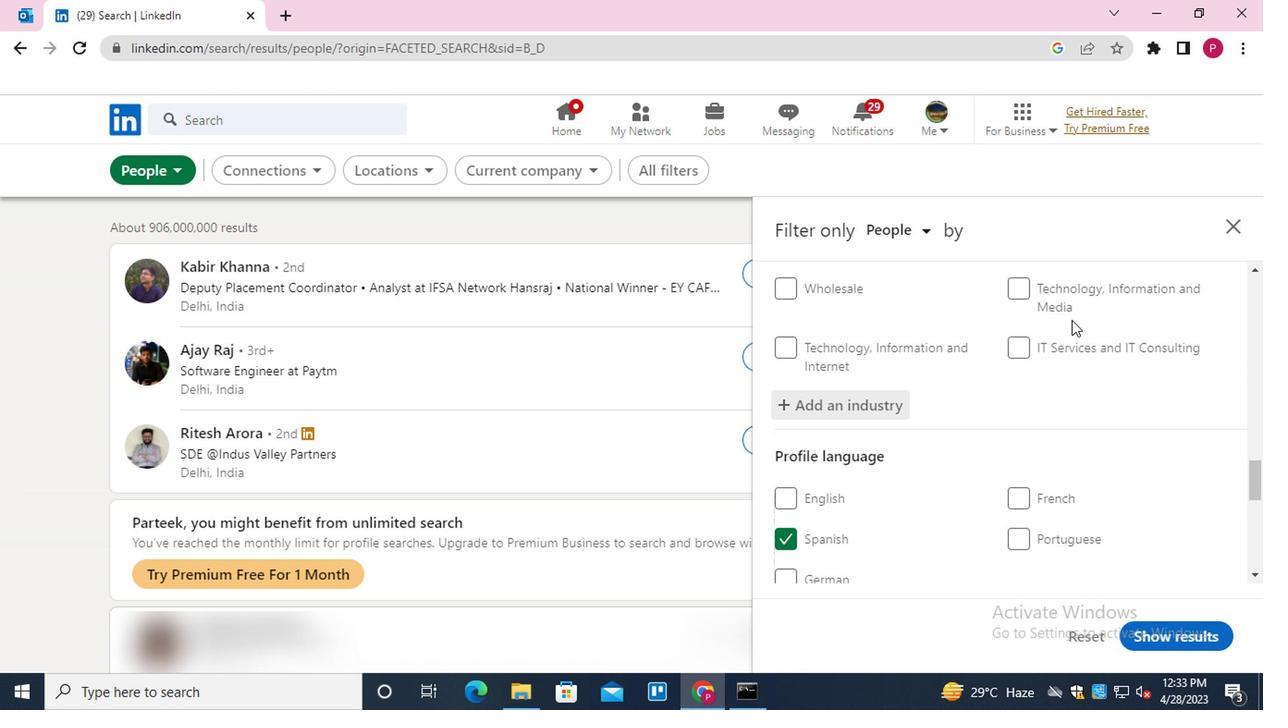 
Action: Mouse scrolled (866, 361) with delta (0, 0)
Screenshot: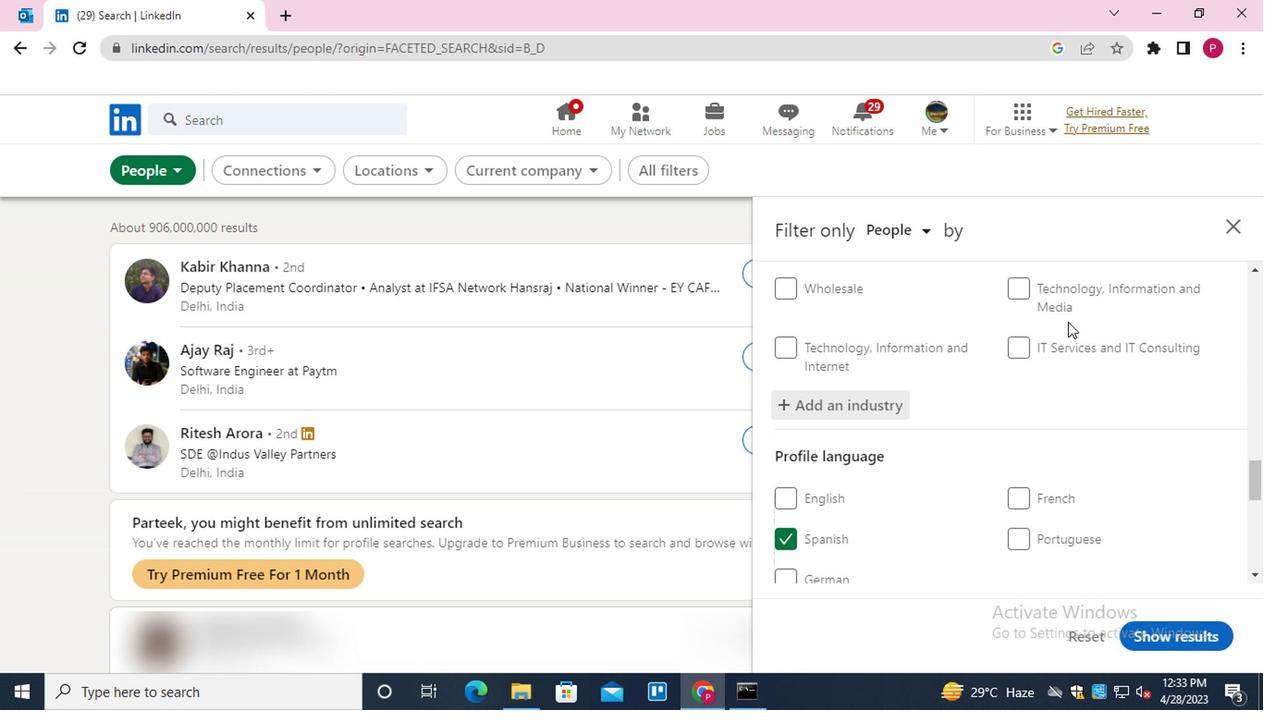 
Action: Mouse scrolled (866, 361) with delta (0, 0)
Screenshot: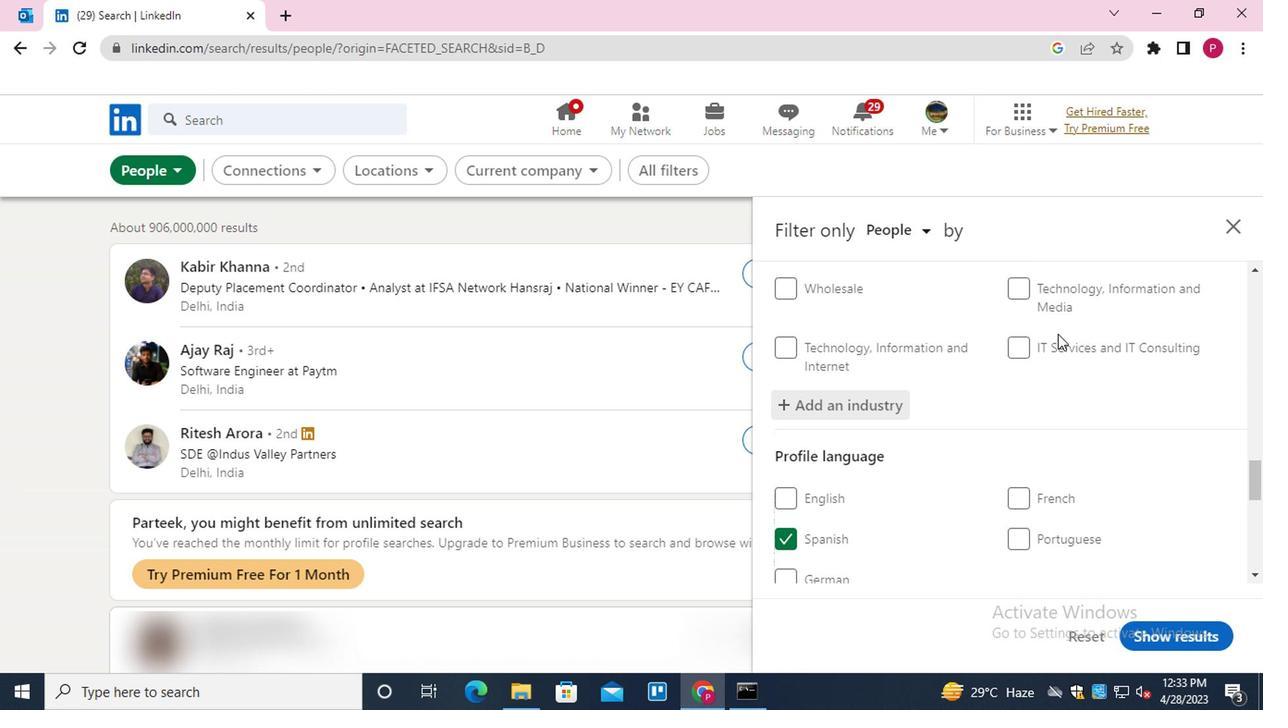 
Action: Mouse moved to (865, 363)
Screenshot: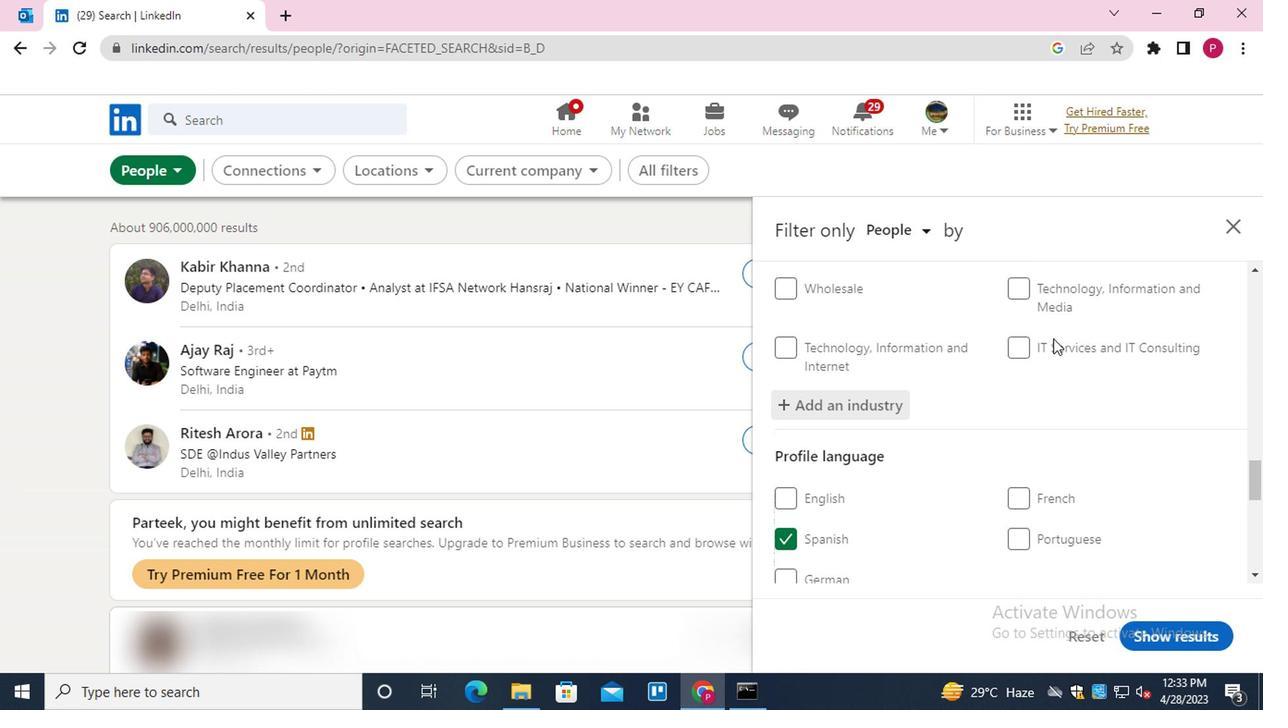 
Action: Mouse scrolled (865, 363) with delta (0, 0)
Screenshot: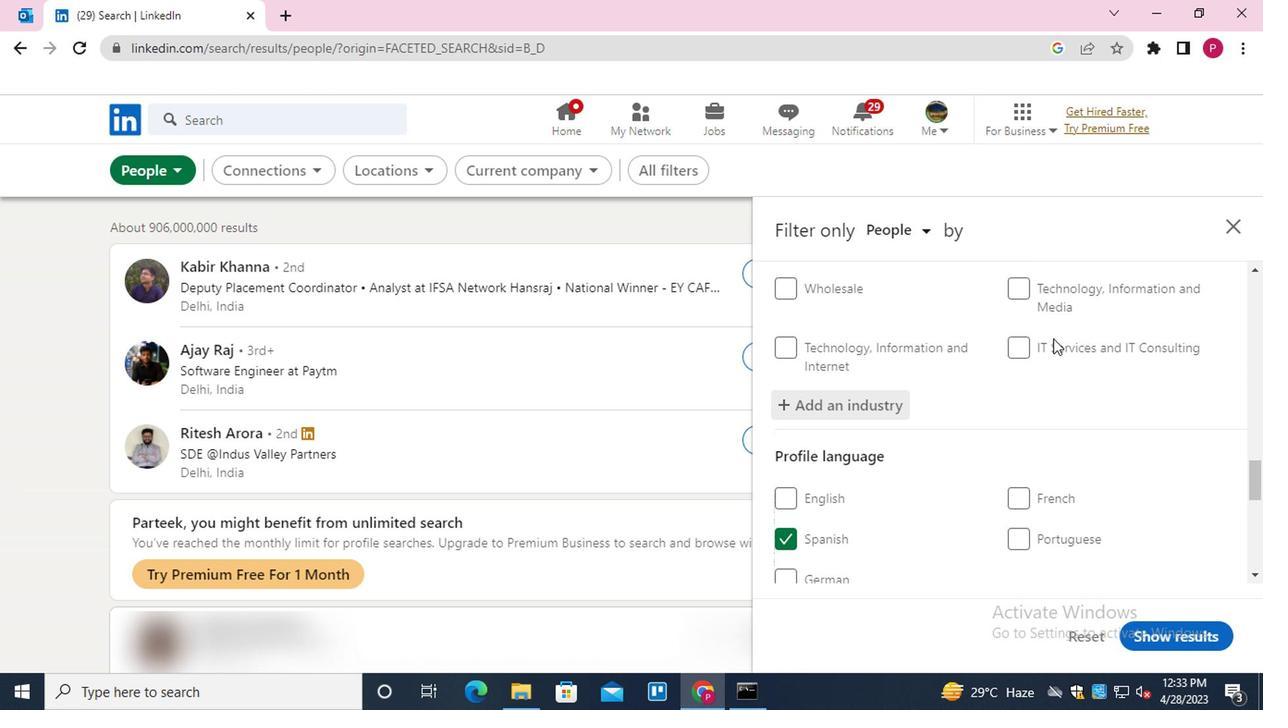 
Action: Mouse moved to (862, 370)
Screenshot: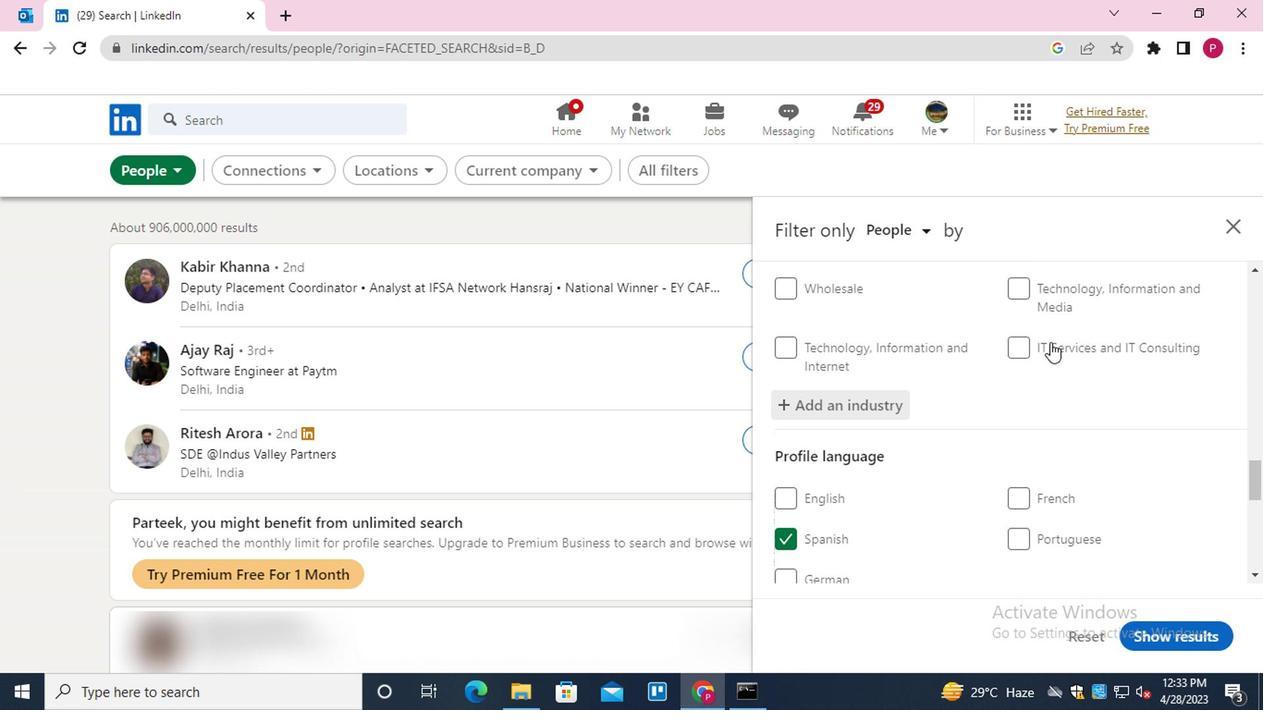 
Action: Mouse scrolled (862, 369) with delta (0, 0)
Screenshot: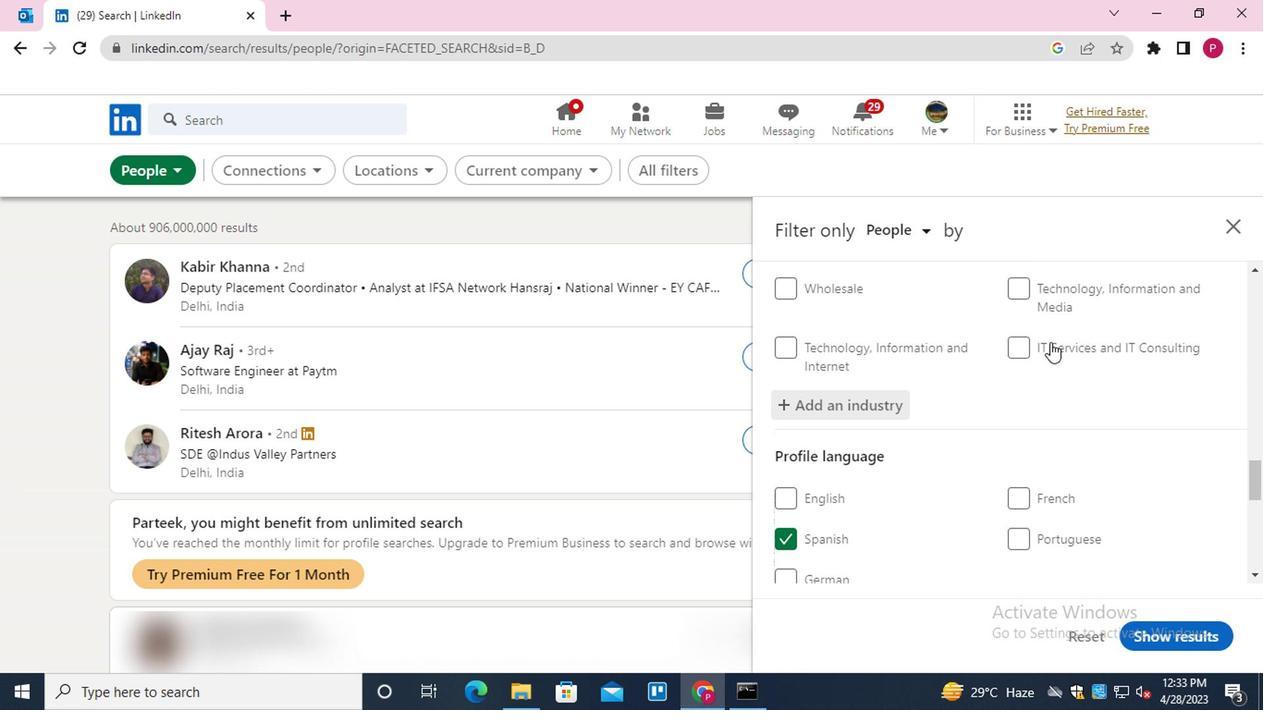 
Action: Mouse moved to (871, 402)
Screenshot: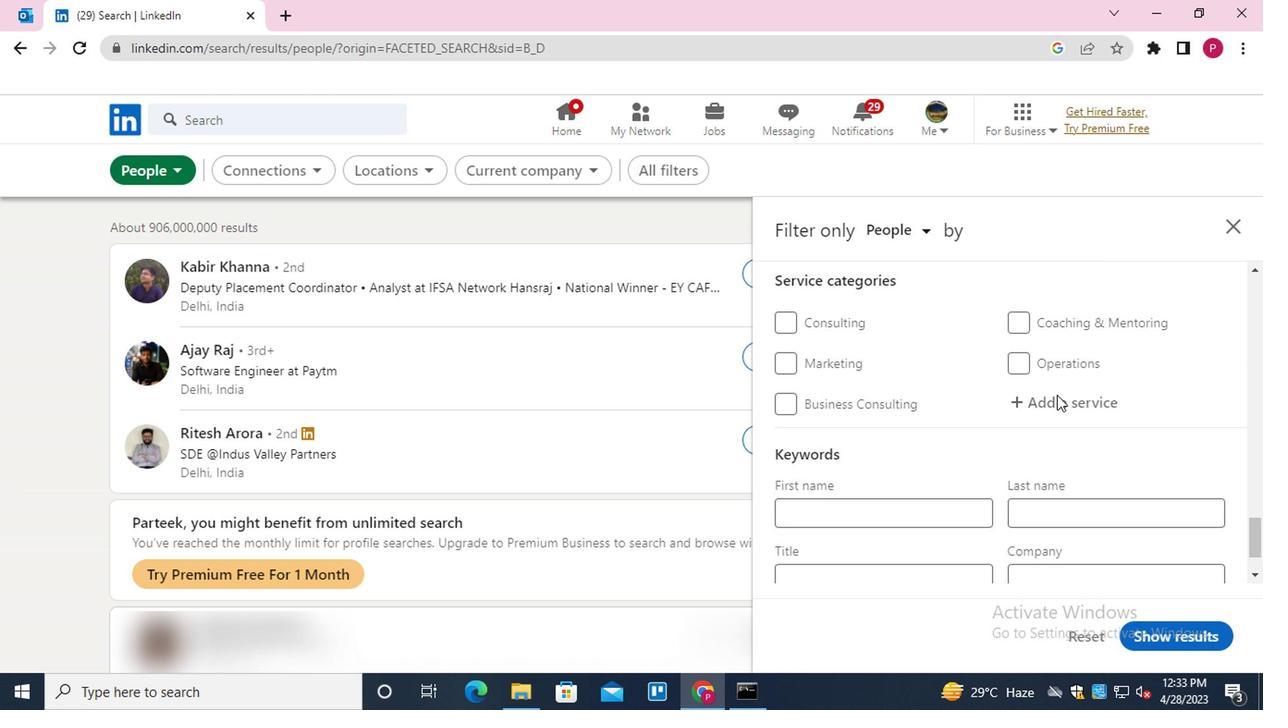 
Action: Mouse pressed left at (871, 402)
Screenshot: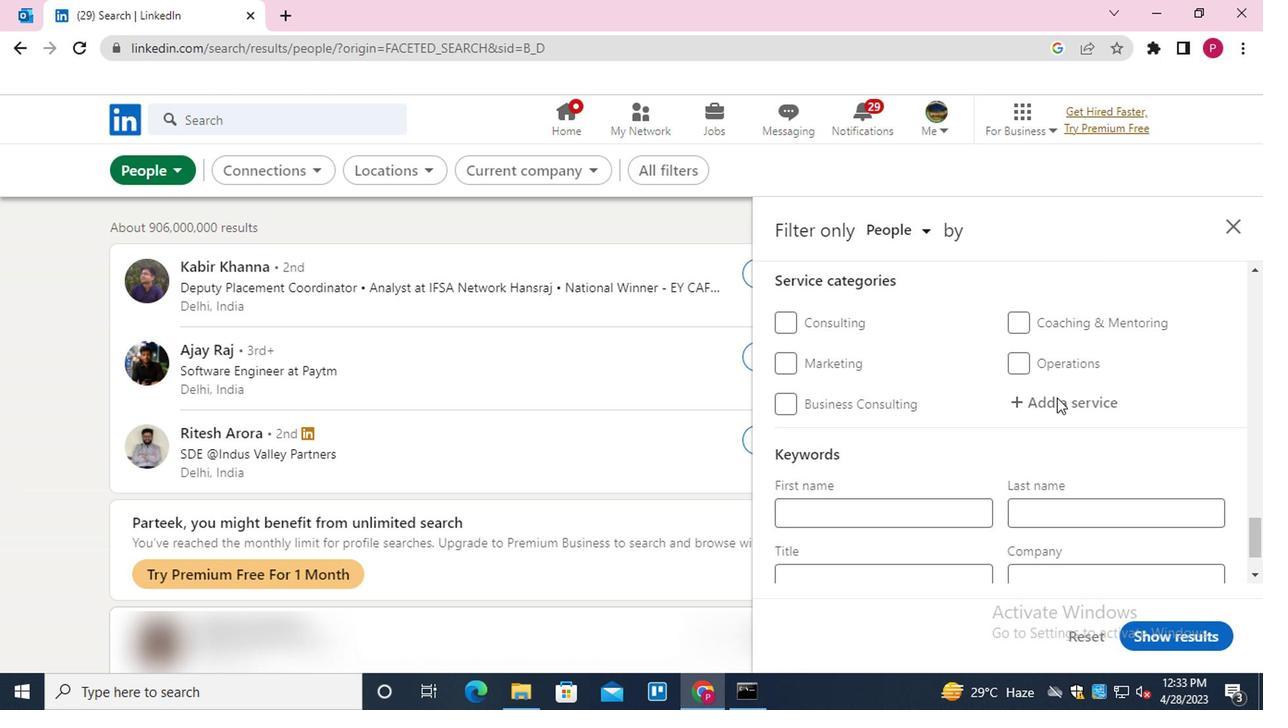 
Action: Mouse moved to (877, 404)
Screenshot: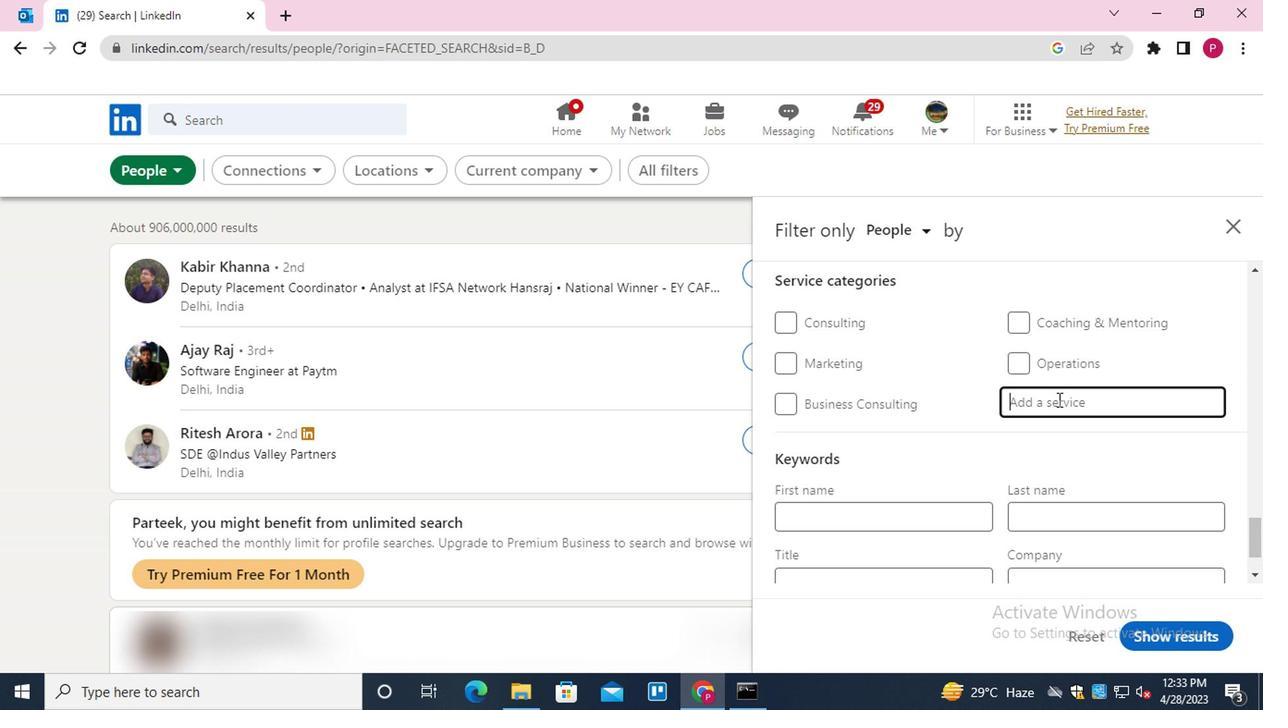 
Action: Key pressed <Key.shift><Key.shift><Key.shift><Key.shift><Key.shift><Key.shift>REAL<Key.space><Key.shift>ESTATE<Key.space><Key.down><Key.down><Key.down><Key.enter>
Screenshot: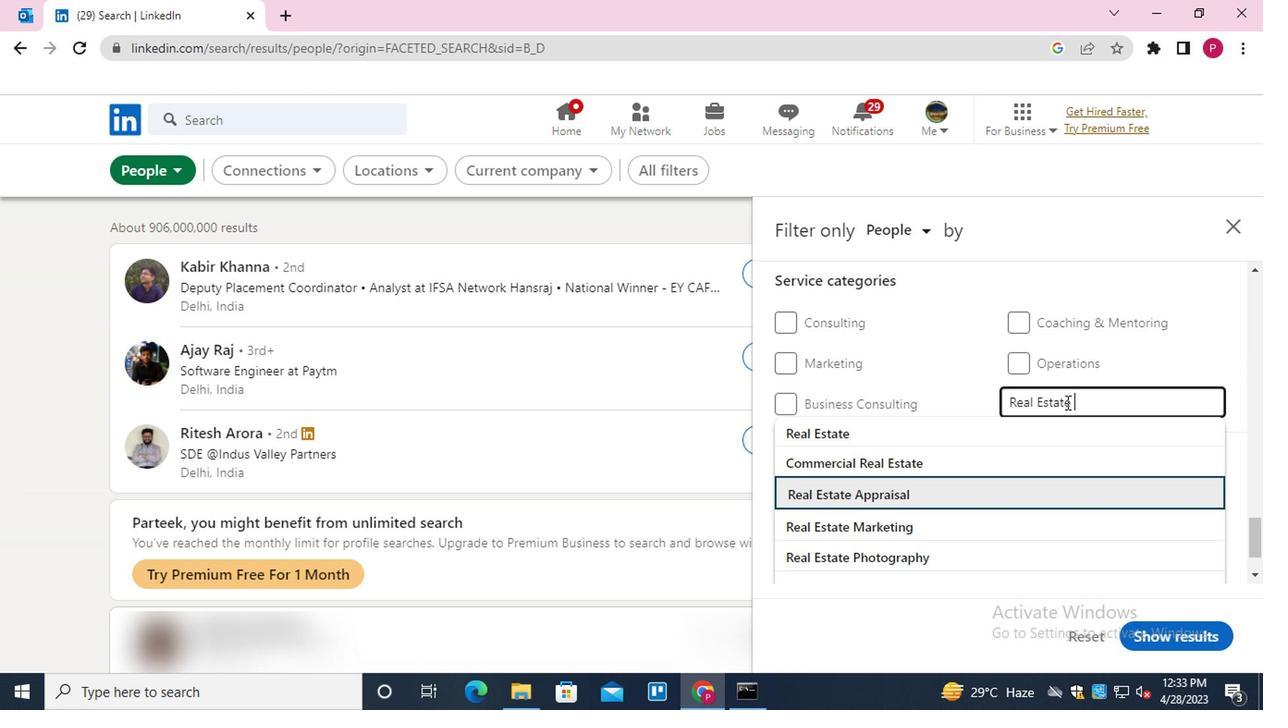 
Action: Mouse scrolled (877, 404) with delta (0, 0)
Screenshot: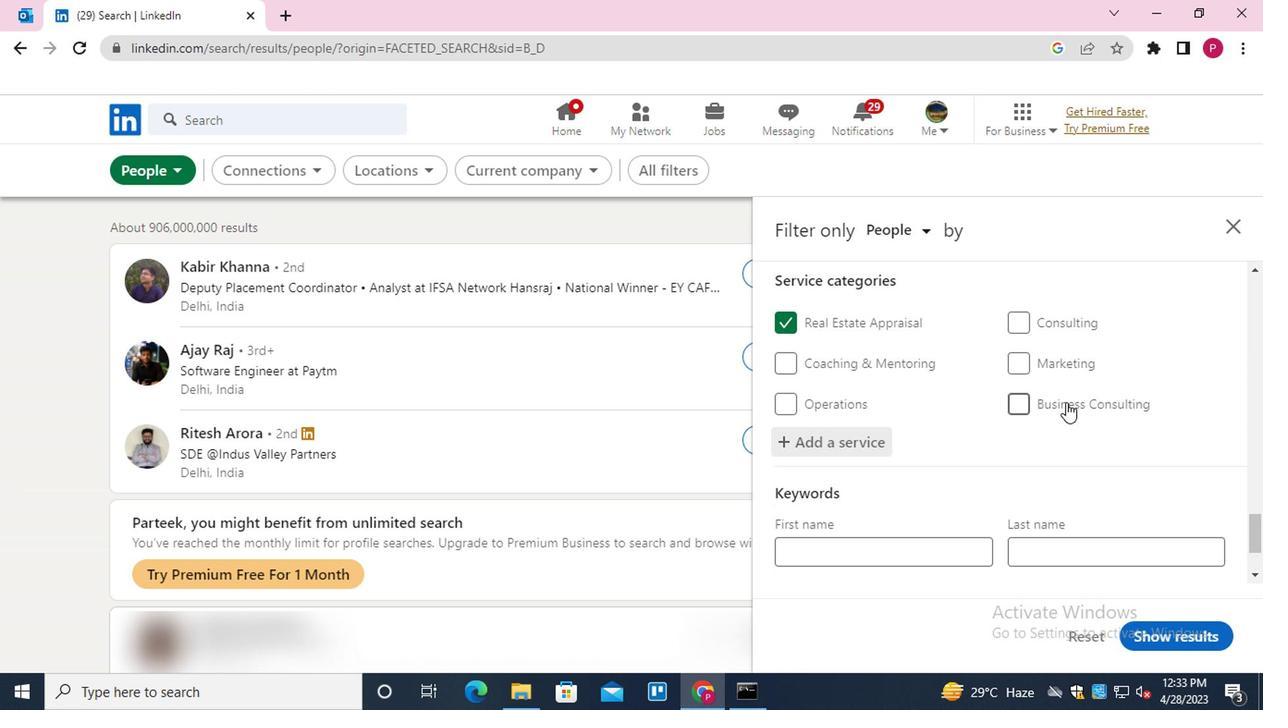 
Action: Mouse scrolled (877, 404) with delta (0, 0)
Screenshot: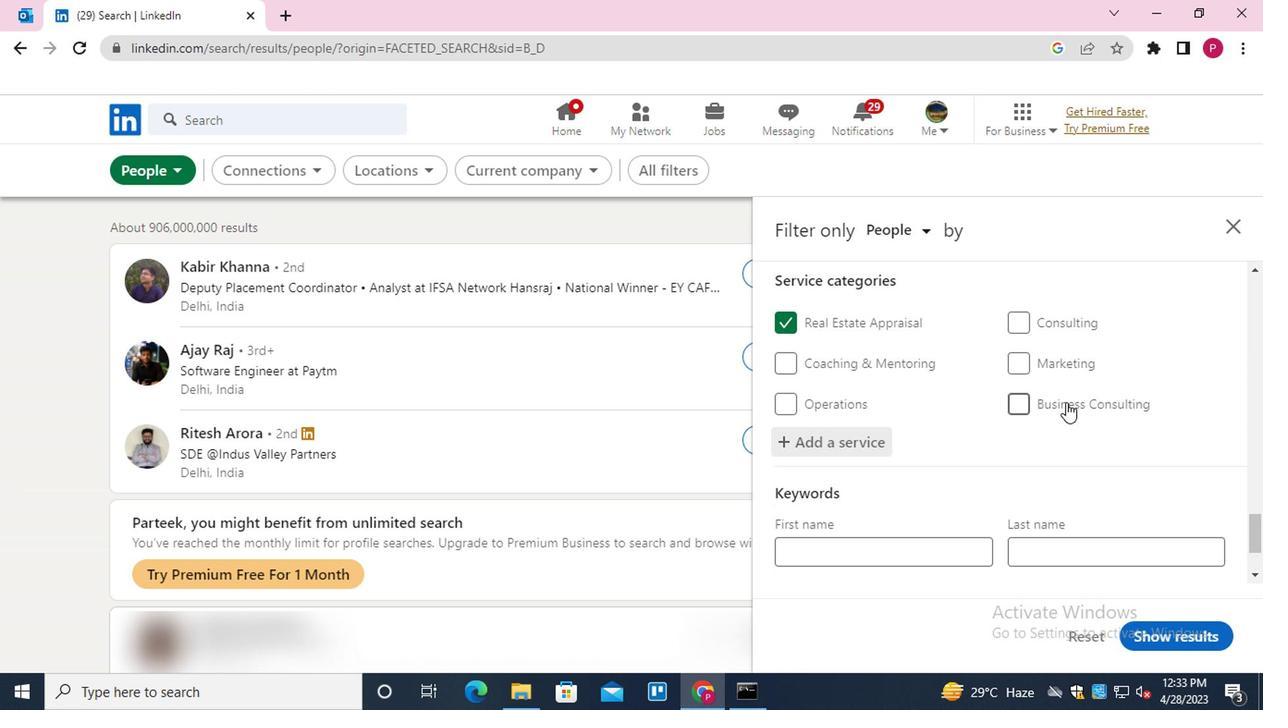 
Action: Mouse scrolled (877, 404) with delta (0, 0)
Screenshot: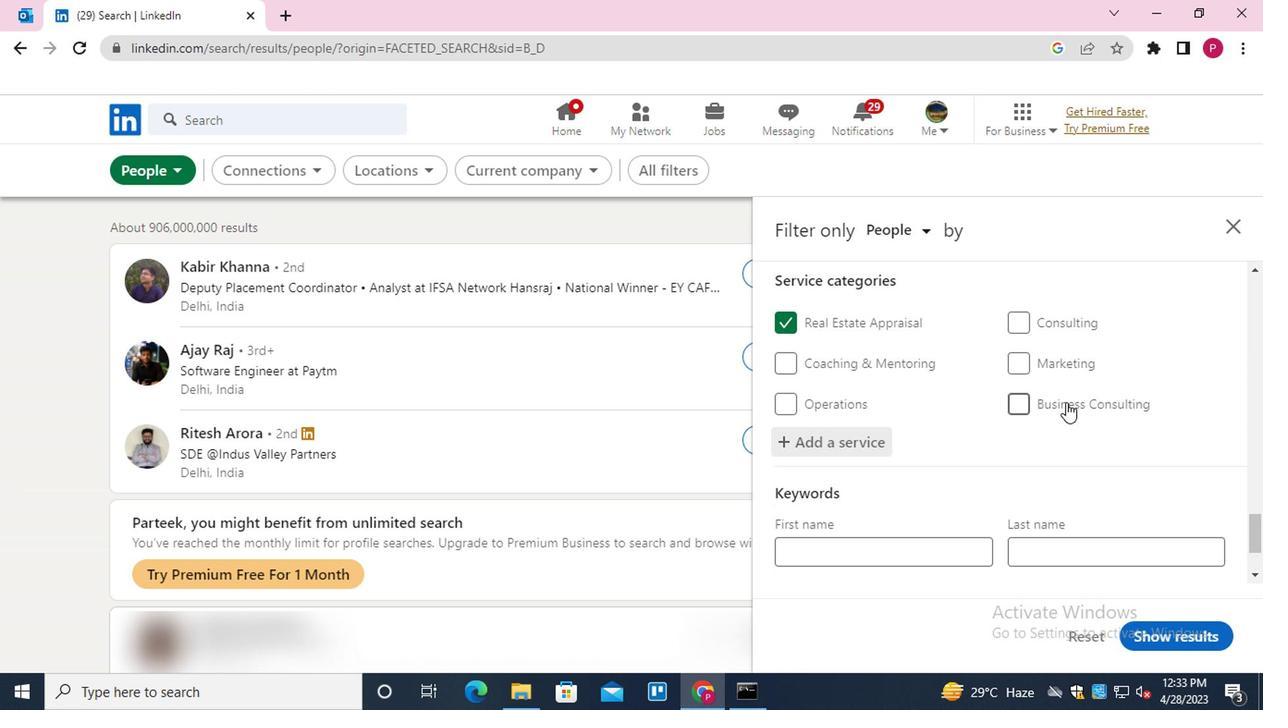 
Action: Mouse scrolled (877, 404) with delta (0, 0)
Screenshot: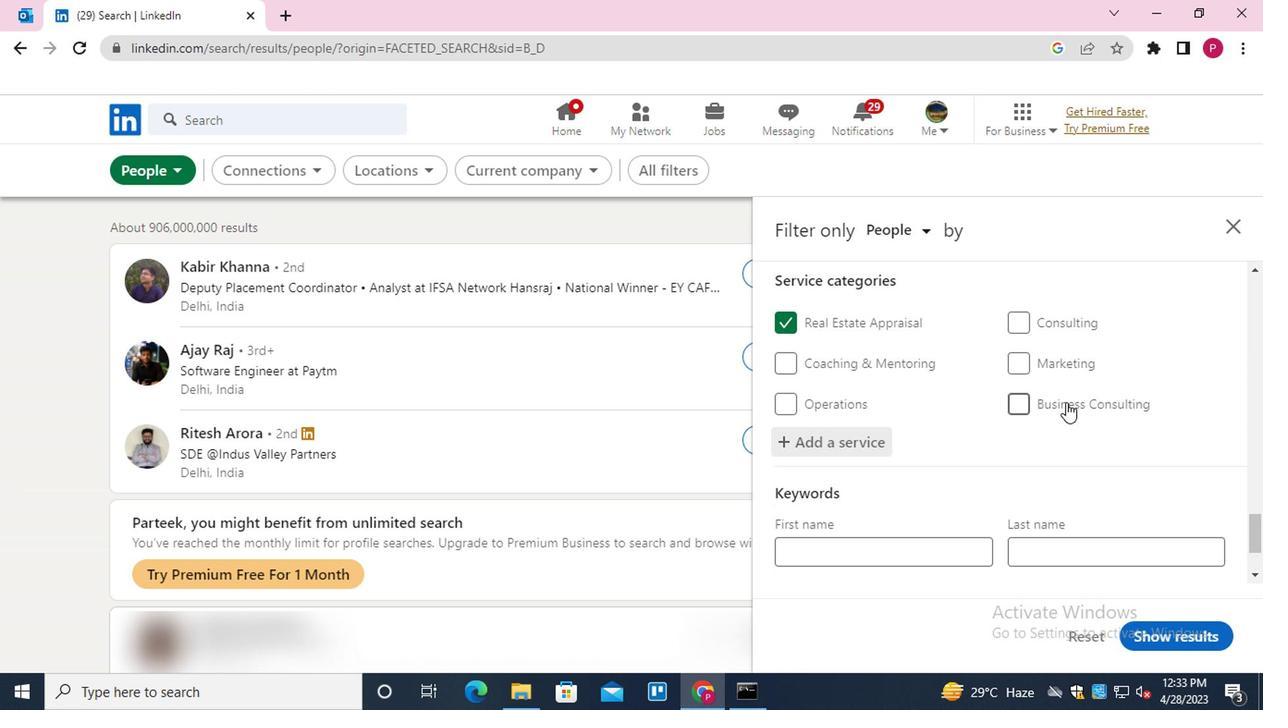 
Action: Mouse moved to (777, 463)
Screenshot: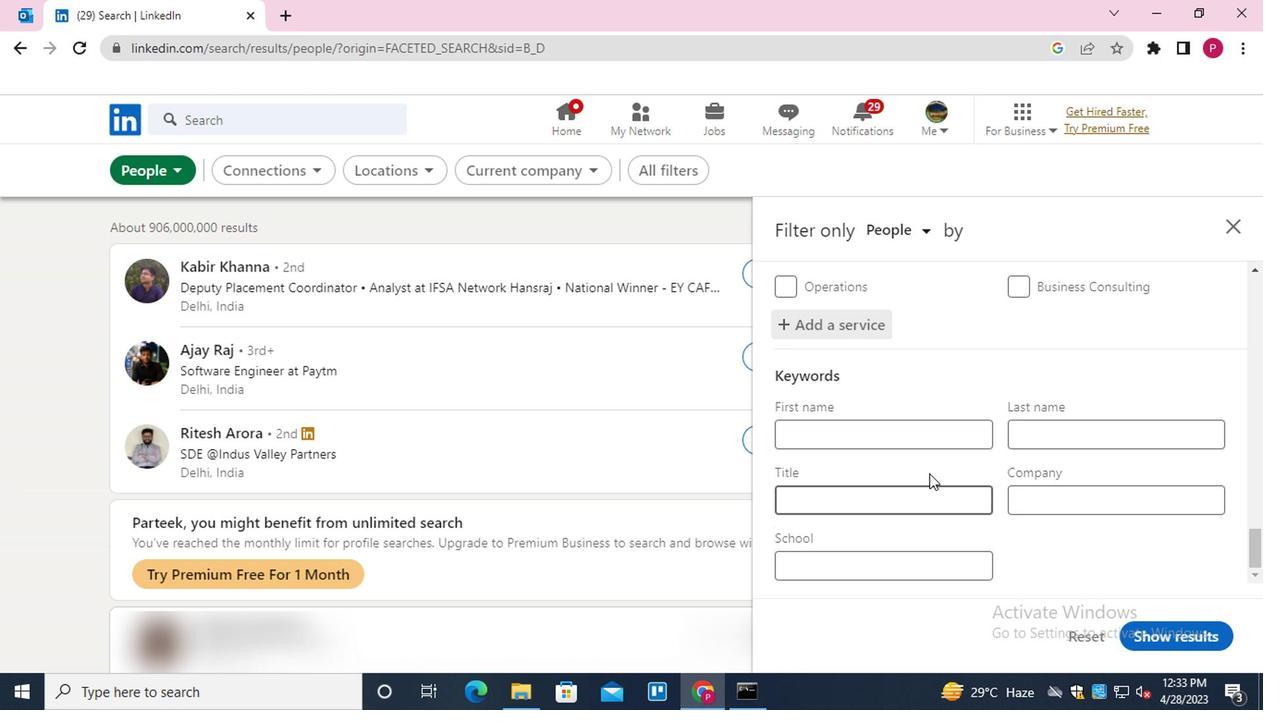 
Action: Mouse pressed left at (777, 463)
Screenshot: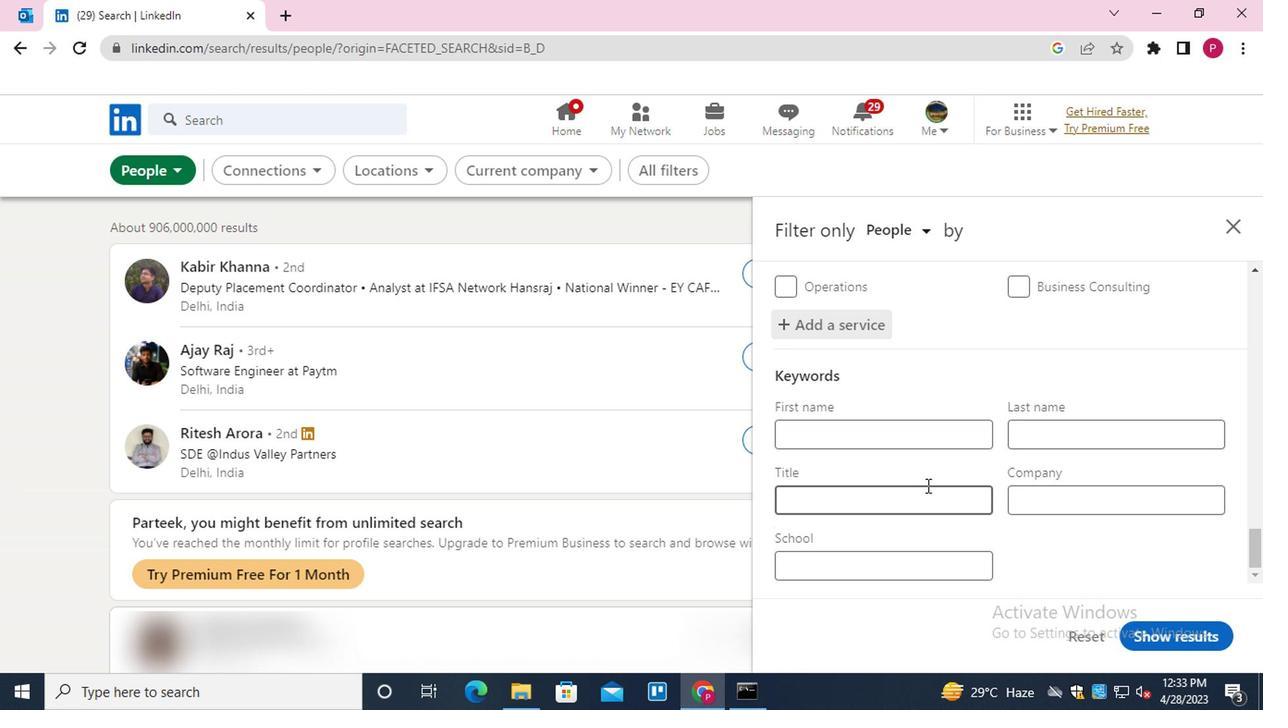 
Action: Key pressed <Key.shift>FRONT<Key.space><Key.shift>DESK<Key.space><Key.shift>MANAGER
Screenshot: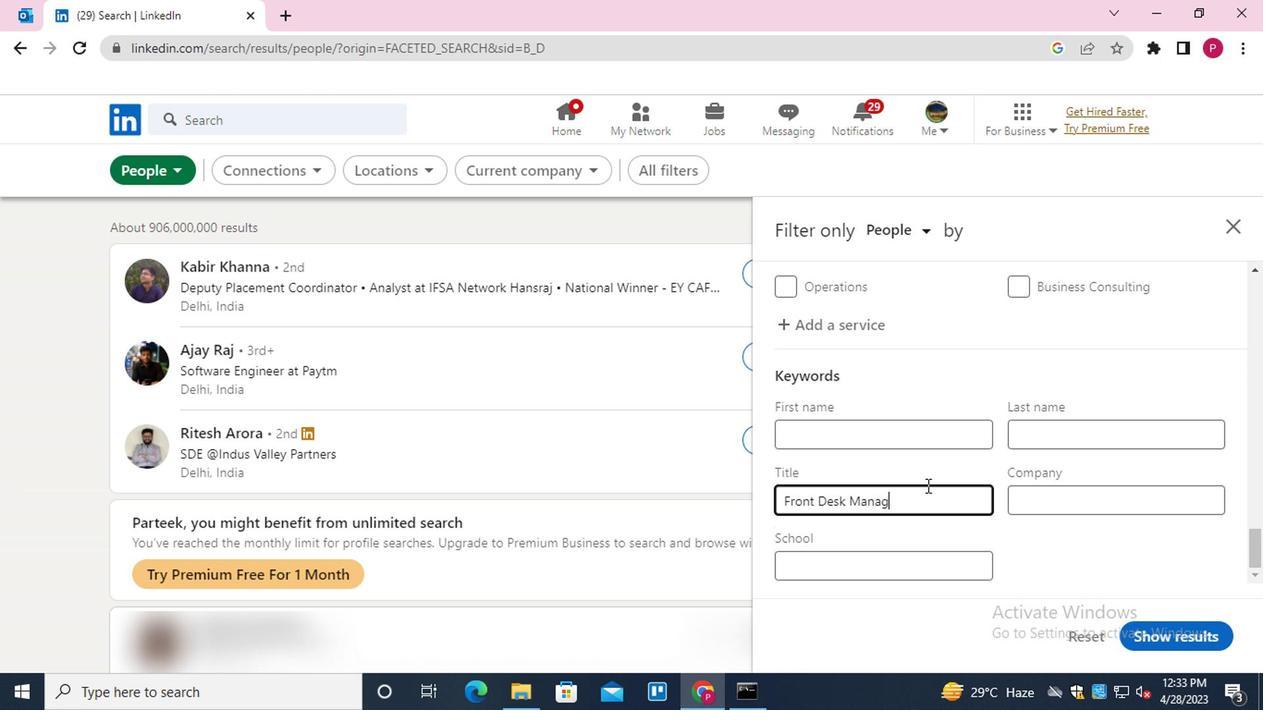 
Action: Mouse moved to (937, 573)
Screenshot: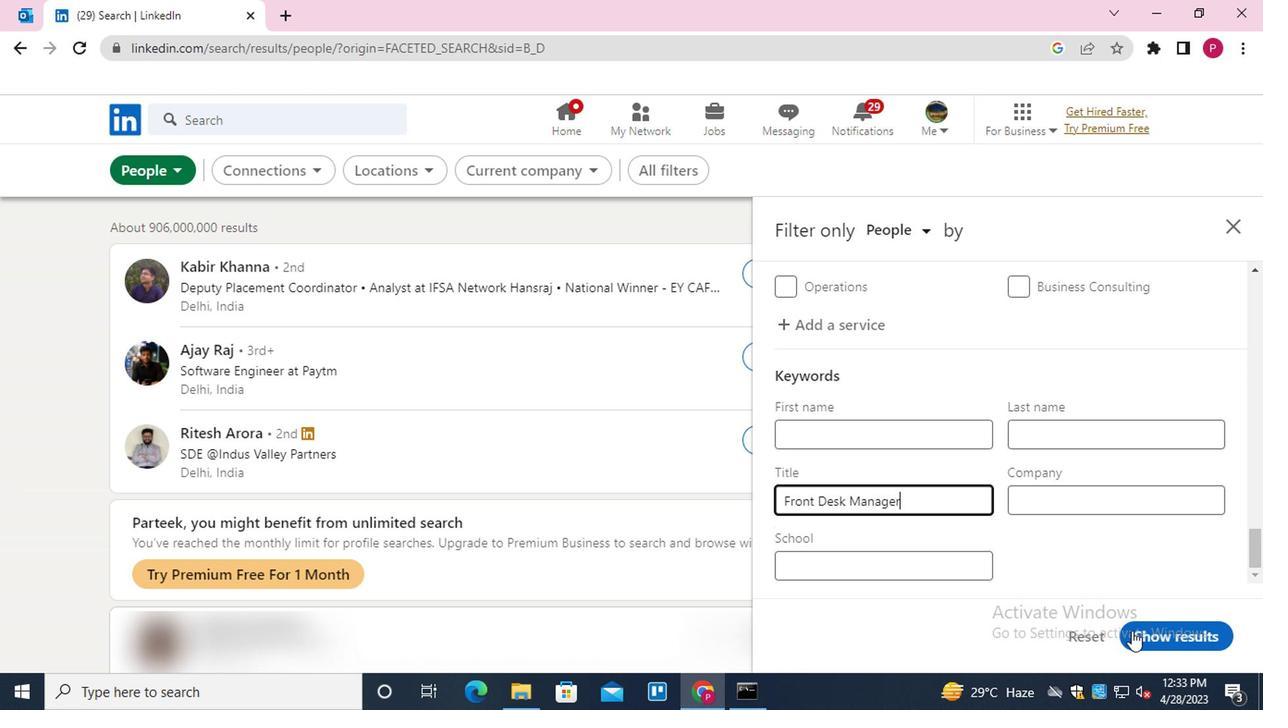 
Action: Mouse pressed left at (937, 573)
Screenshot: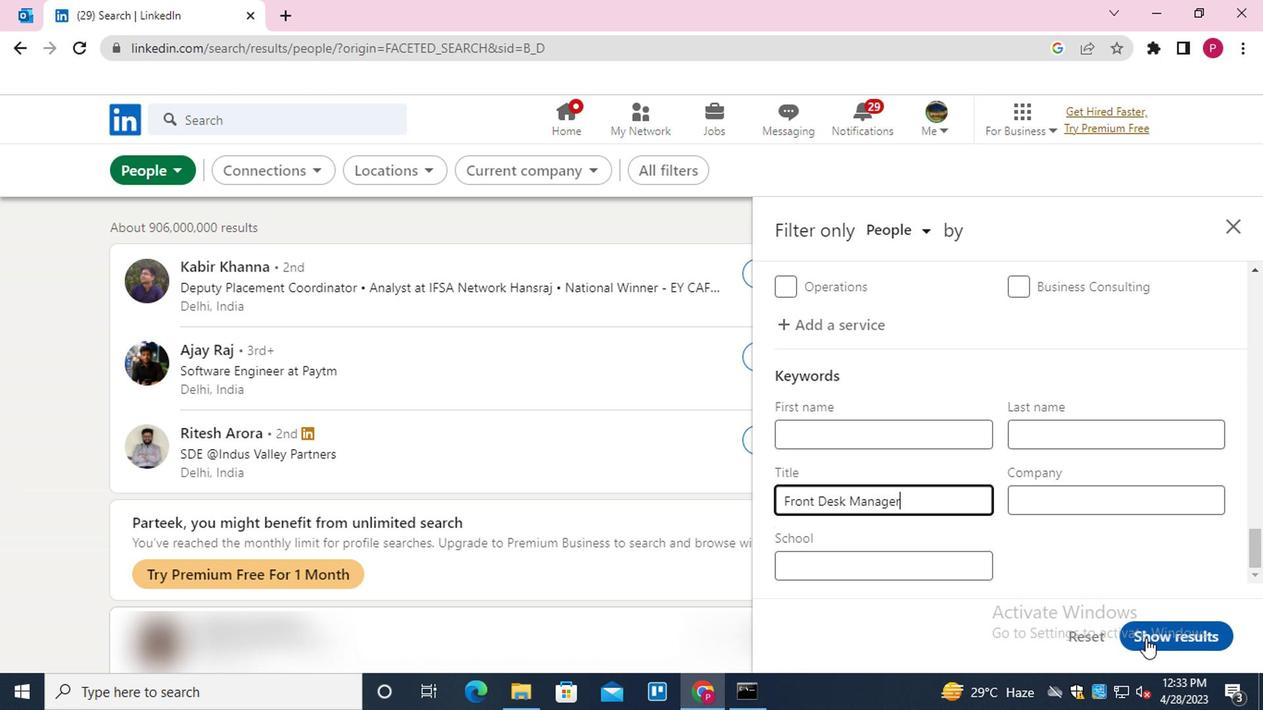 
Action: Mouse moved to (550, 379)
Screenshot: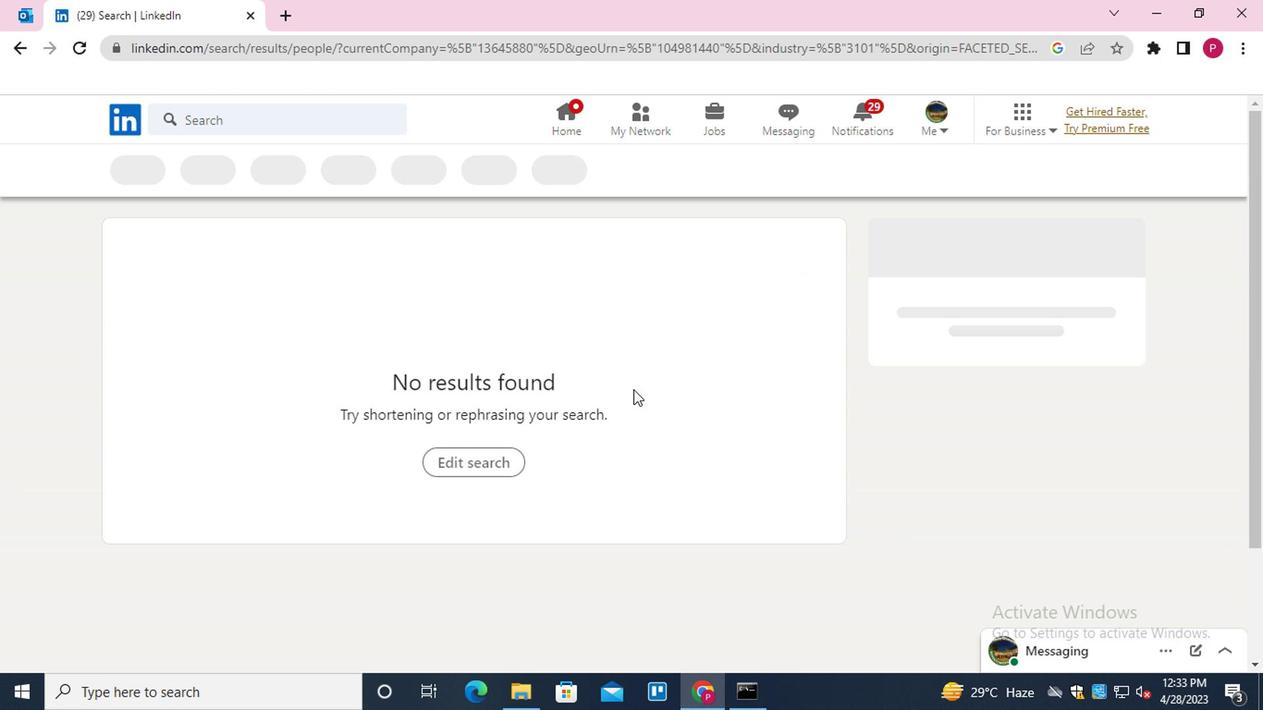 
